 Task: Look for space in Paxtakor, Uzbekistan from 1st July, 2023 to 8th July, 2023 for 2 adults, 1 child in price range Rs.15000 to Rs.20000. Place can be entire place with 1  bedroom having 1 bed and 1 bathroom. Property type can be house, flat, guest house, hotel. Booking option can be shelf check-in. Required host language is English.
Action: Mouse moved to (561, 143)
Screenshot: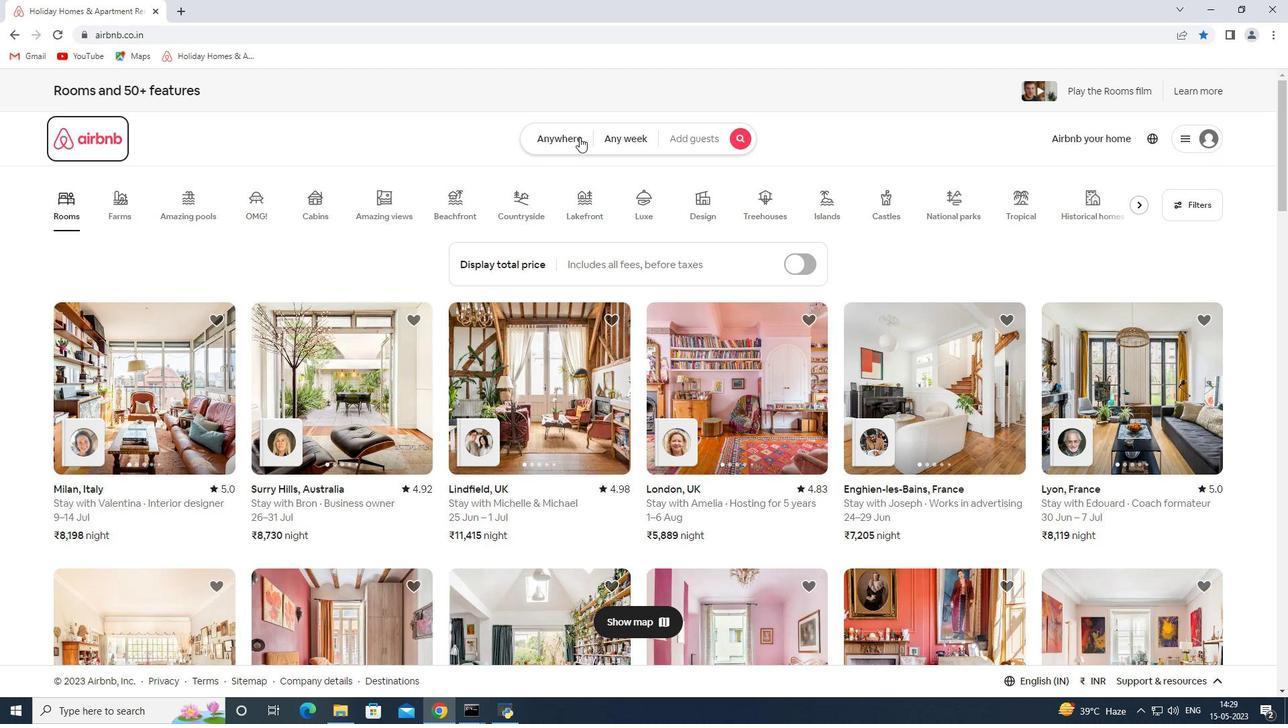 
Action: Mouse pressed left at (561, 143)
Screenshot: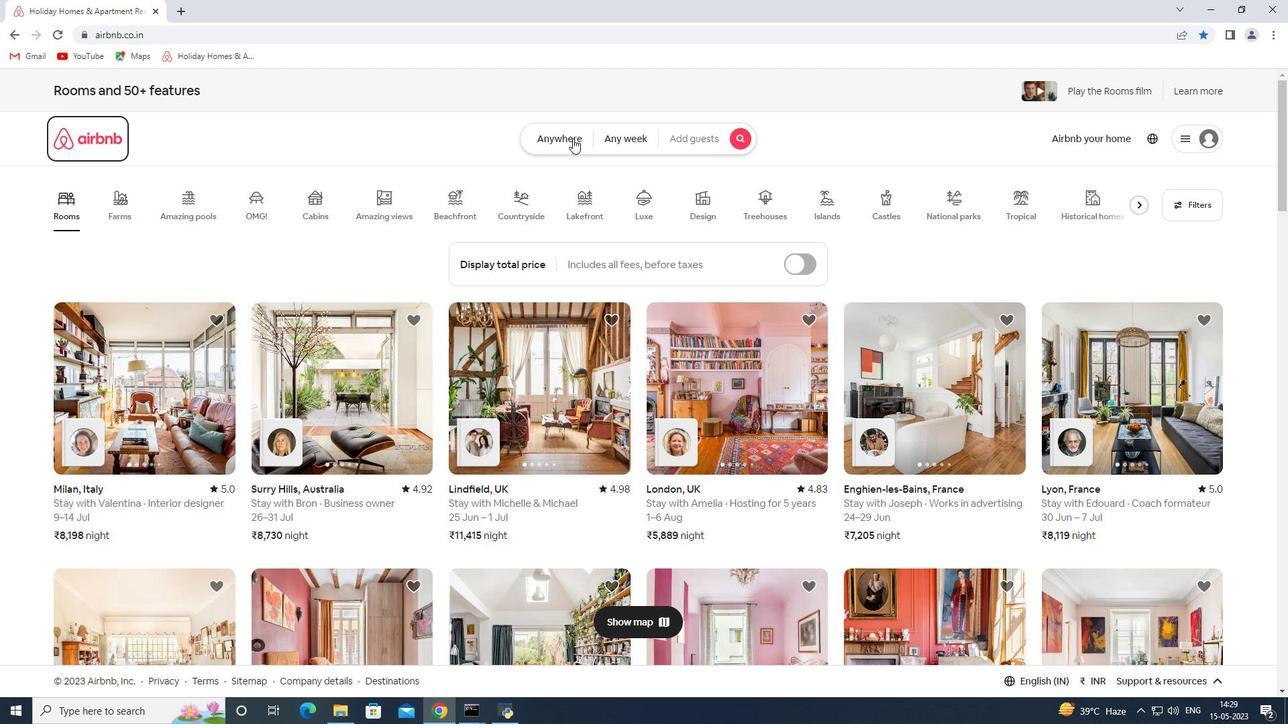 
Action: Mouse moved to (450, 197)
Screenshot: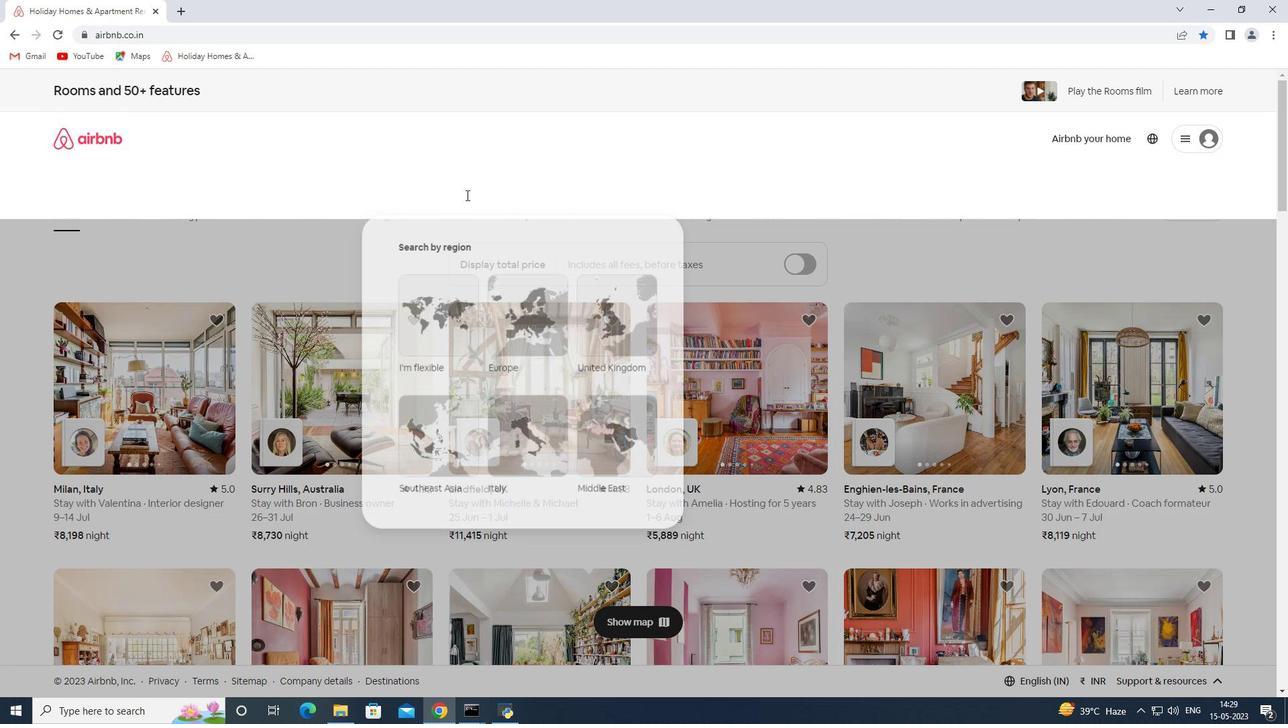 
Action: Mouse pressed left at (450, 197)
Screenshot: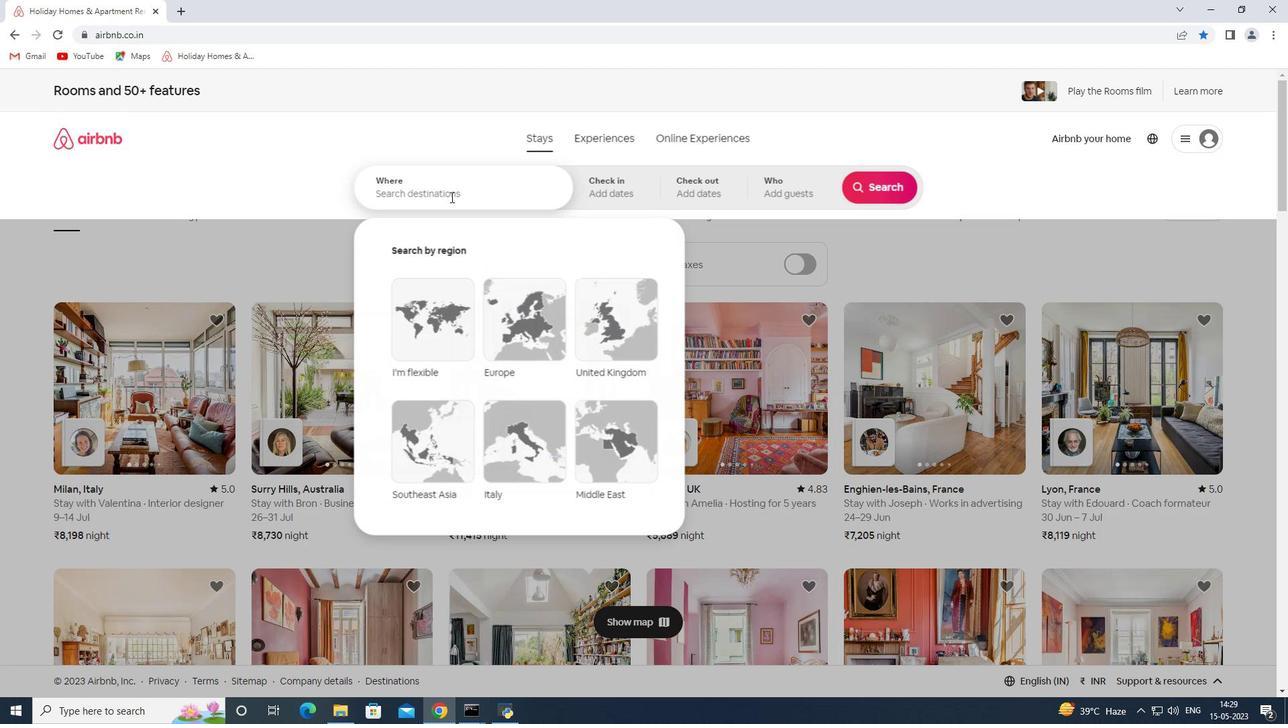 
Action: Key pressed <Key.shift><Key.shift><Key.shift><Key.shift><Key.shift>Paxtakor<Key.space>
Screenshot: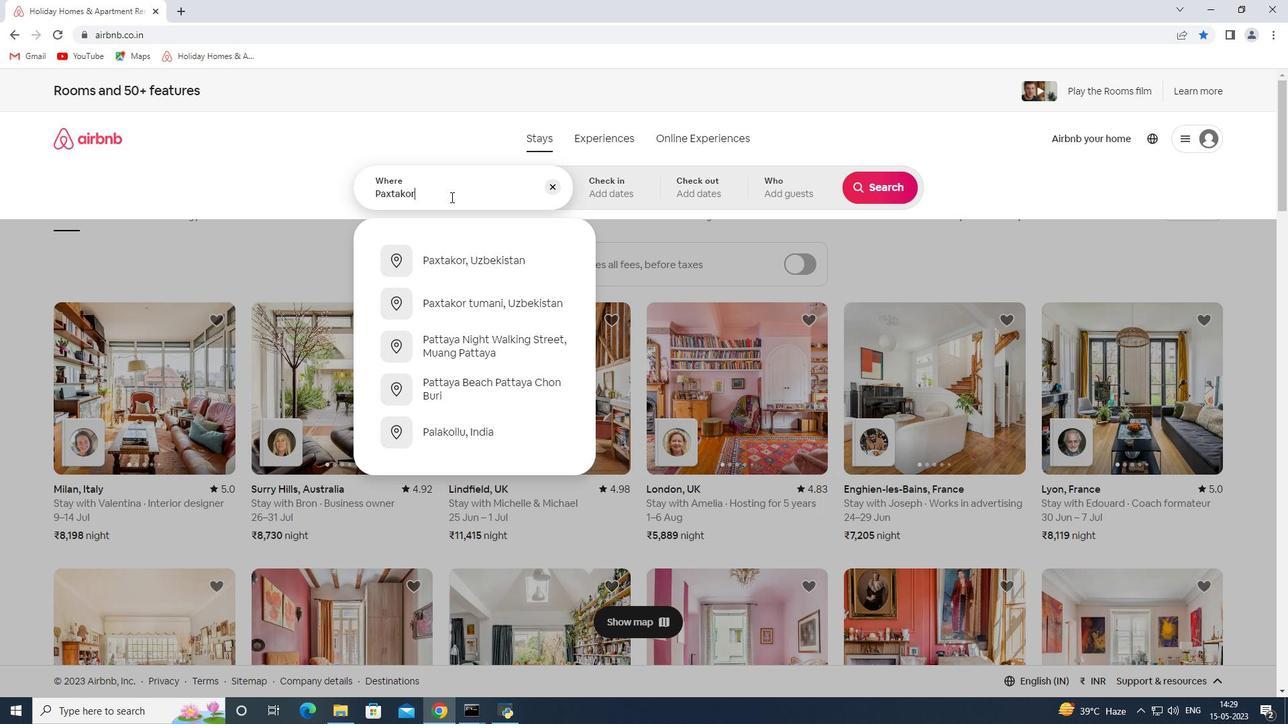 
Action: Mouse moved to (489, 267)
Screenshot: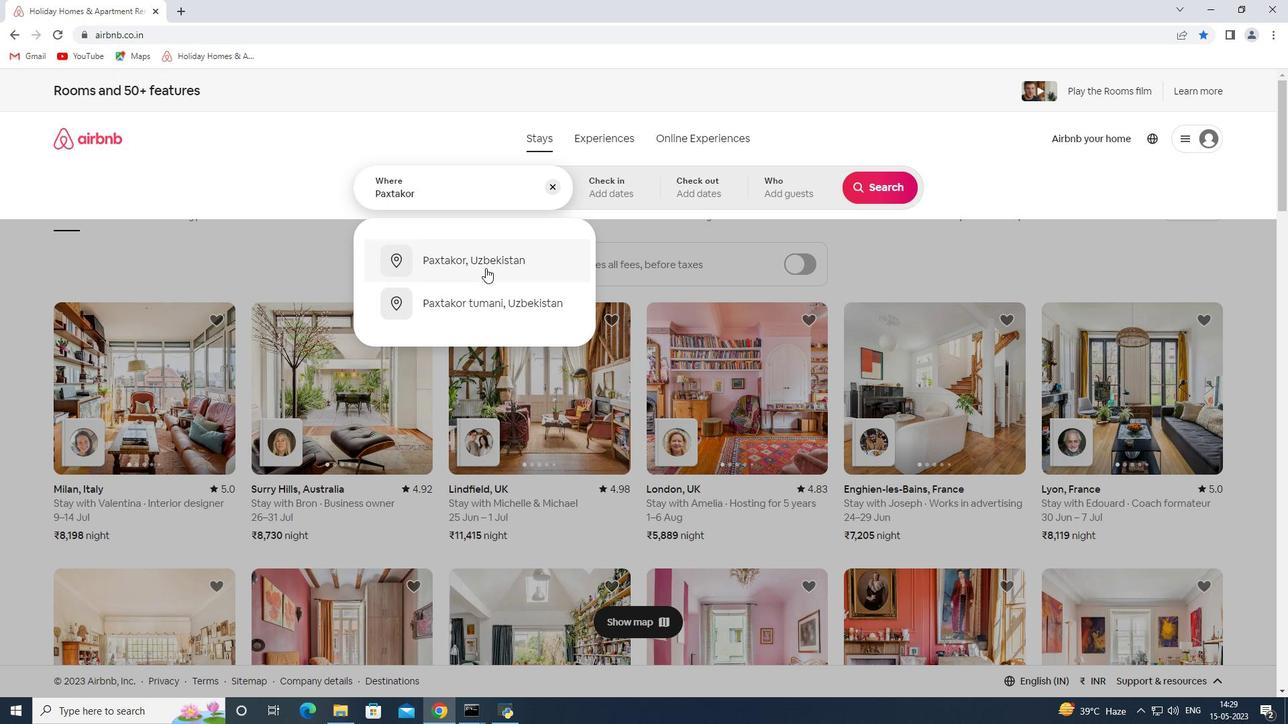 
Action: Mouse pressed left at (489, 267)
Screenshot: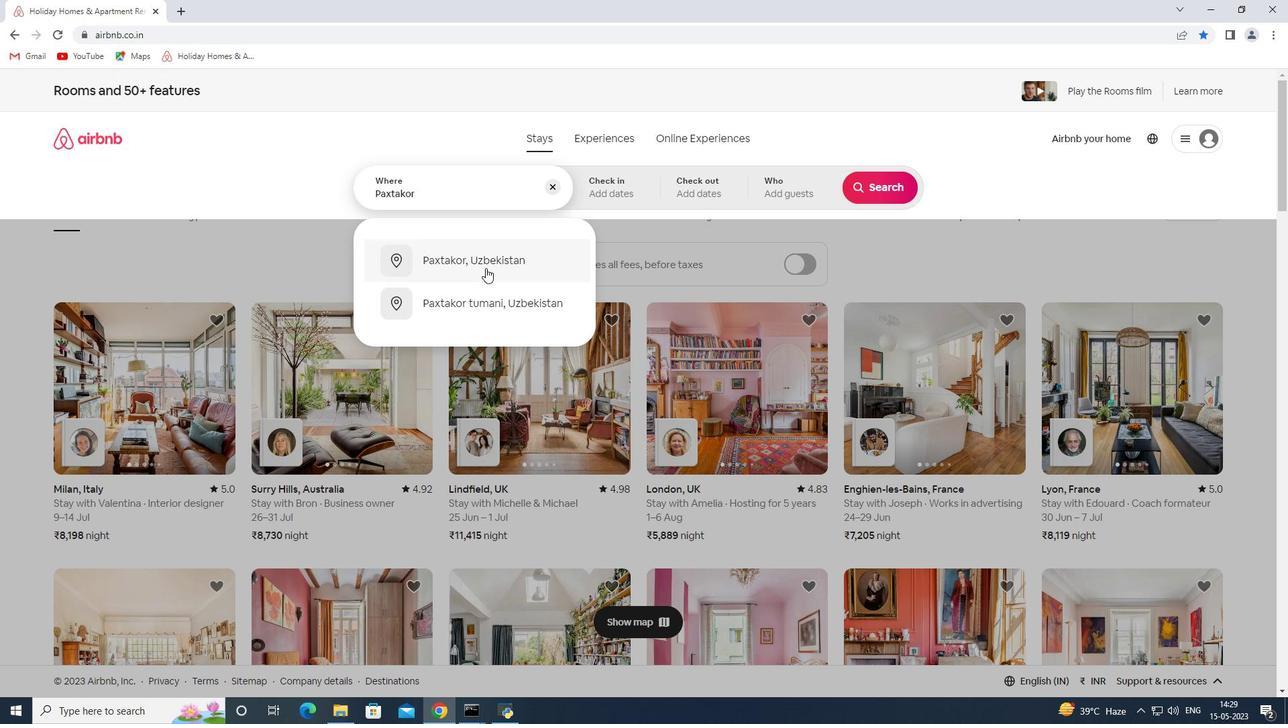 
Action: Mouse moved to (873, 289)
Screenshot: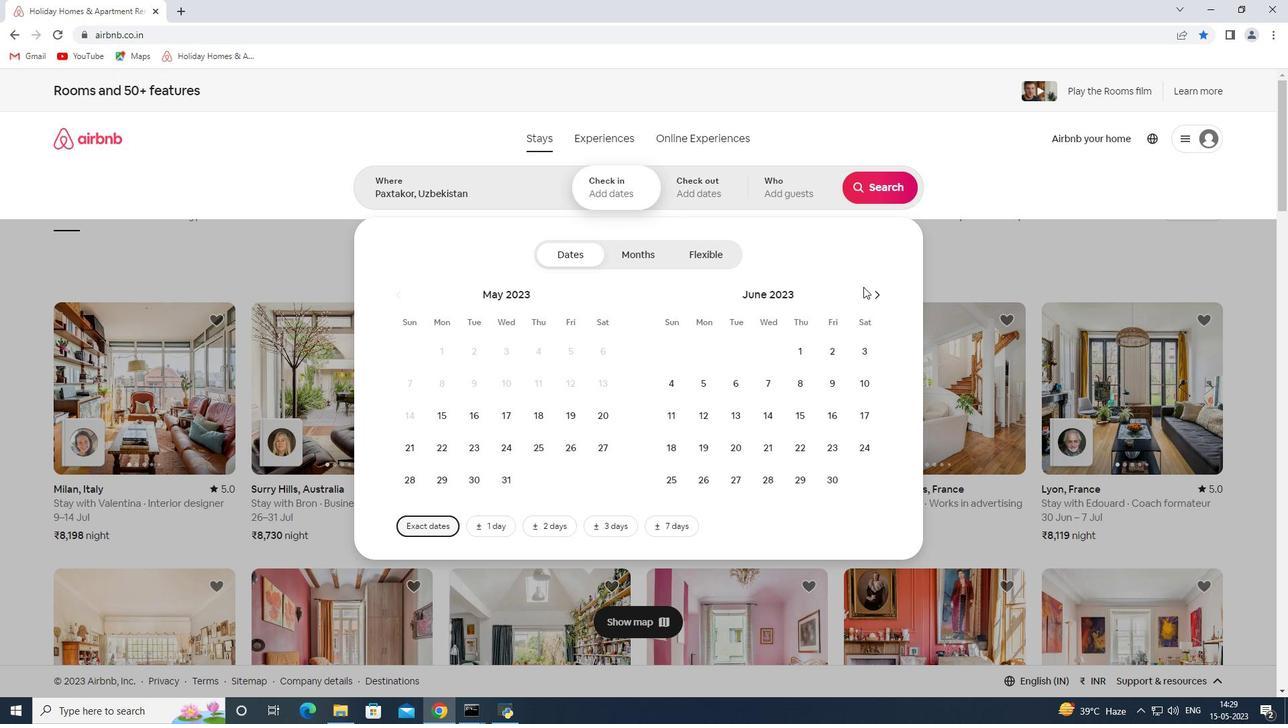 
Action: Mouse pressed left at (873, 289)
Screenshot: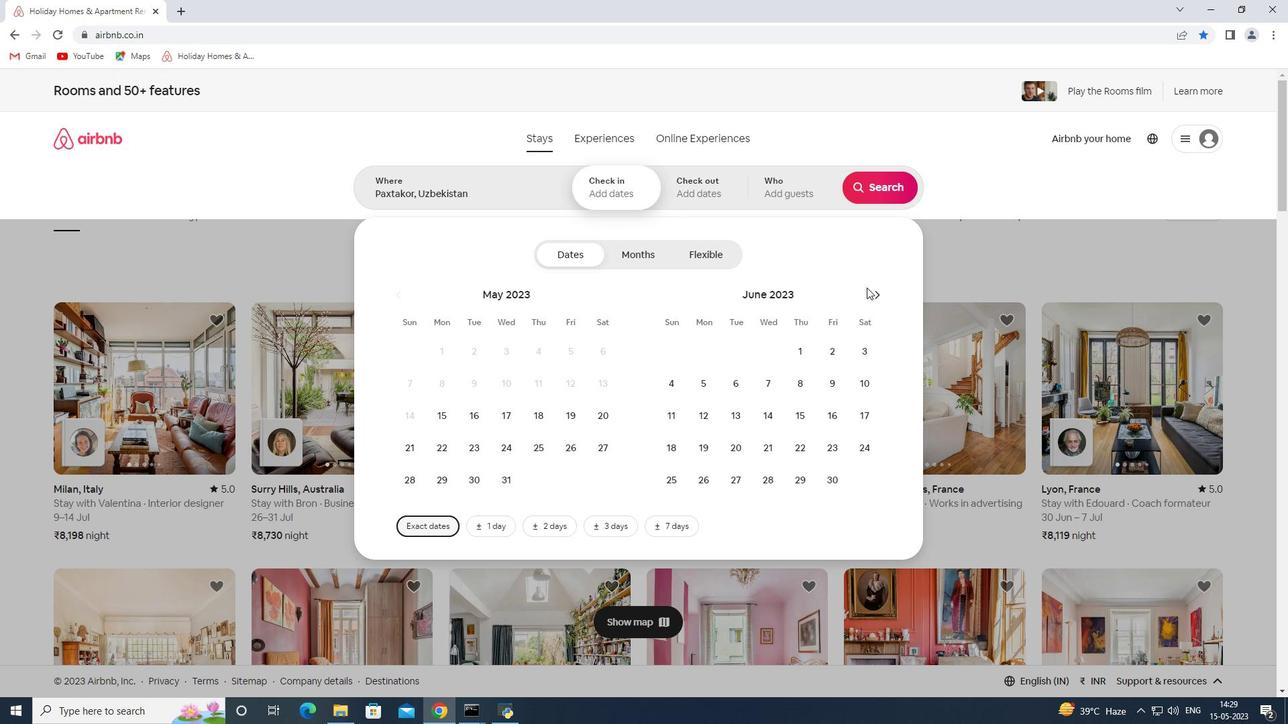 
Action: Mouse moved to (861, 345)
Screenshot: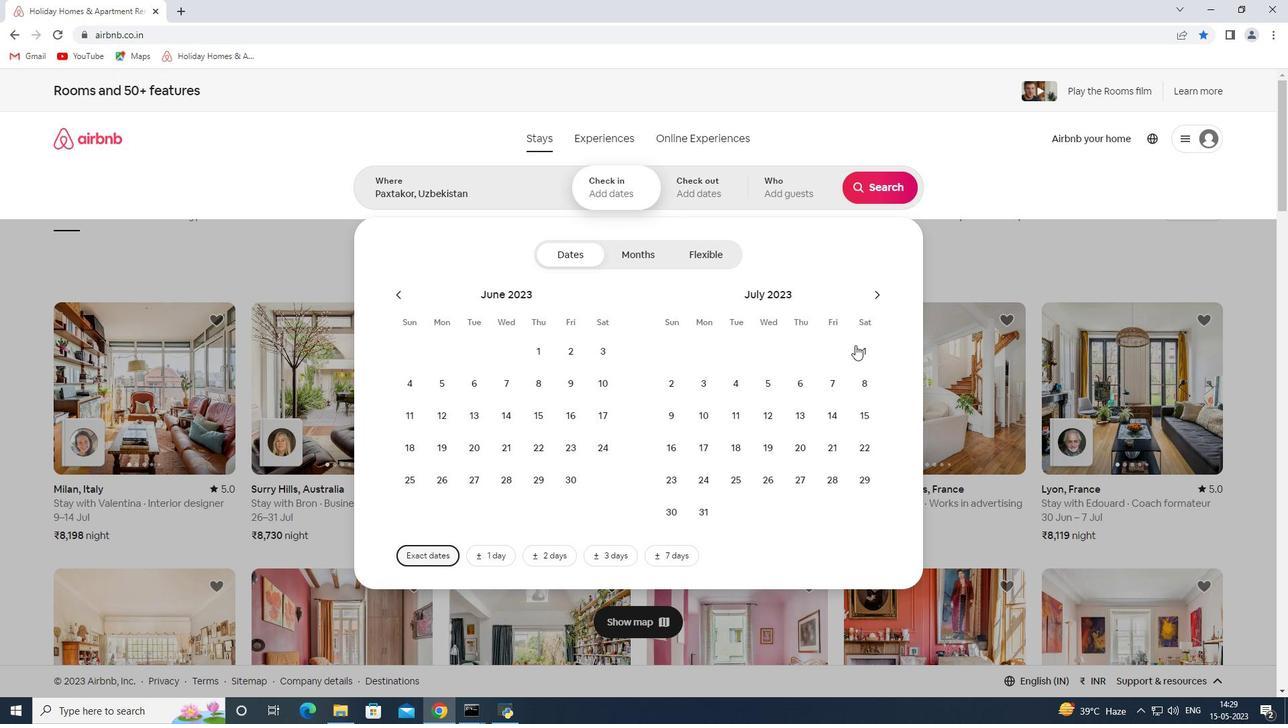 
Action: Mouse pressed left at (861, 345)
Screenshot: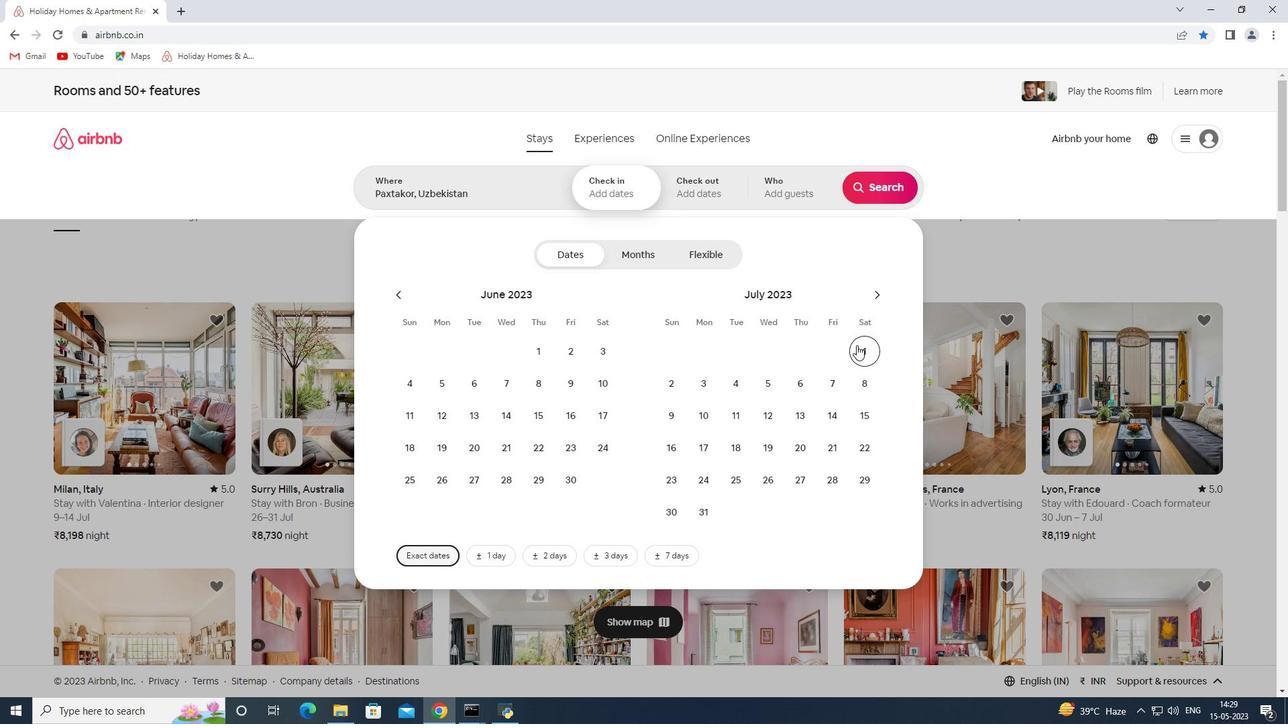 
Action: Mouse moved to (859, 384)
Screenshot: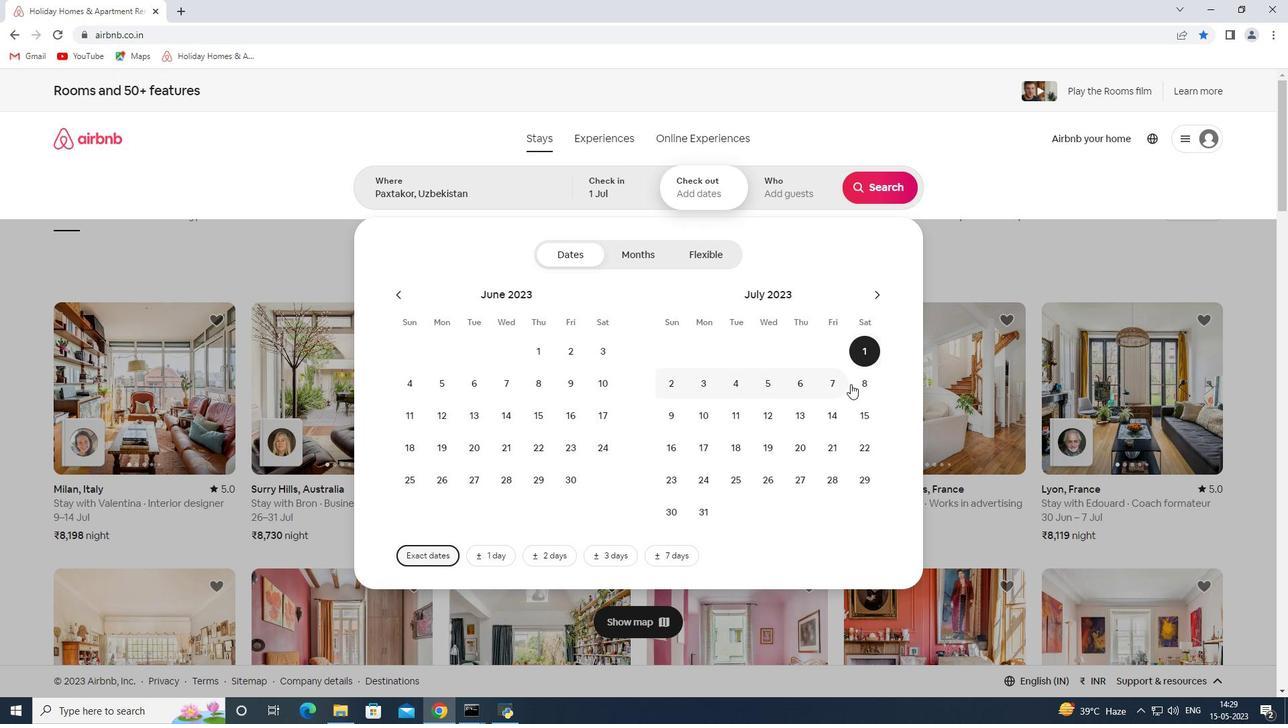 
Action: Mouse pressed left at (859, 384)
Screenshot: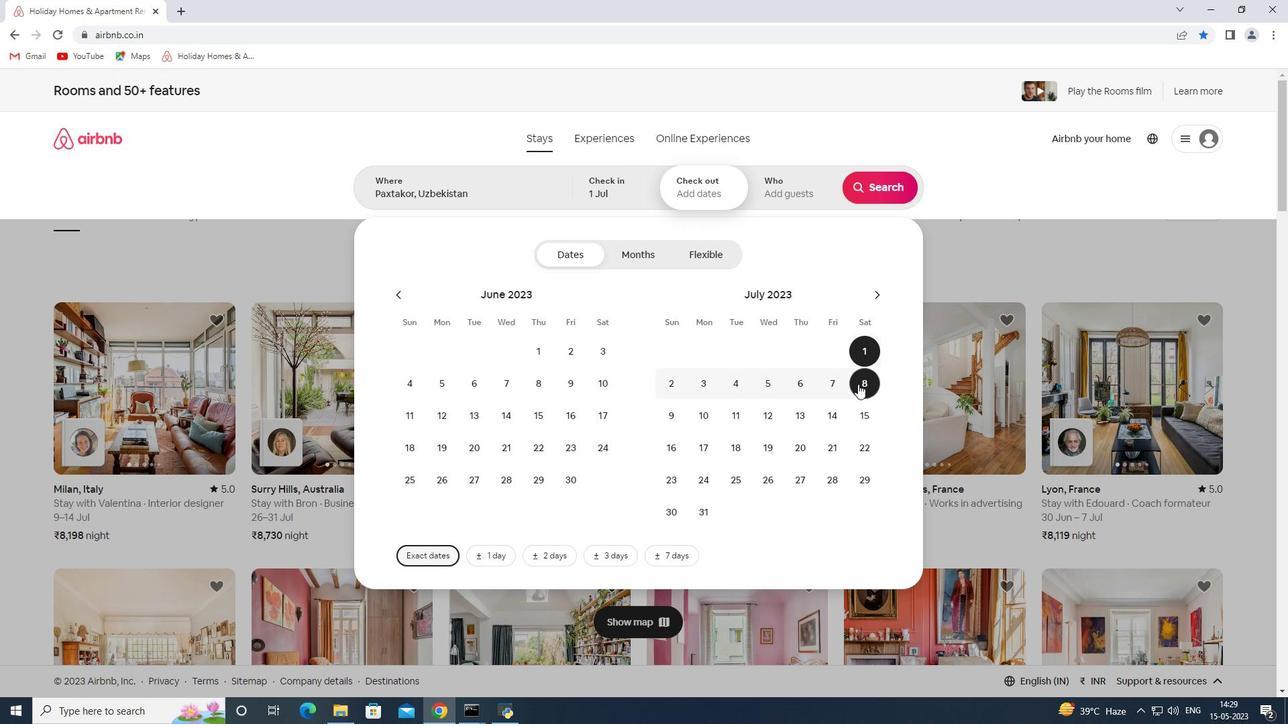 
Action: Mouse moved to (777, 184)
Screenshot: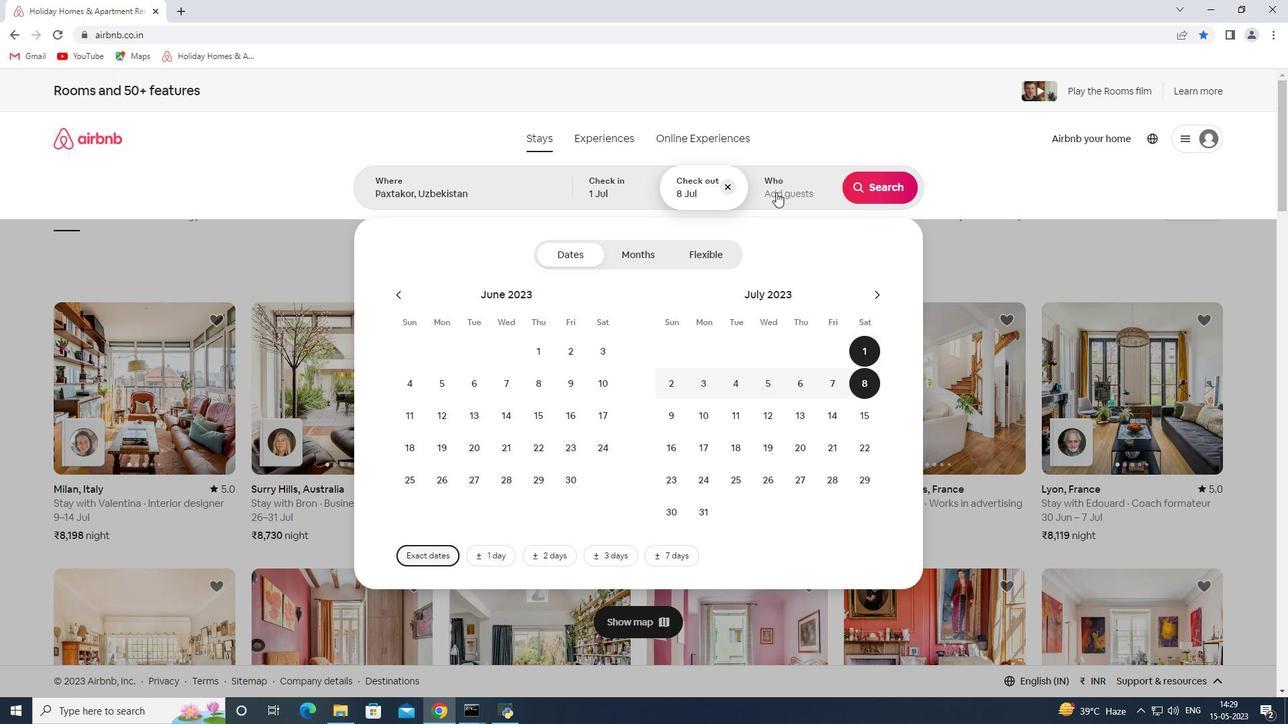 
Action: Mouse pressed left at (777, 184)
Screenshot: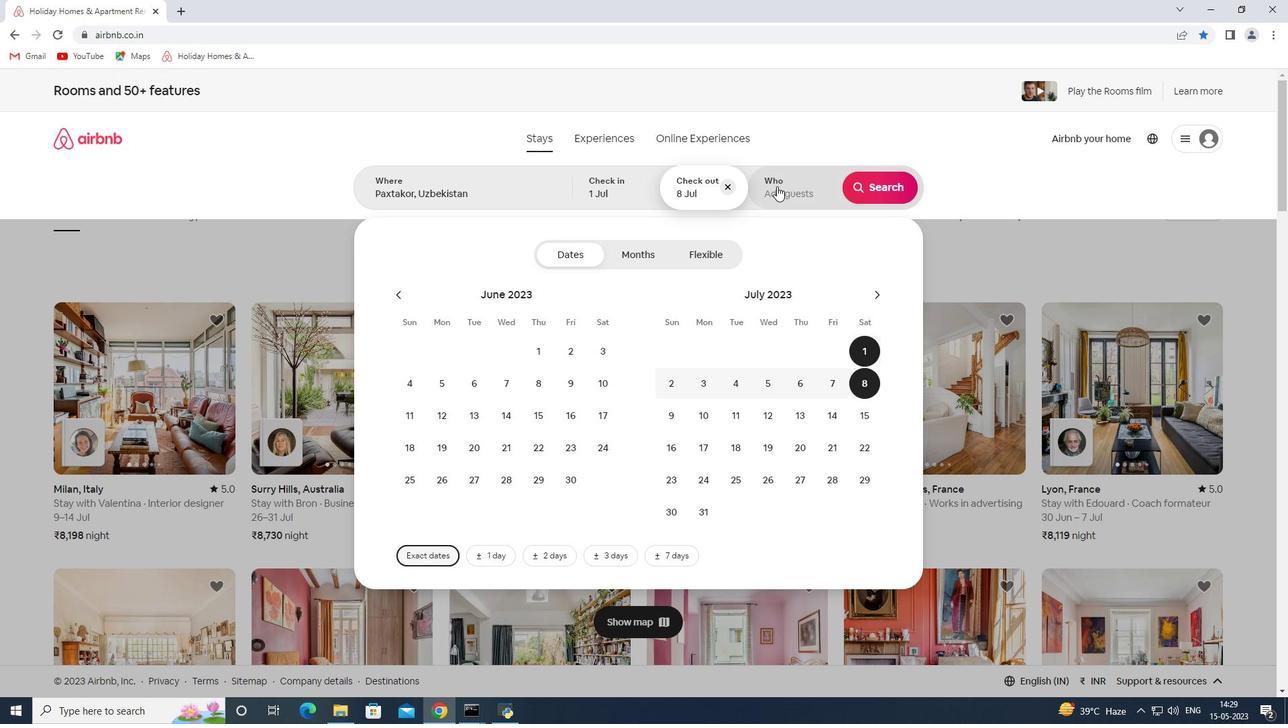 
Action: Mouse moved to (880, 261)
Screenshot: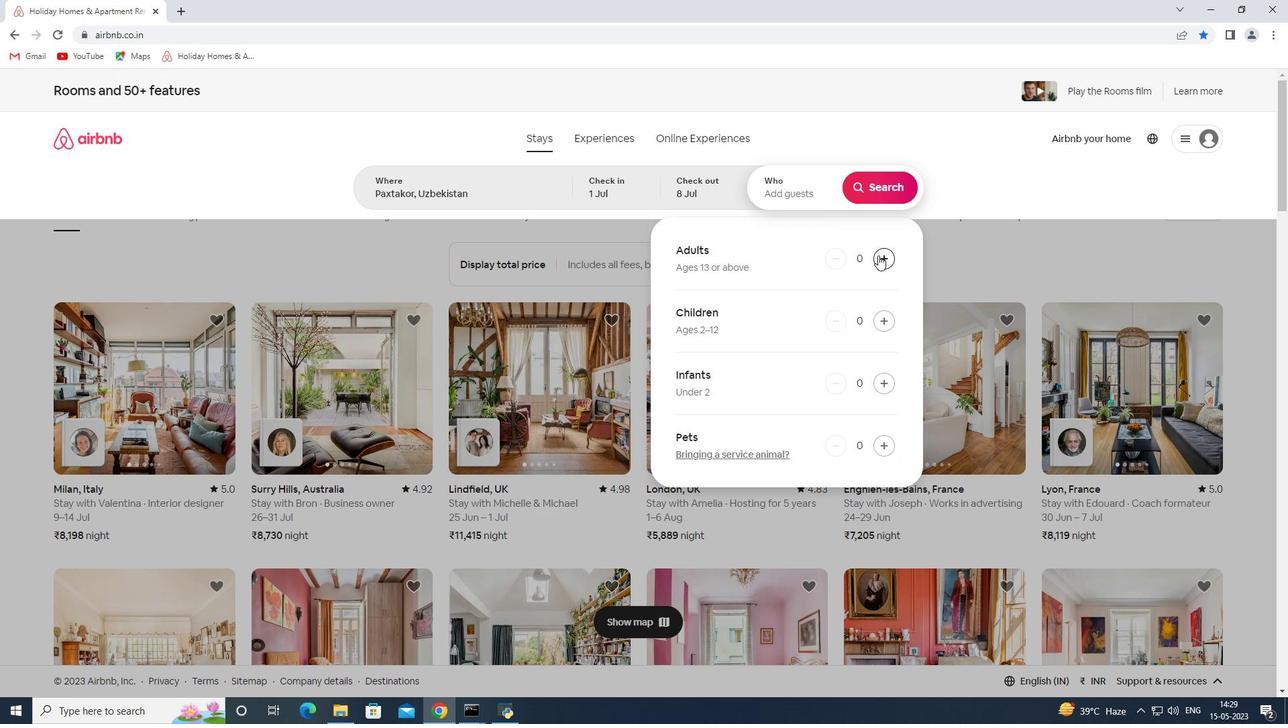 
Action: Mouse pressed left at (880, 261)
Screenshot: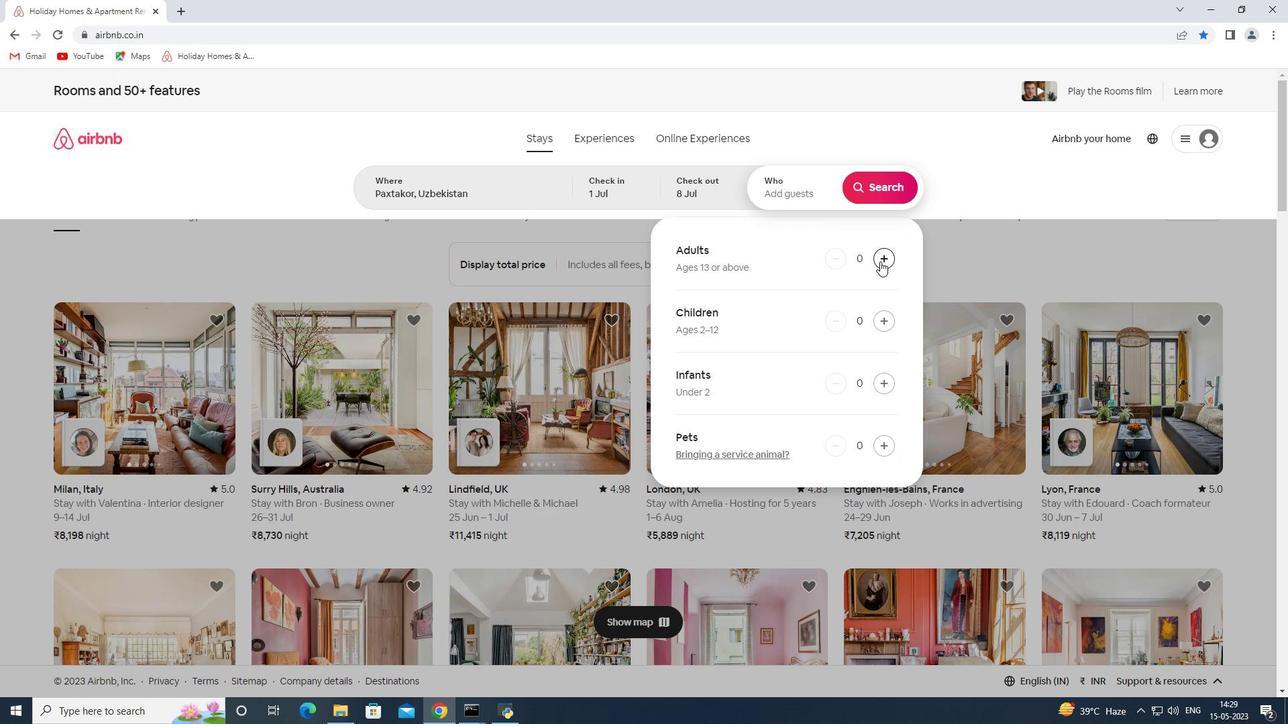 
Action: Mouse moved to (881, 261)
Screenshot: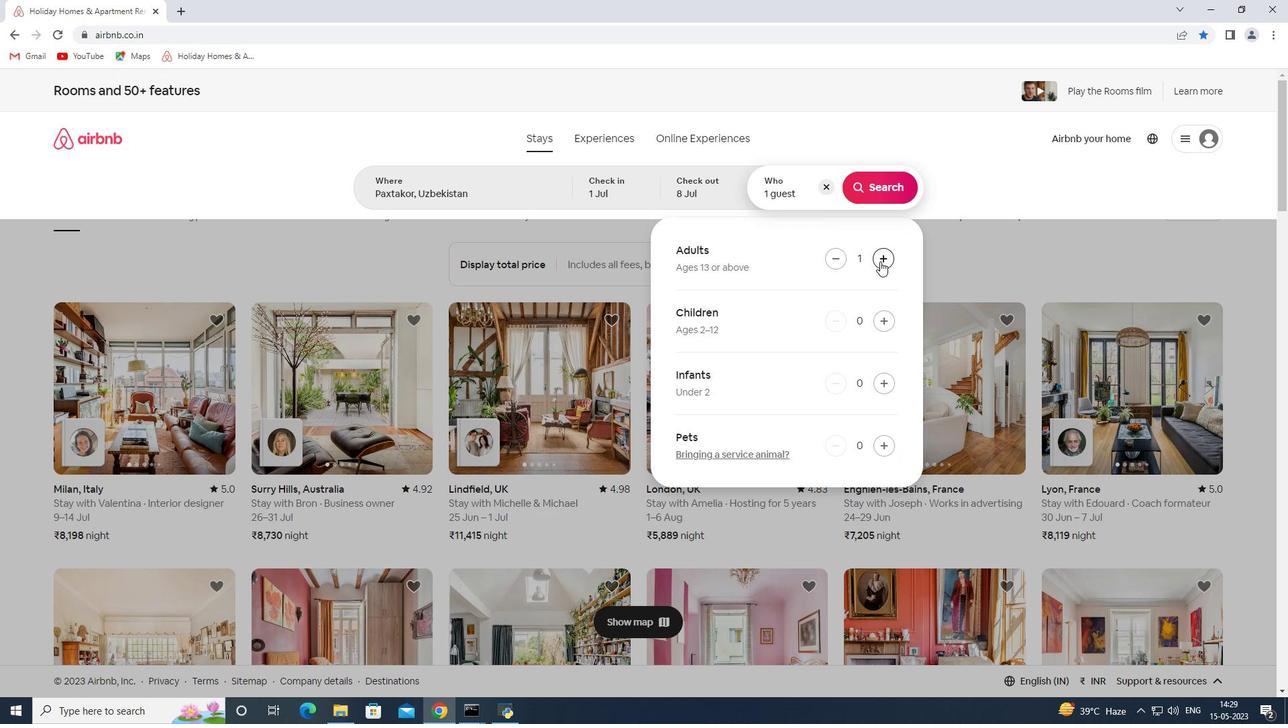 
Action: Mouse pressed left at (881, 261)
Screenshot: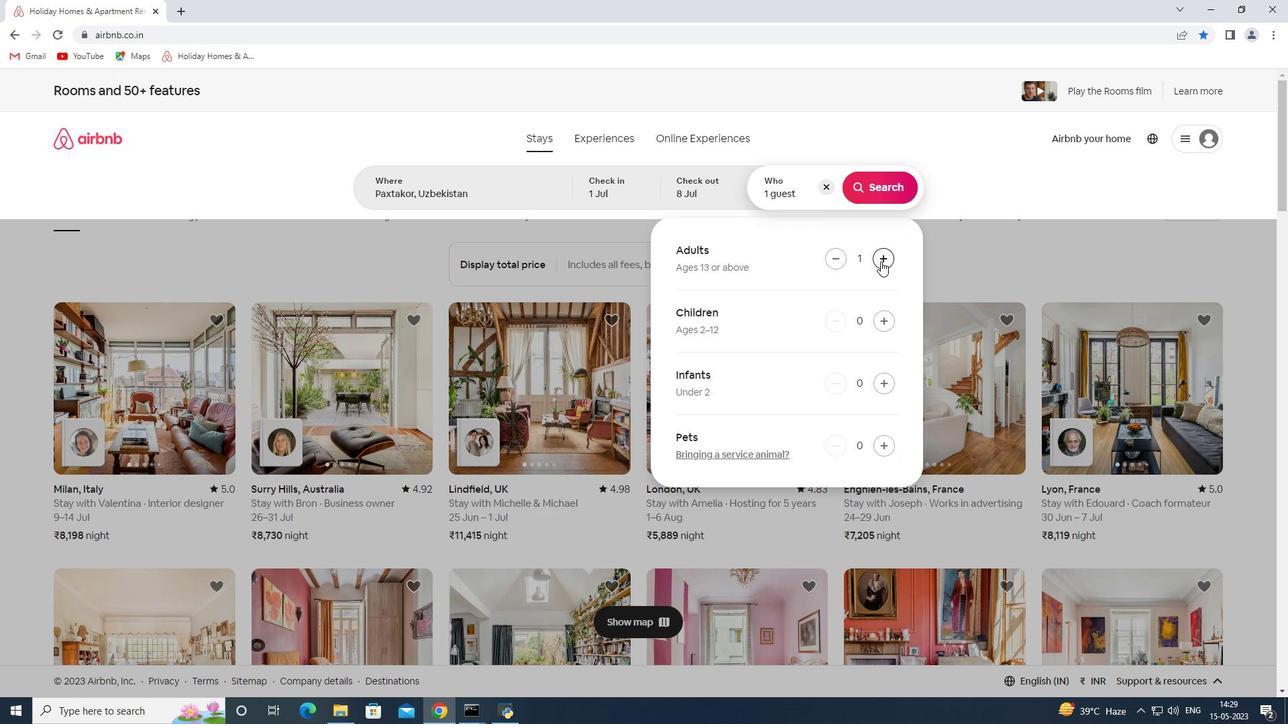 
Action: Mouse moved to (885, 307)
Screenshot: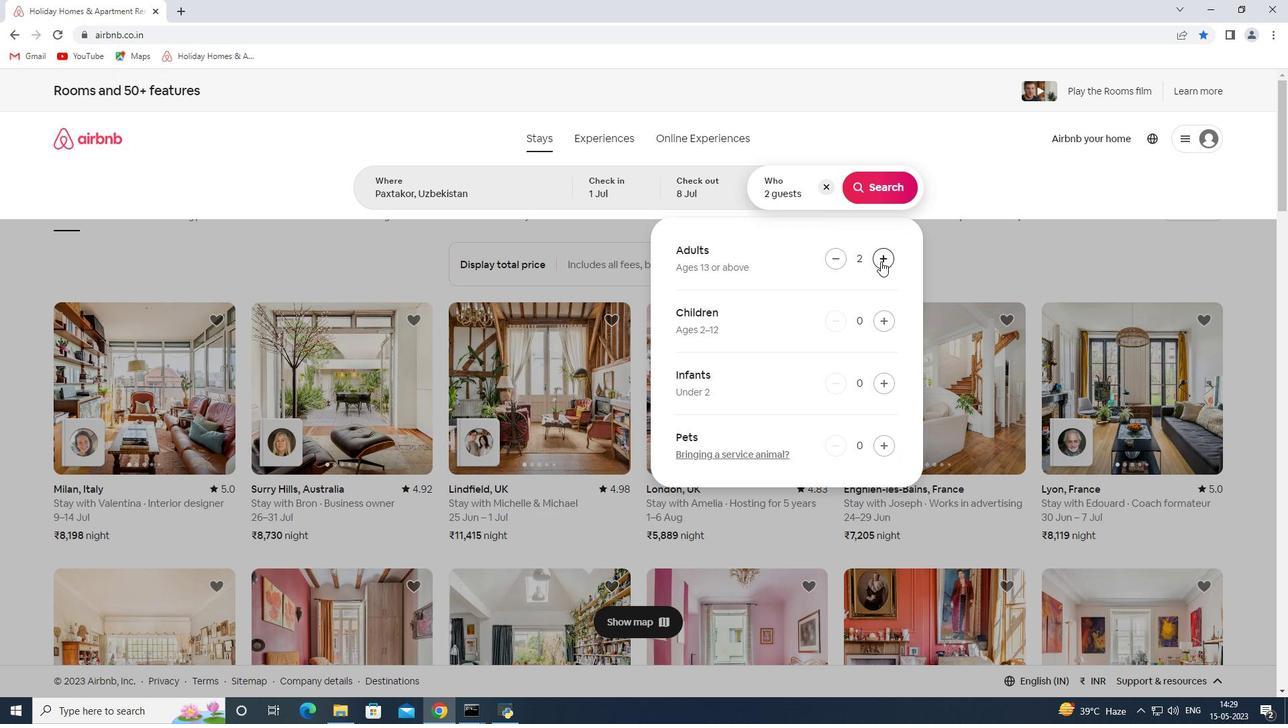 
Action: Mouse pressed left at (885, 307)
Screenshot: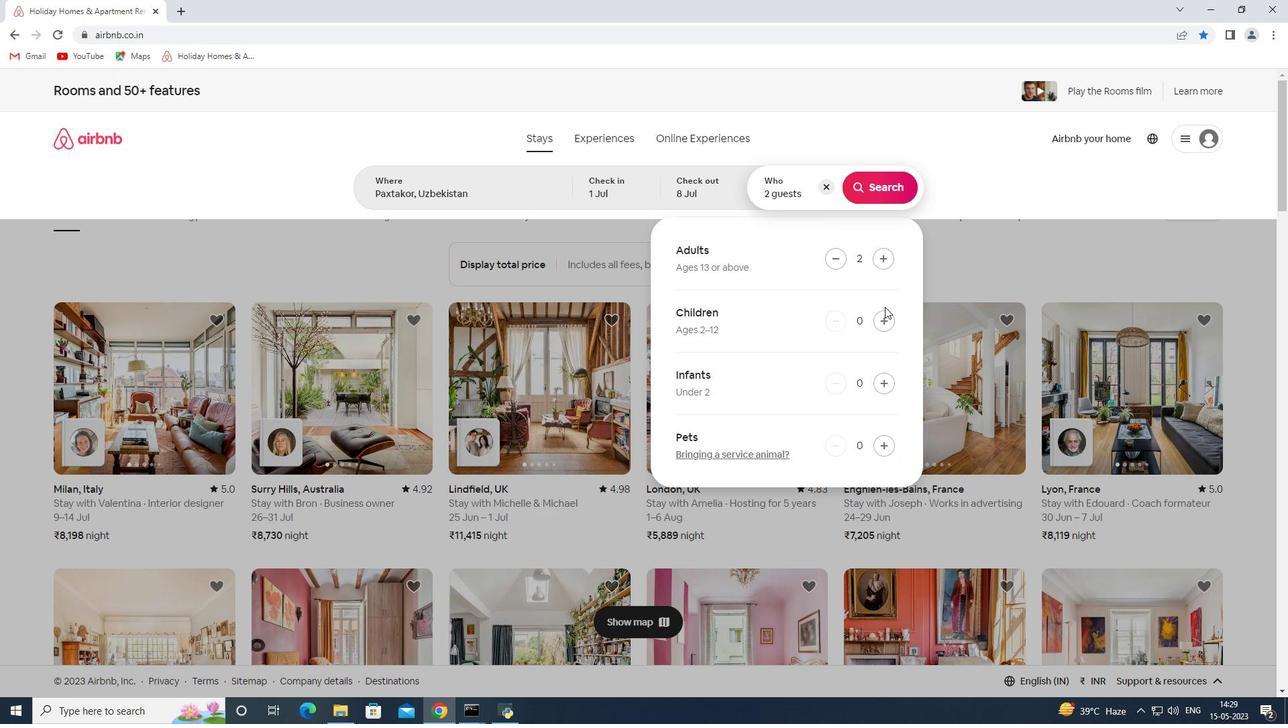 
Action: Mouse moved to (884, 324)
Screenshot: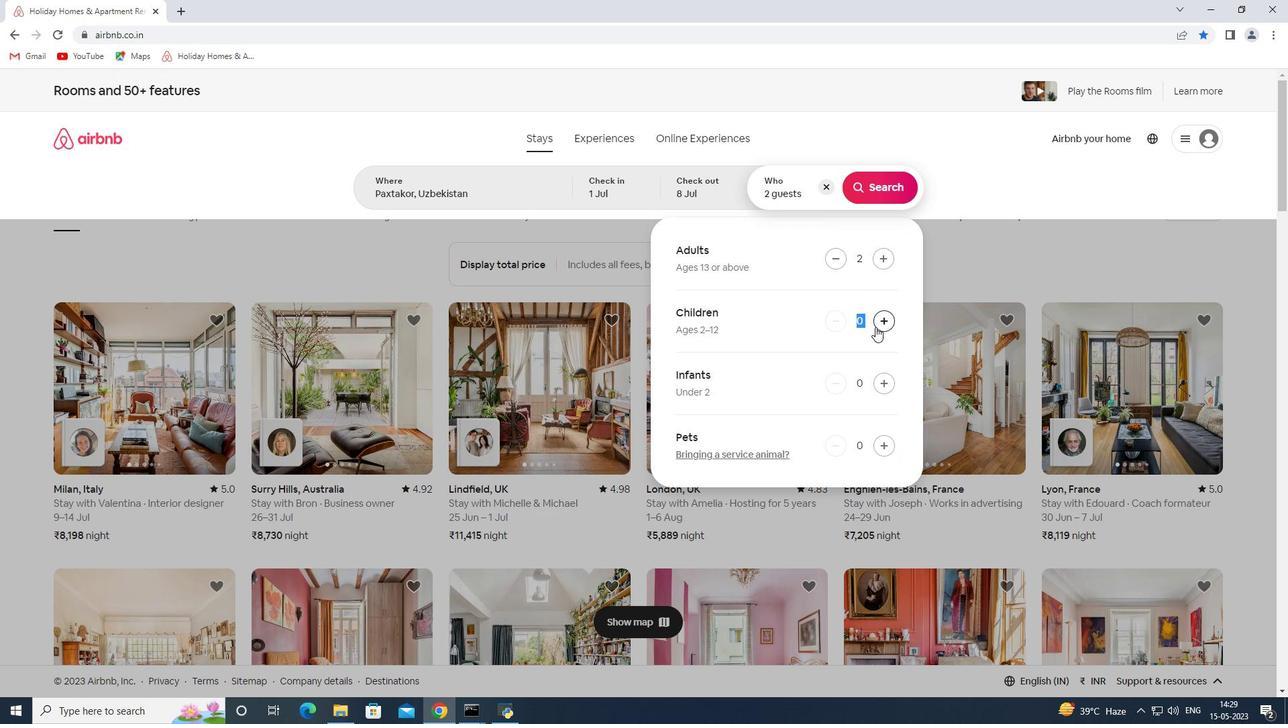 
Action: Mouse pressed left at (884, 324)
Screenshot: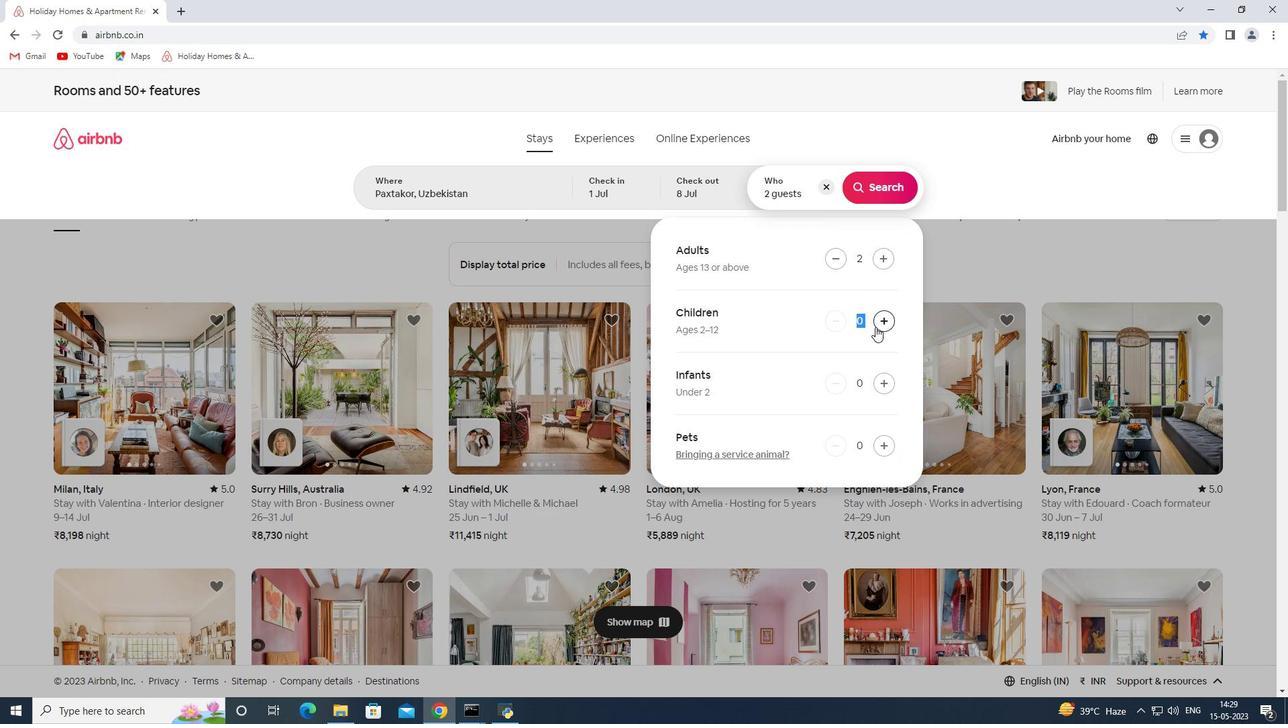 
Action: Mouse moved to (873, 187)
Screenshot: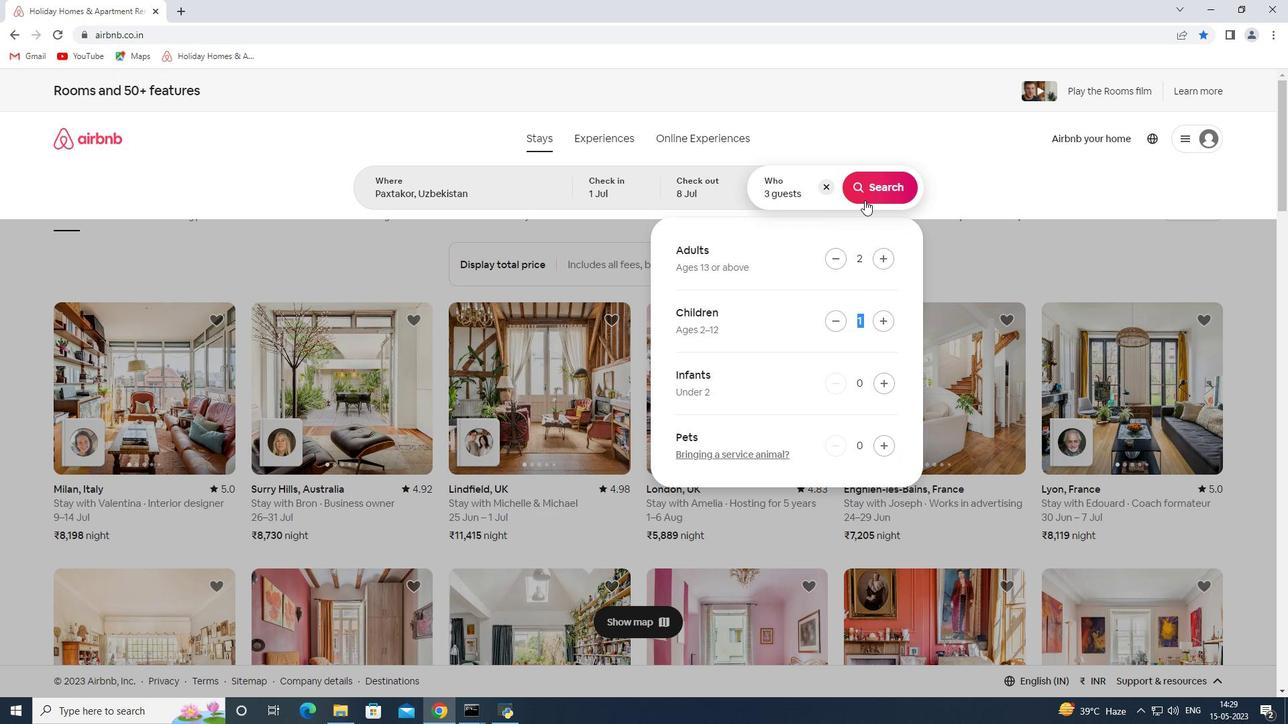 
Action: Mouse pressed left at (873, 187)
Screenshot: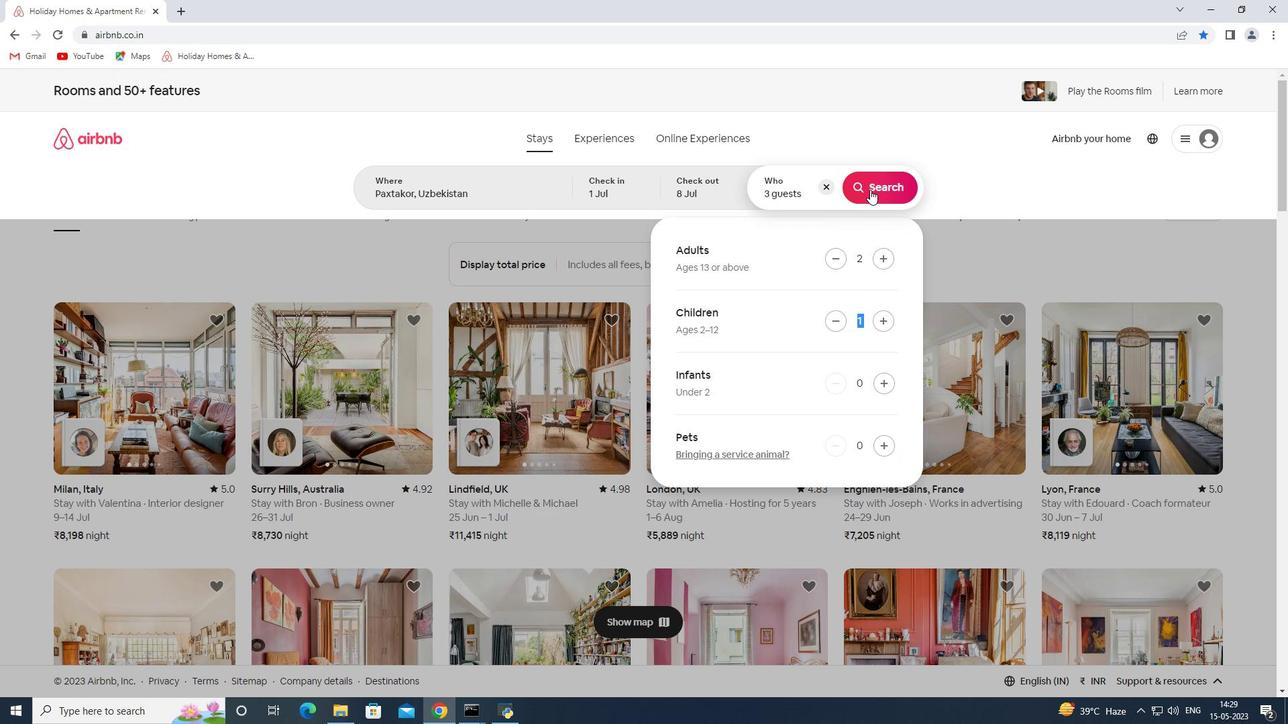 
Action: Mouse moved to (1230, 152)
Screenshot: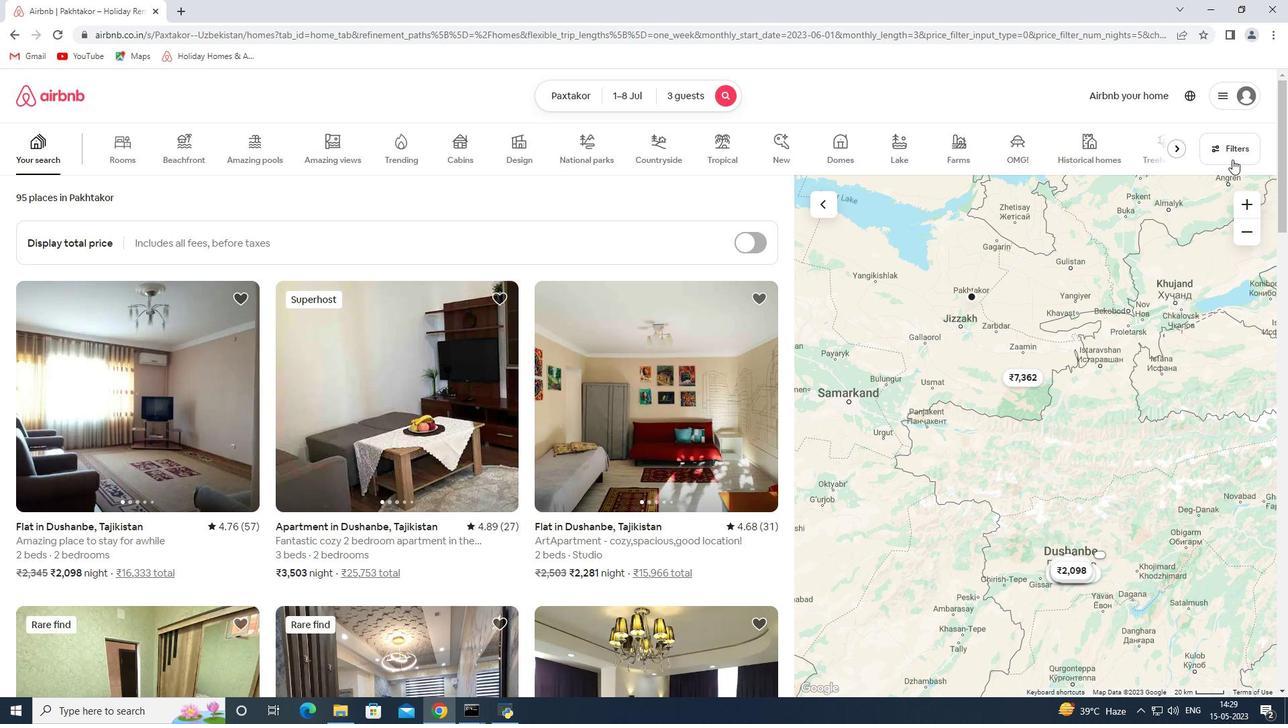 
Action: Mouse pressed left at (1230, 152)
Screenshot: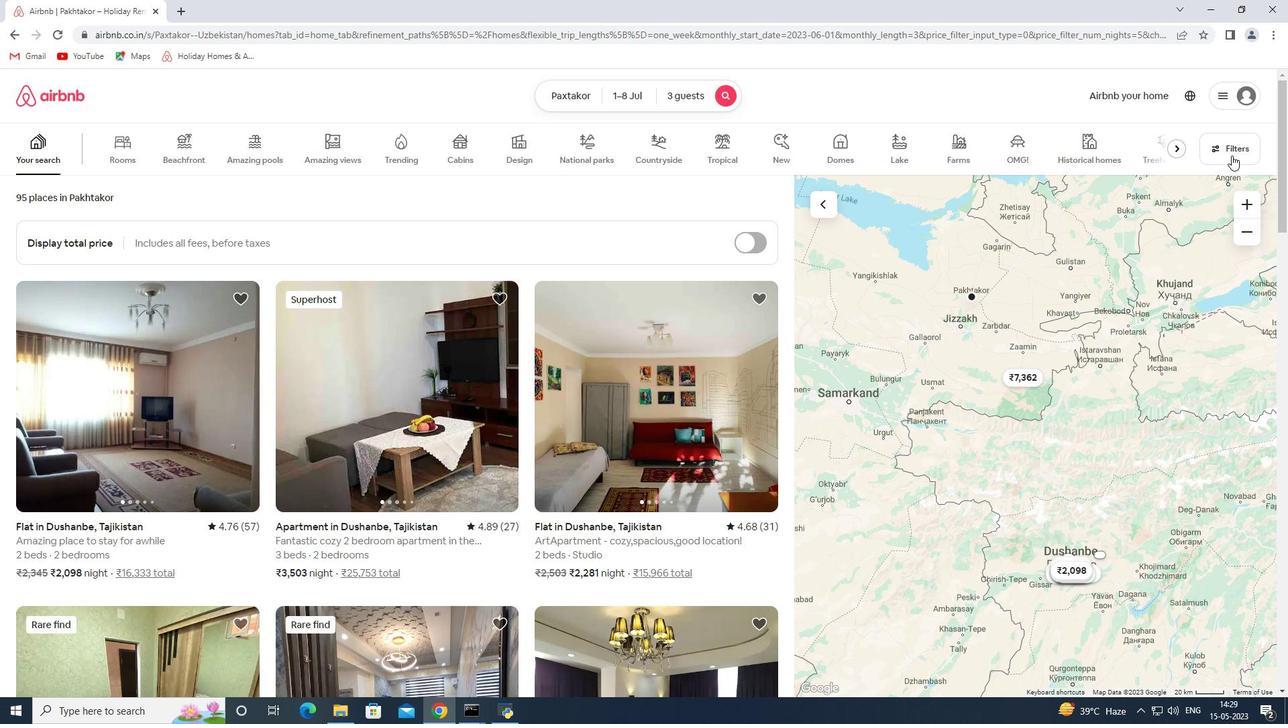
Action: Mouse moved to (479, 484)
Screenshot: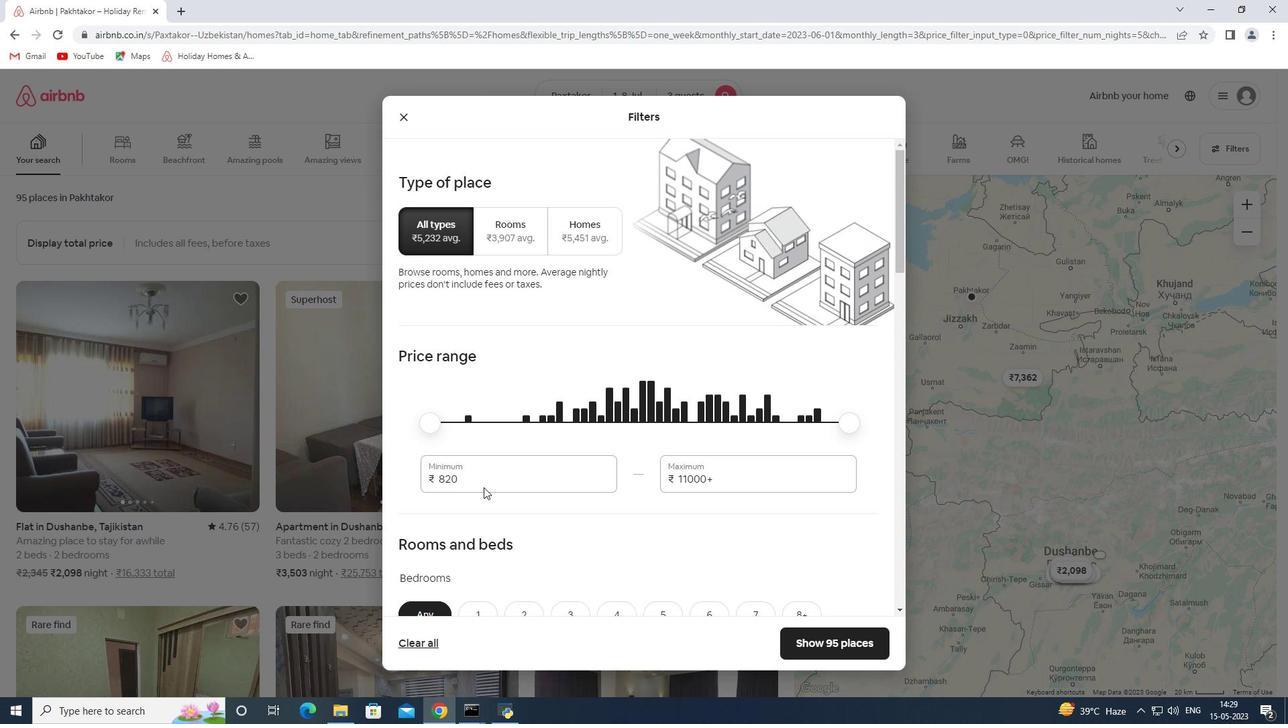 
Action: Mouse pressed left at (479, 484)
Screenshot: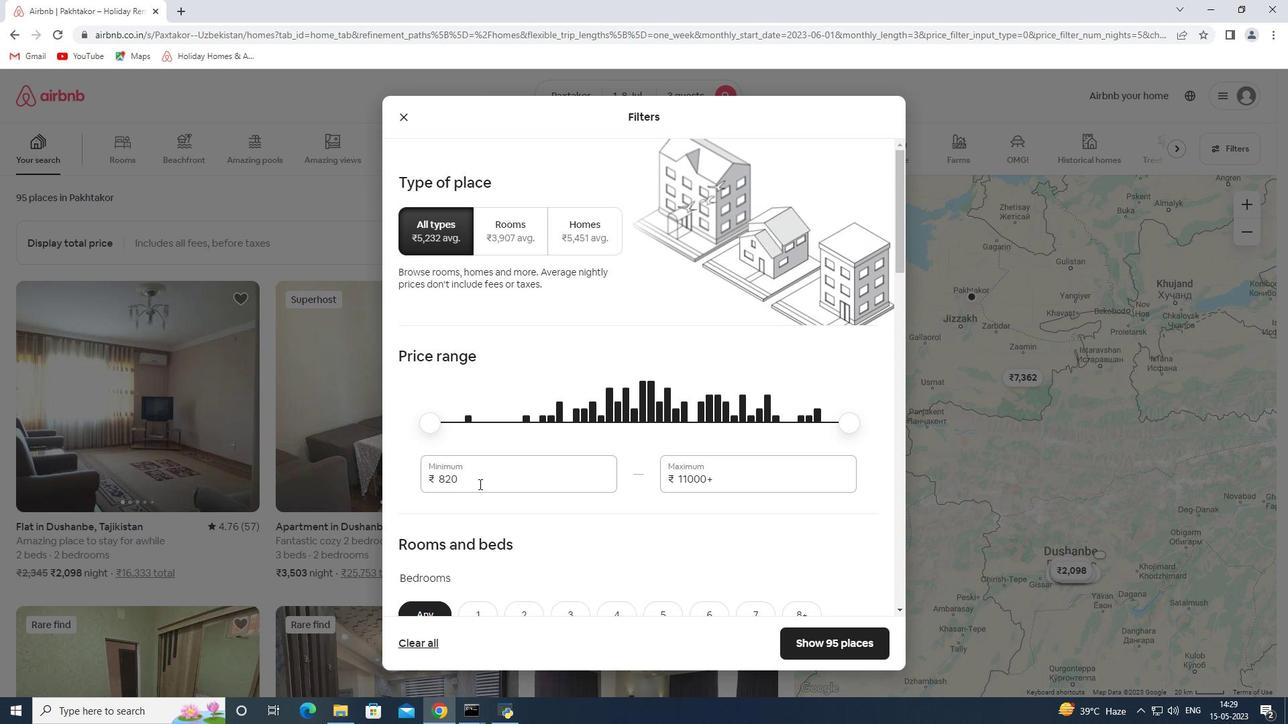 
Action: Mouse pressed left at (479, 484)
Screenshot: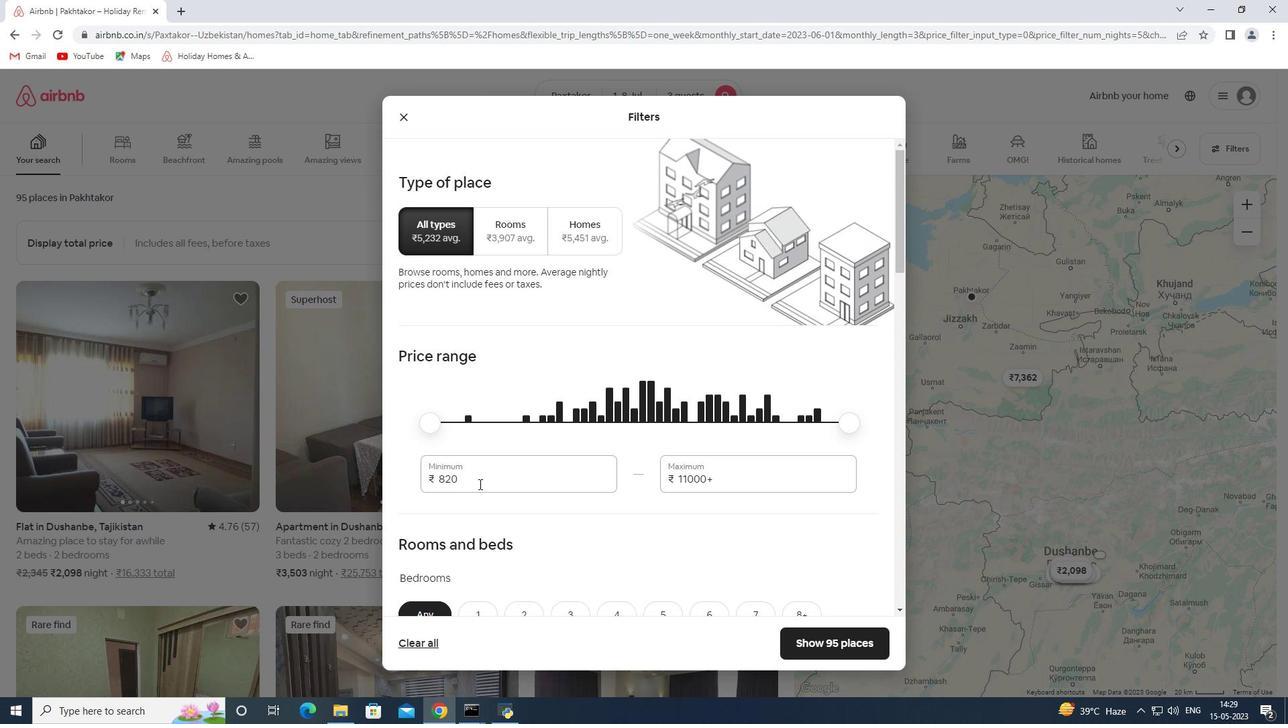 
Action: Key pressed 15000<Key.tab>20000
Screenshot: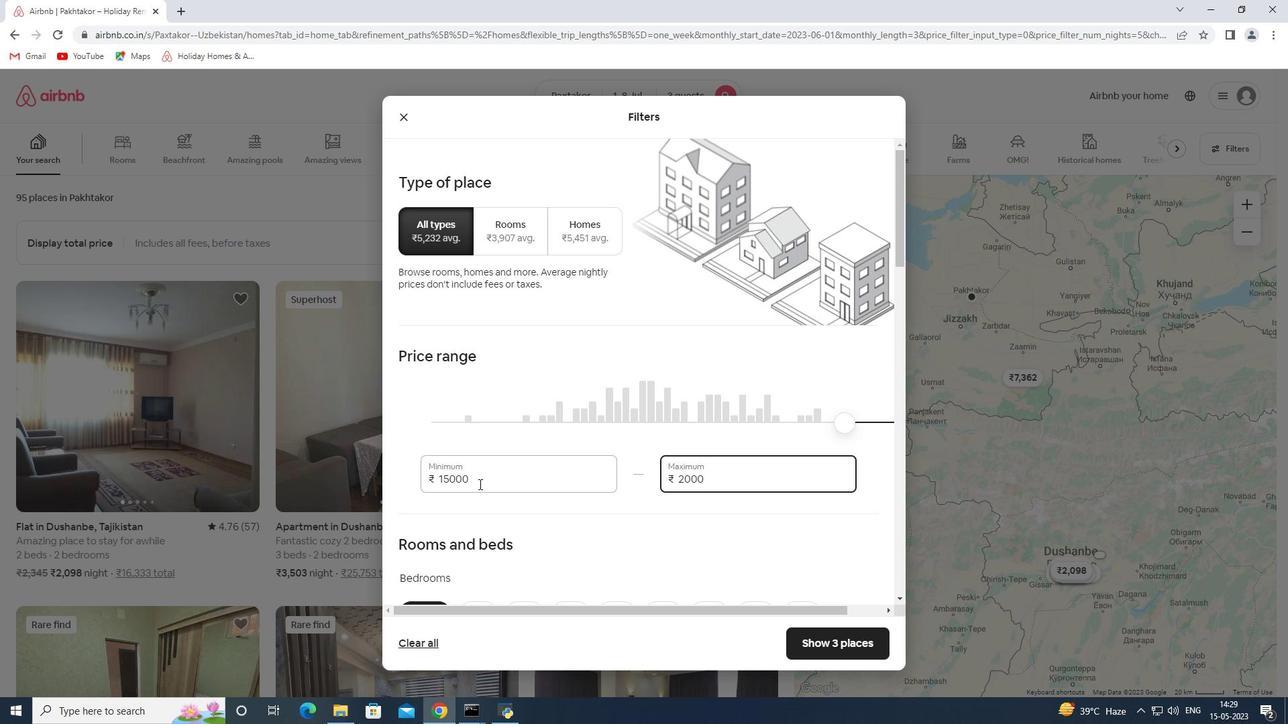 
Action: Mouse moved to (509, 300)
Screenshot: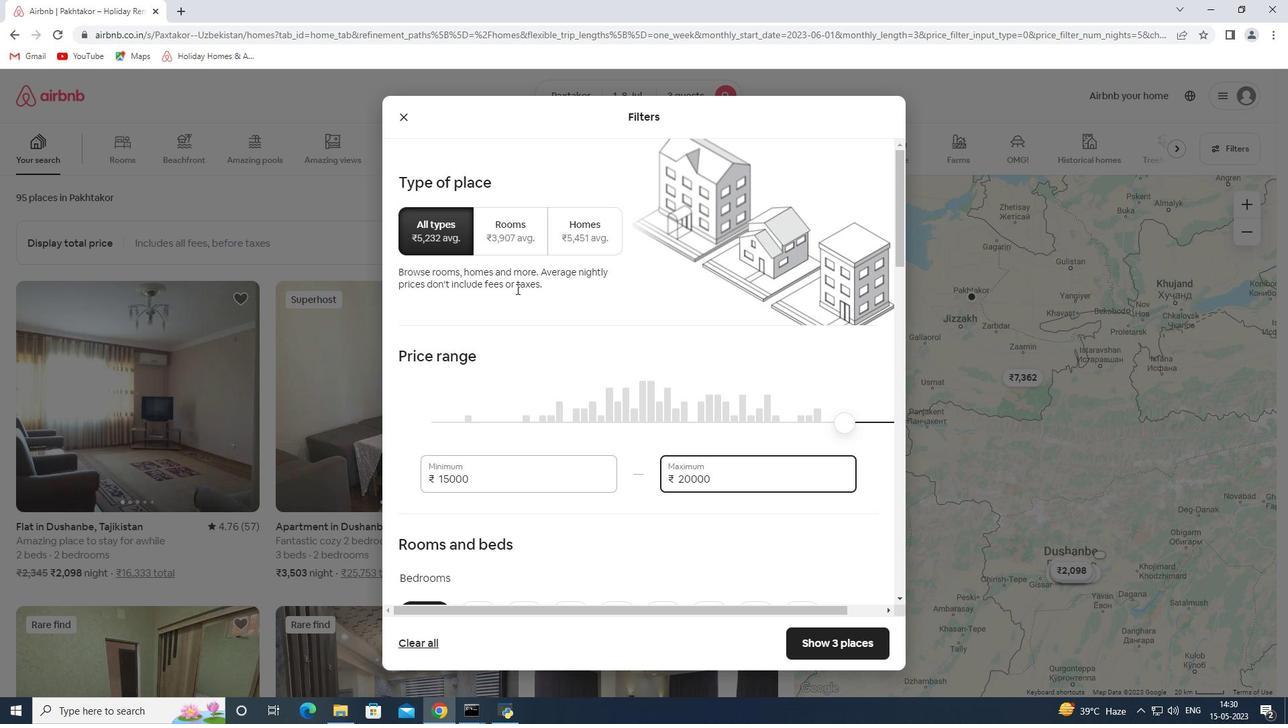 
Action: Mouse scrolled (509, 299) with delta (0, 0)
Screenshot: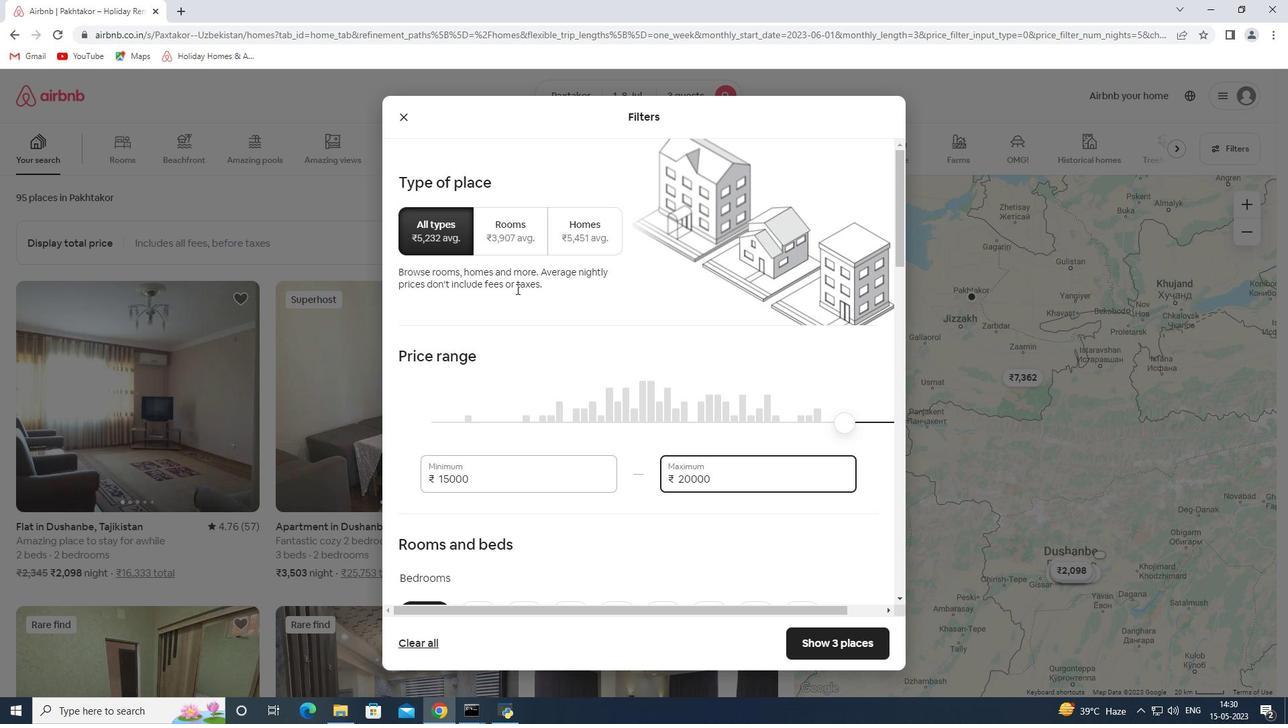 
Action: Mouse moved to (508, 302)
Screenshot: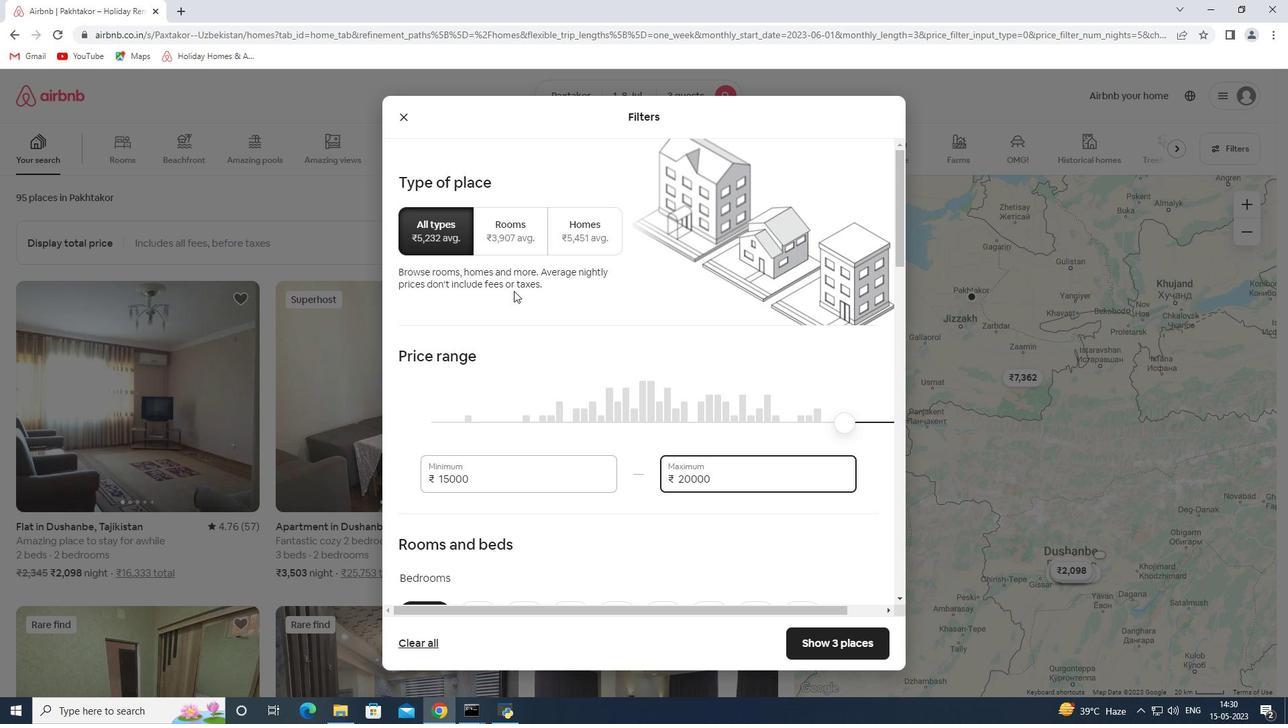 
Action: Mouse scrolled (508, 302) with delta (0, 0)
Screenshot: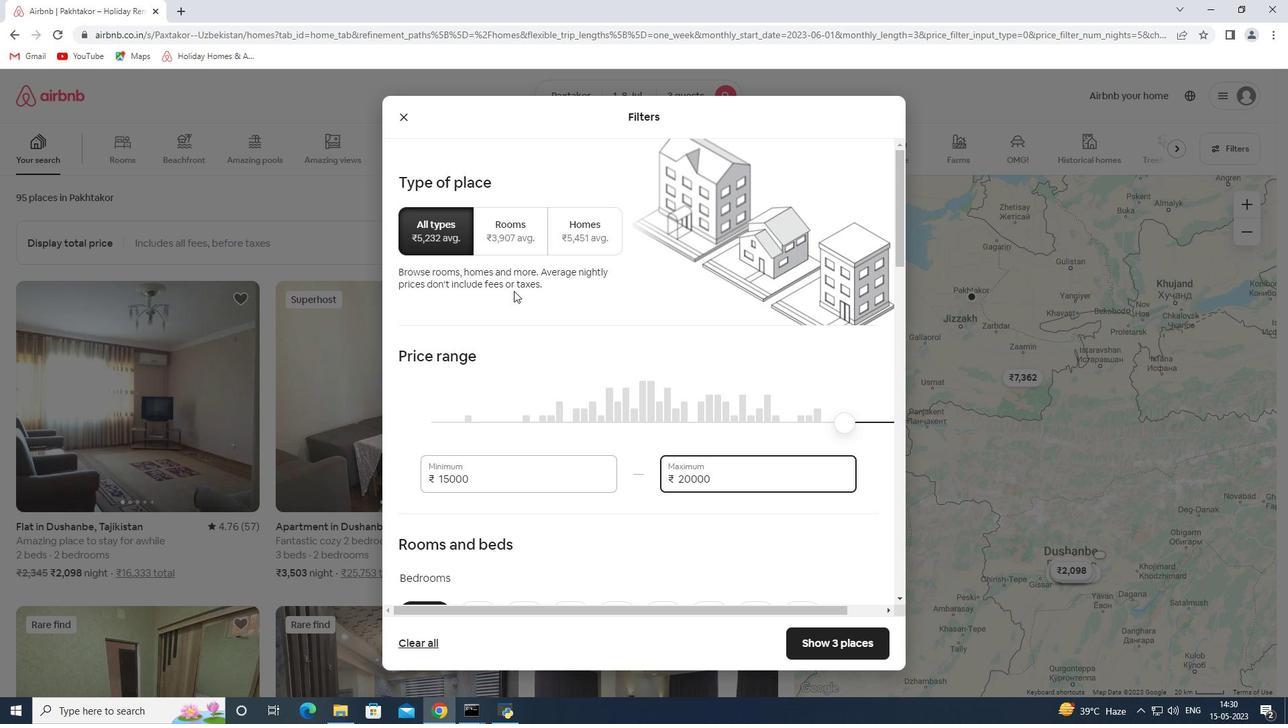 
Action: Mouse moved to (506, 304)
Screenshot: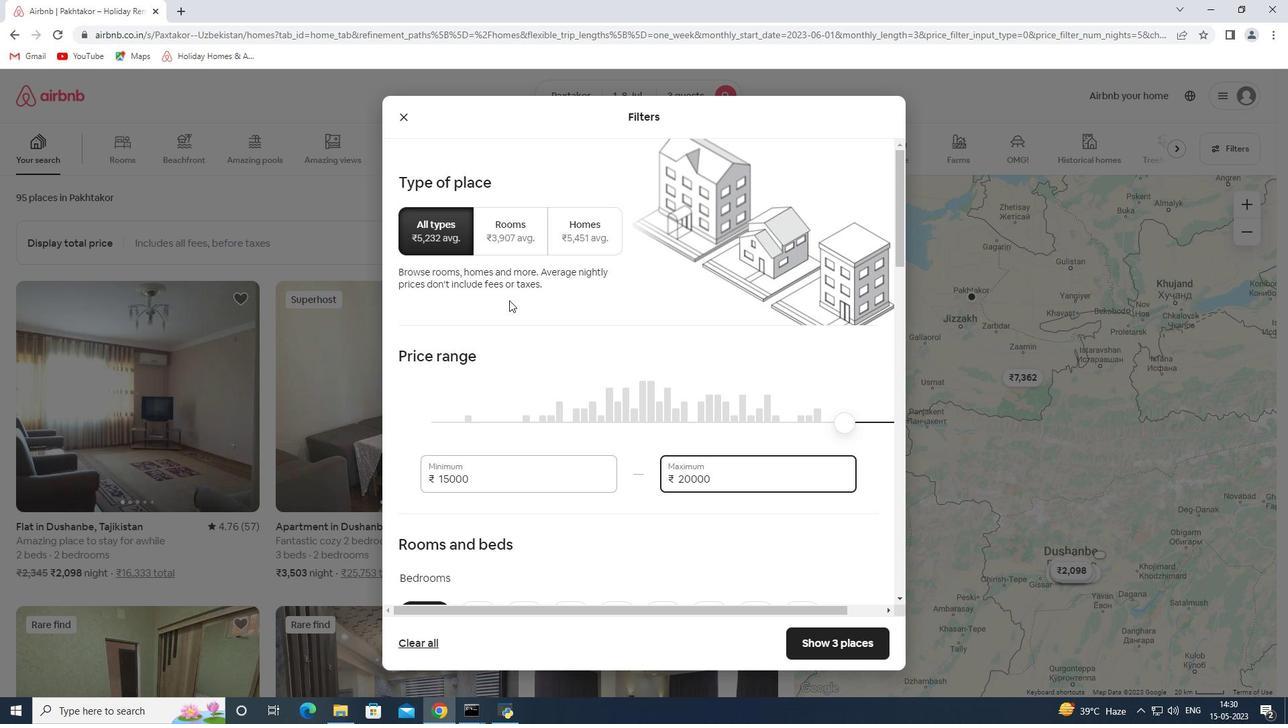 
Action: Mouse scrolled (506, 304) with delta (0, 0)
Screenshot: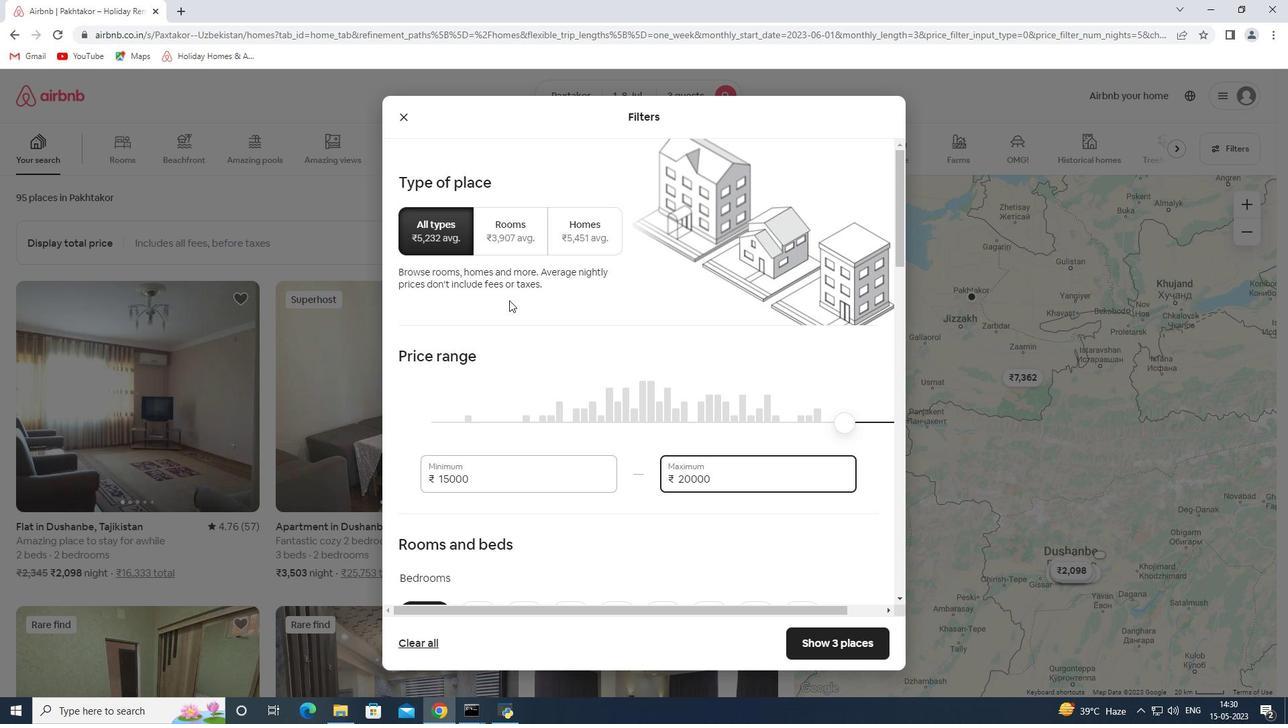 
Action: Mouse moved to (491, 410)
Screenshot: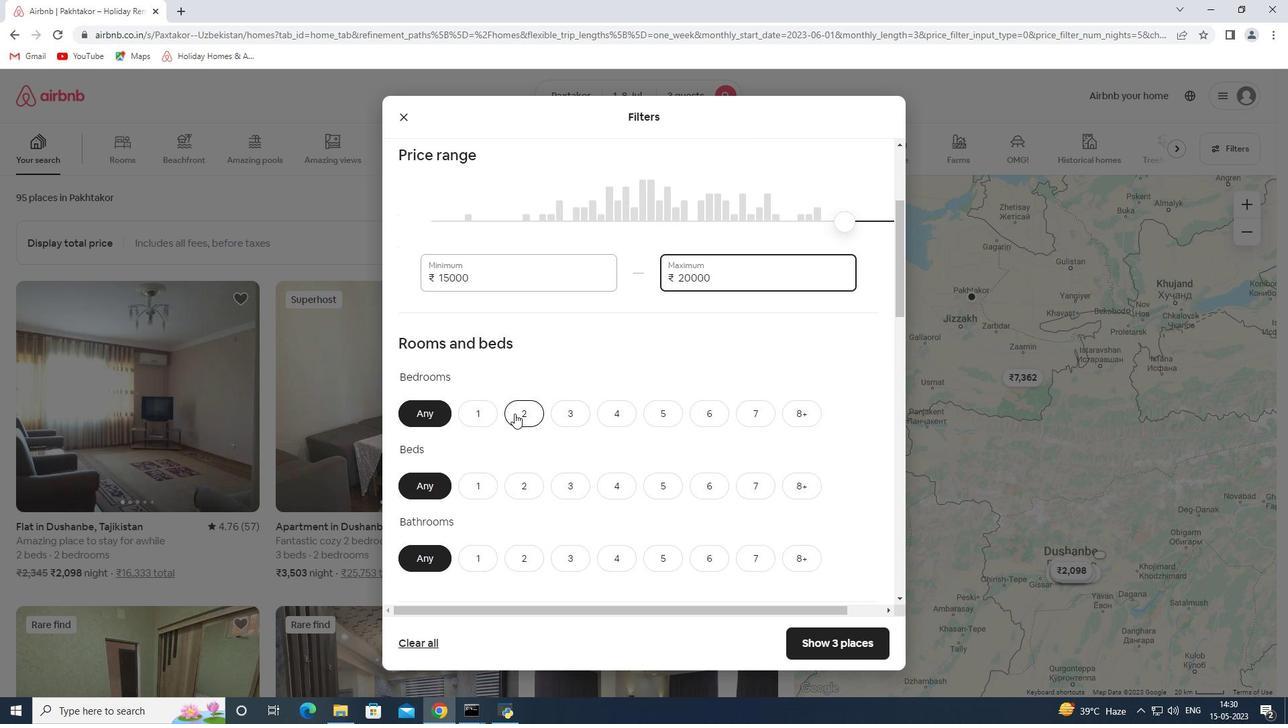 
Action: Mouse pressed left at (491, 410)
Screenshot: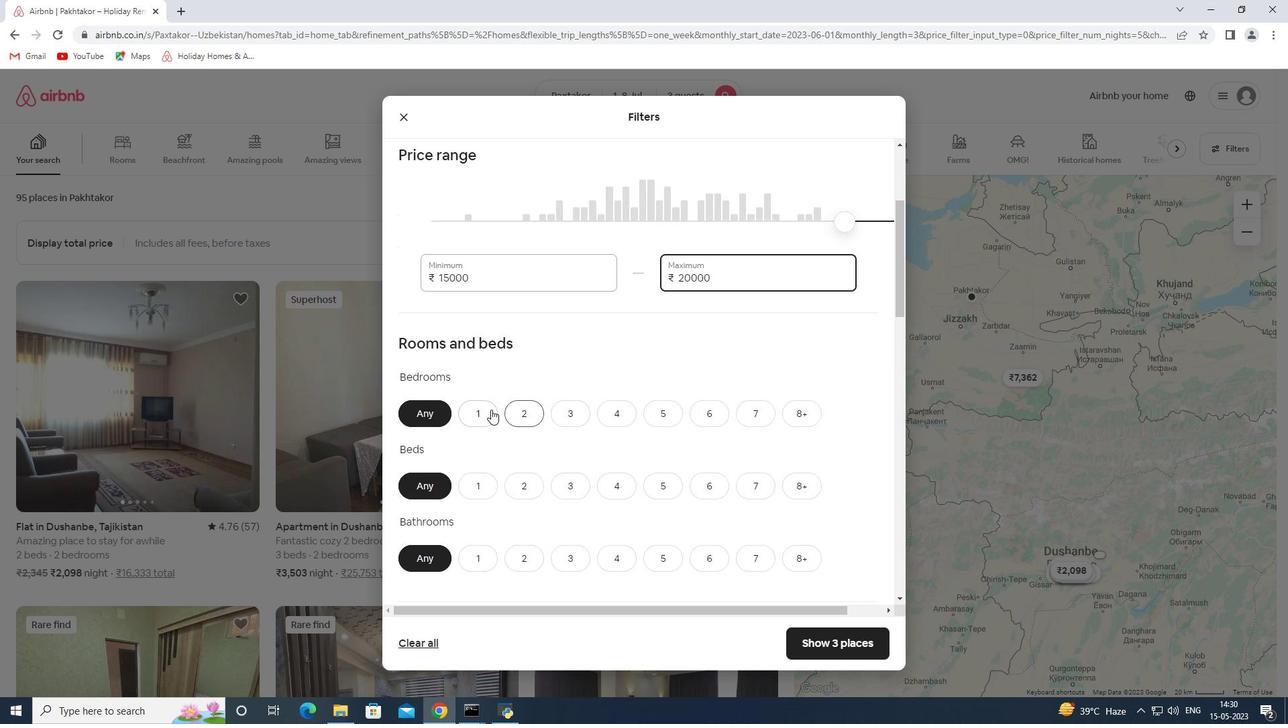 
Action: Mouse moved to (484, 481)
Screenshot: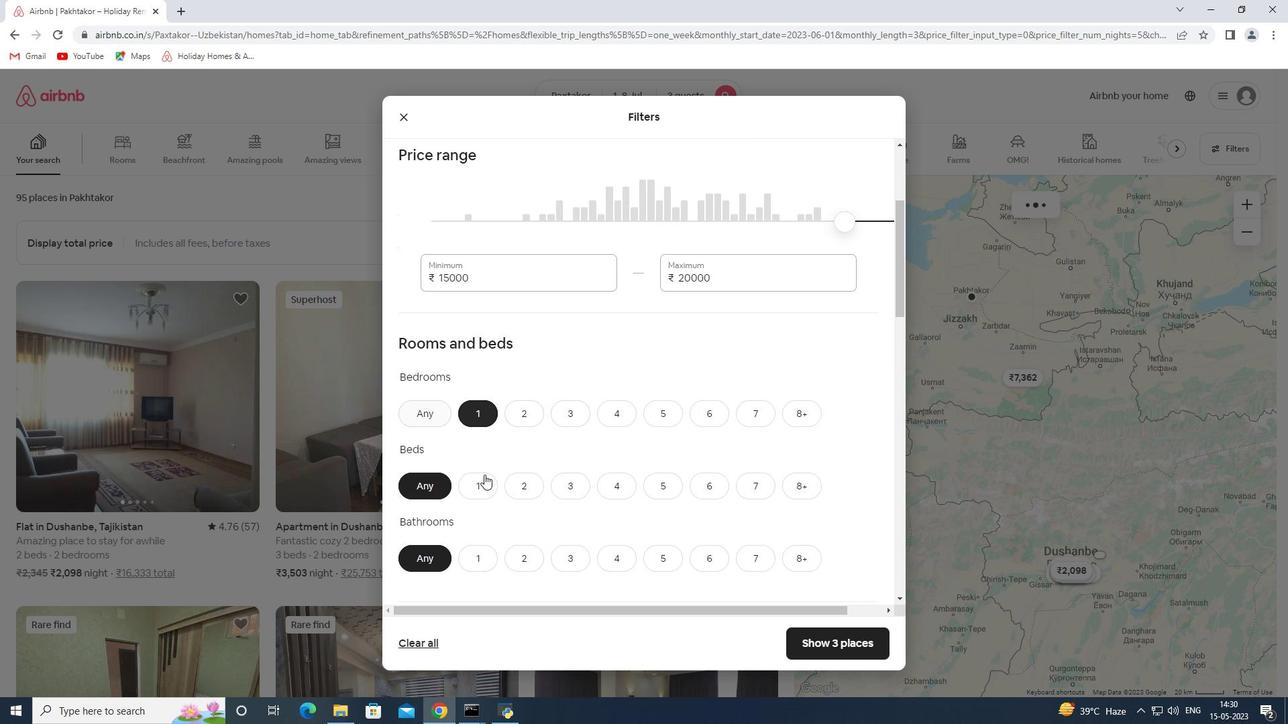 
Action: Mouse pressed left at (484, 481)
Screenshot: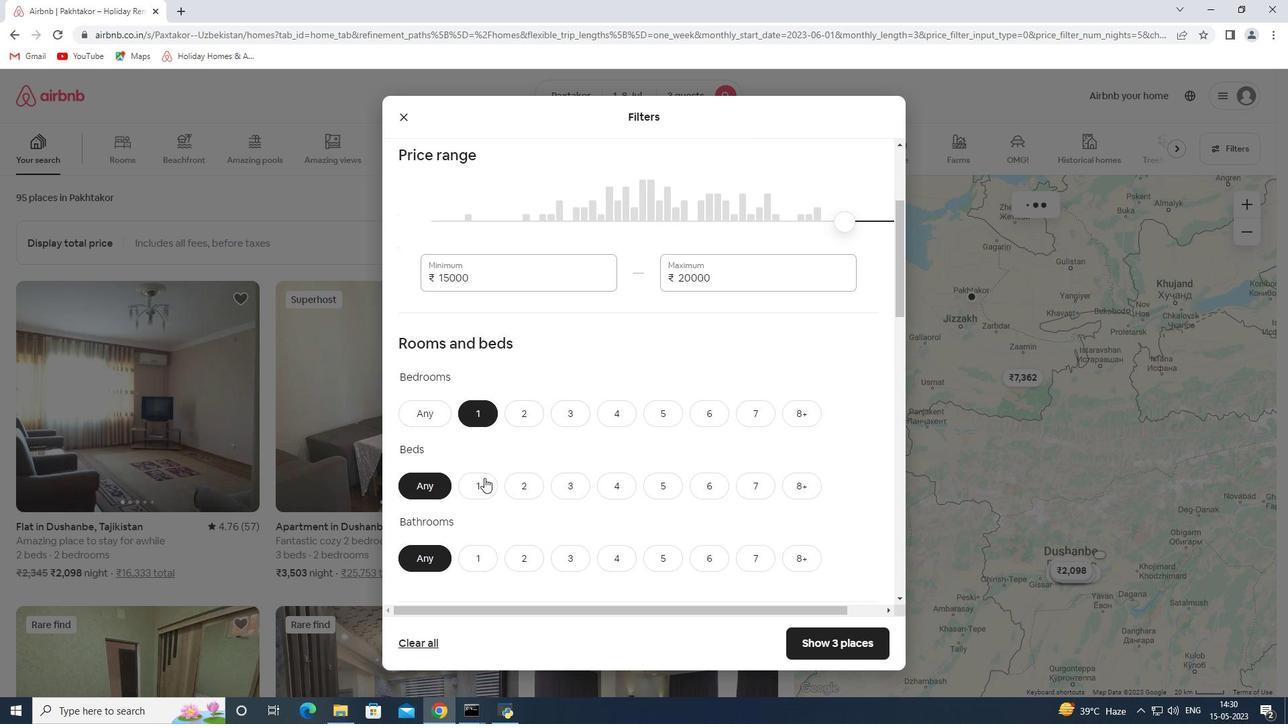 
Action: Mouse moved to (484, 550)
Screenshot: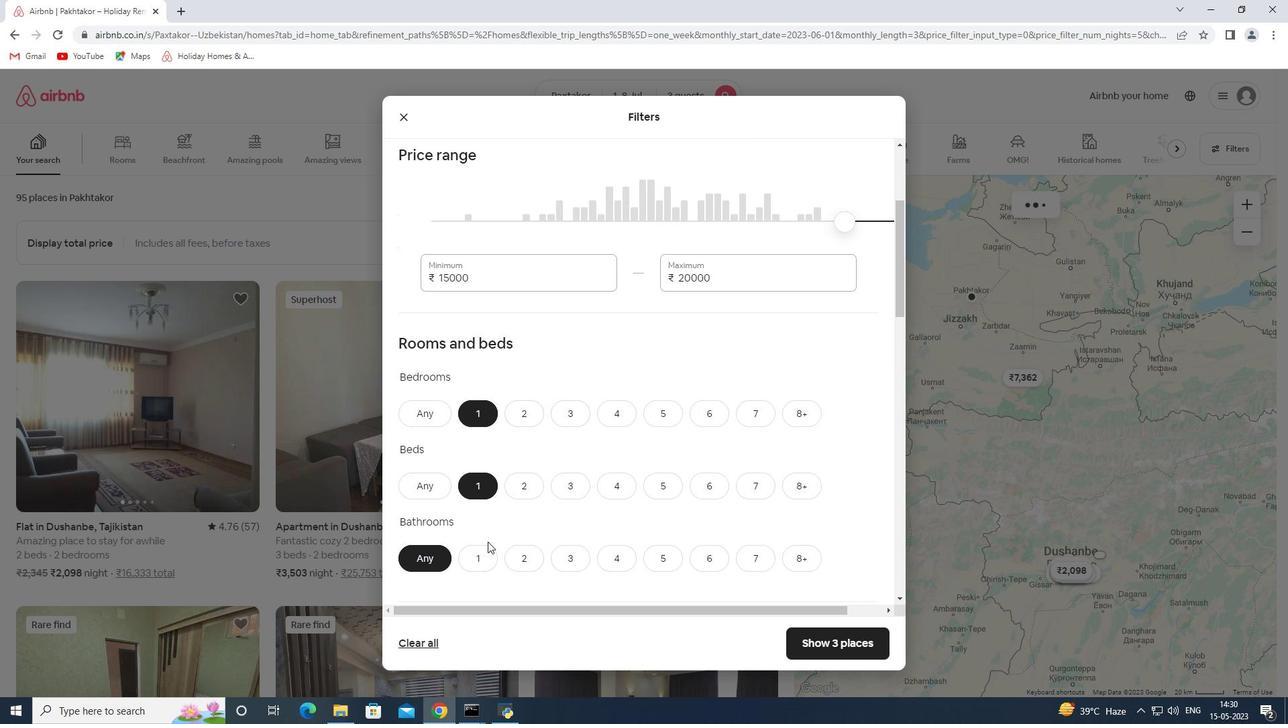 
Action: Mouse pressed left at (484, 550)
Screenshot: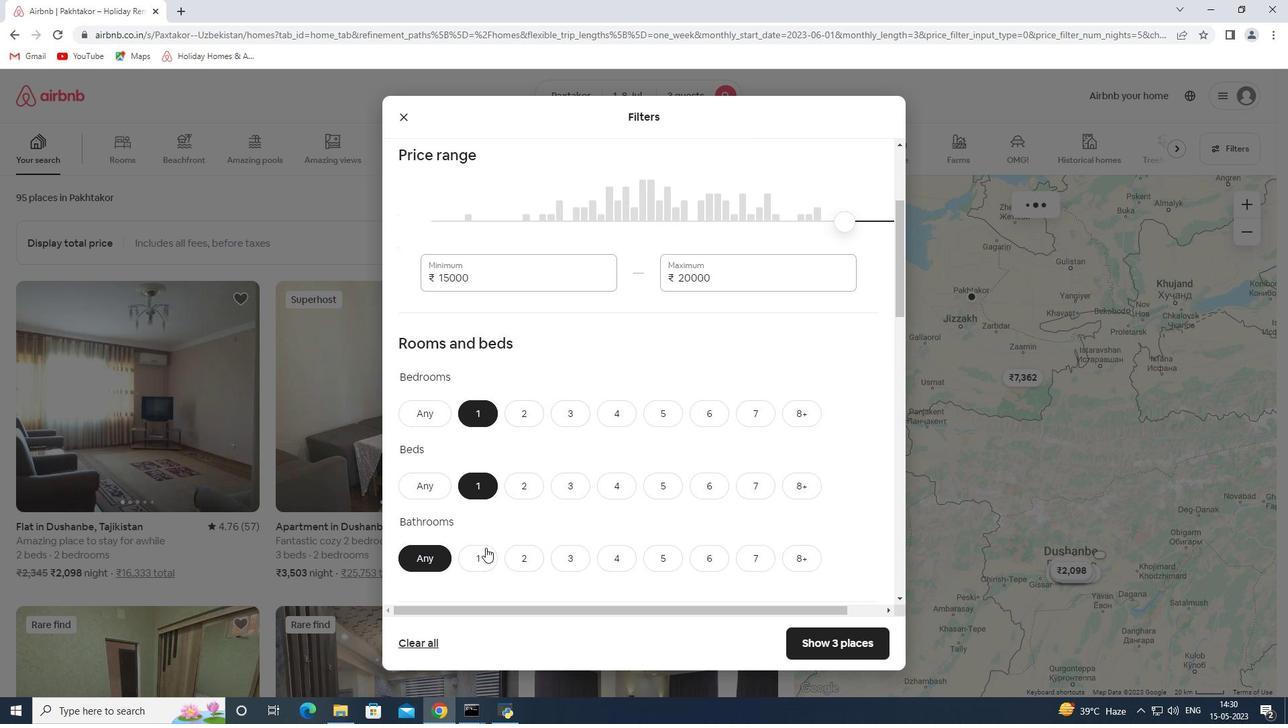 
Action: Mouse moved to (493, 491)
Screenshot: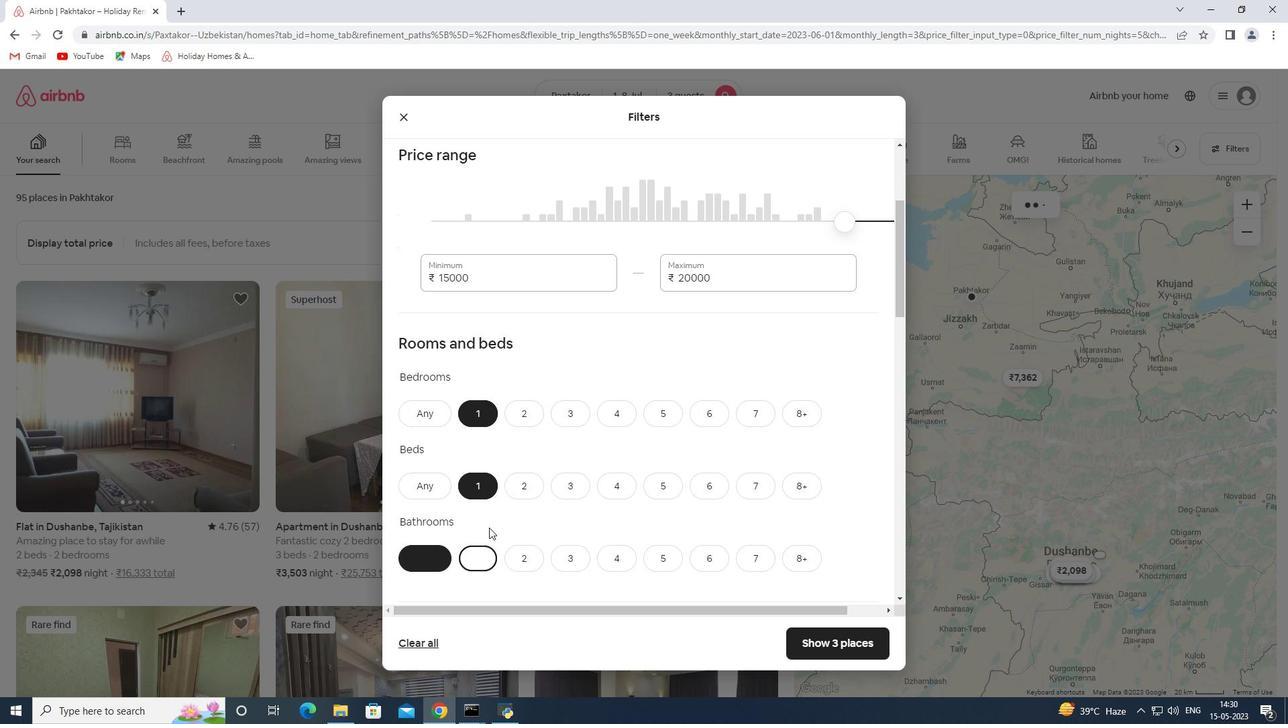 
Action: Mouse scrolled (493, 491) with delta (0, 0)
Screenshot: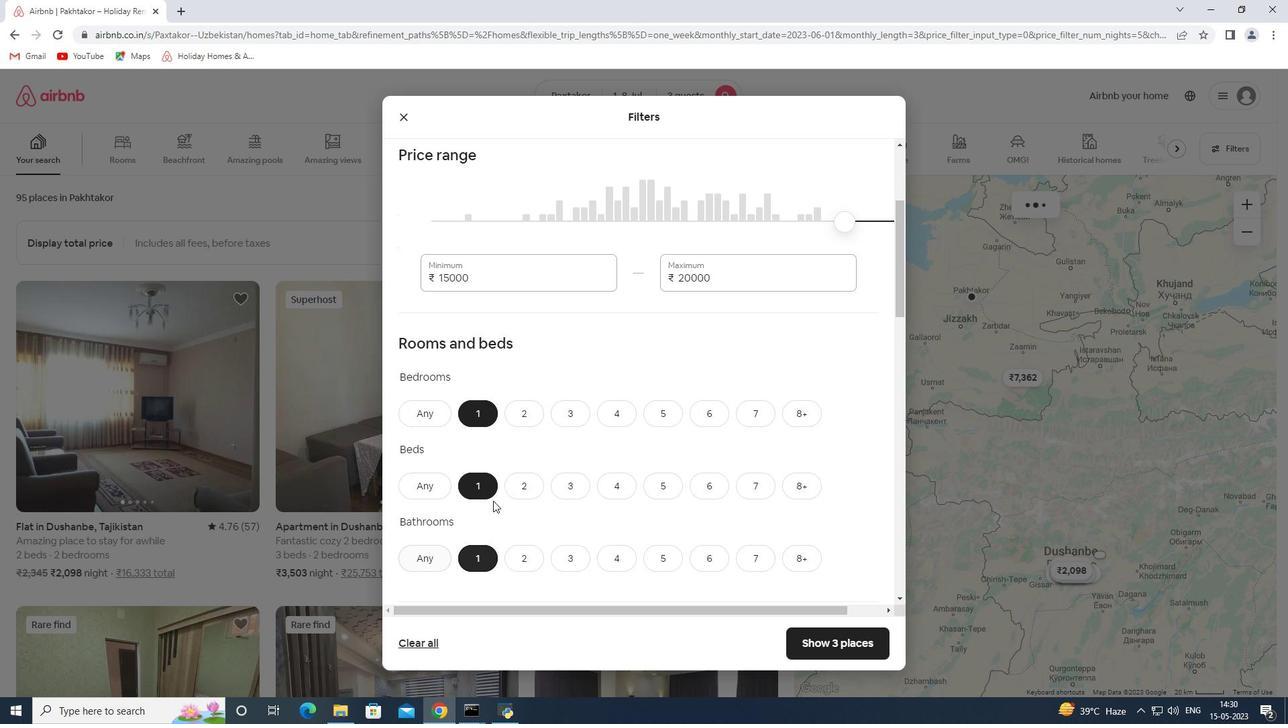 
Action: Mouse scrolled (493, 491) with delta (0, 0)
Screenshot: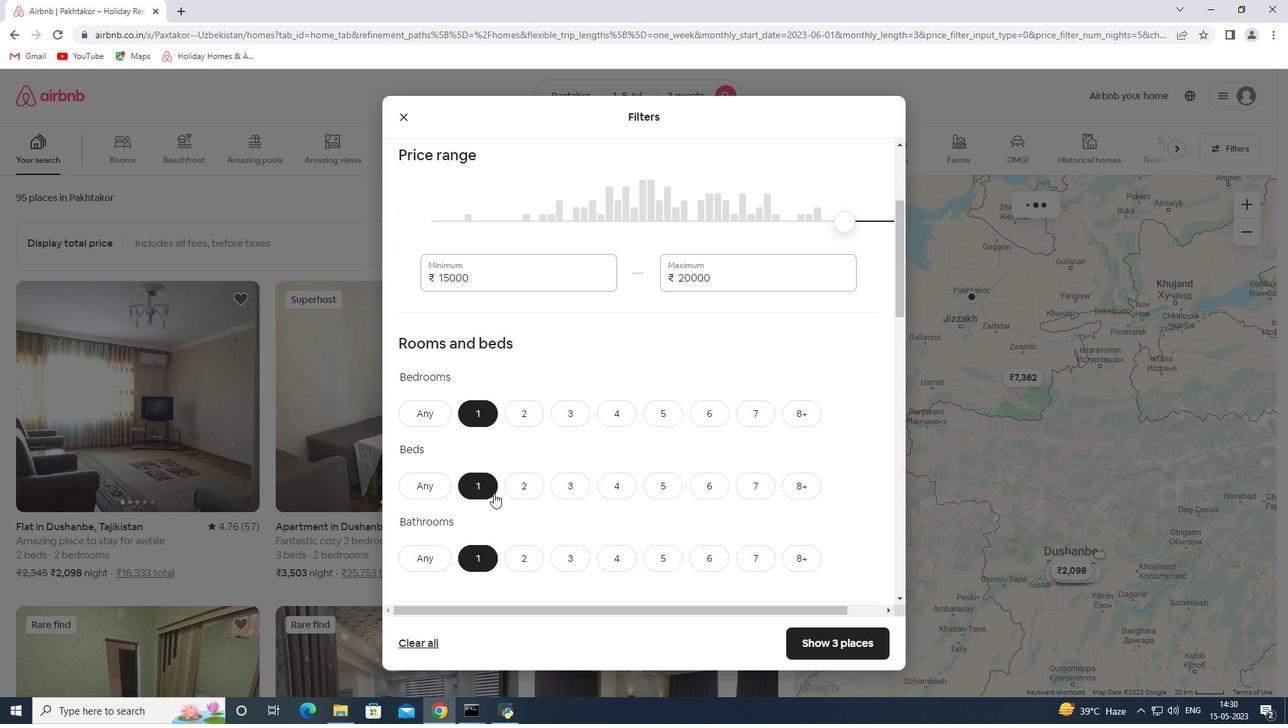 
Action: Mouse scrolled (493, 491) with delta (0, 0)
Screenshot: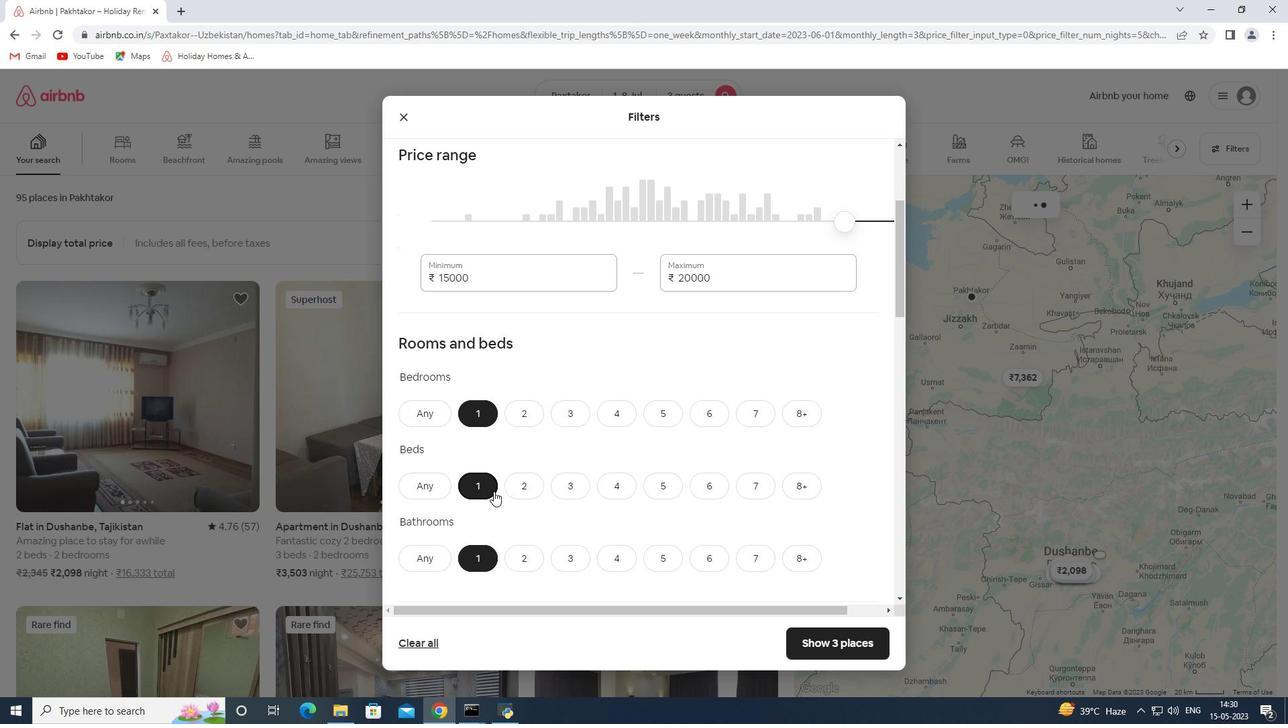 
Action: Mouse moved to (494, 490)
Screenshot: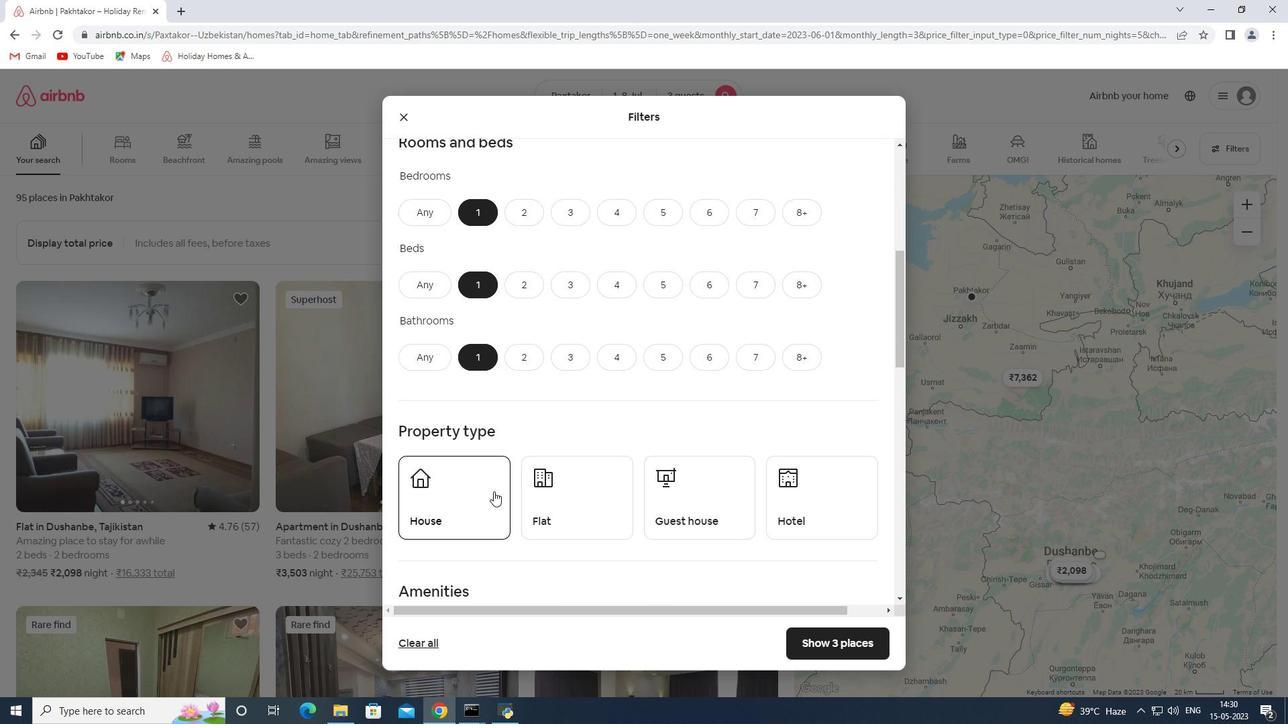 
Action: Mouse scrolled (494, 489) with delta (0, 0)
Screenshot: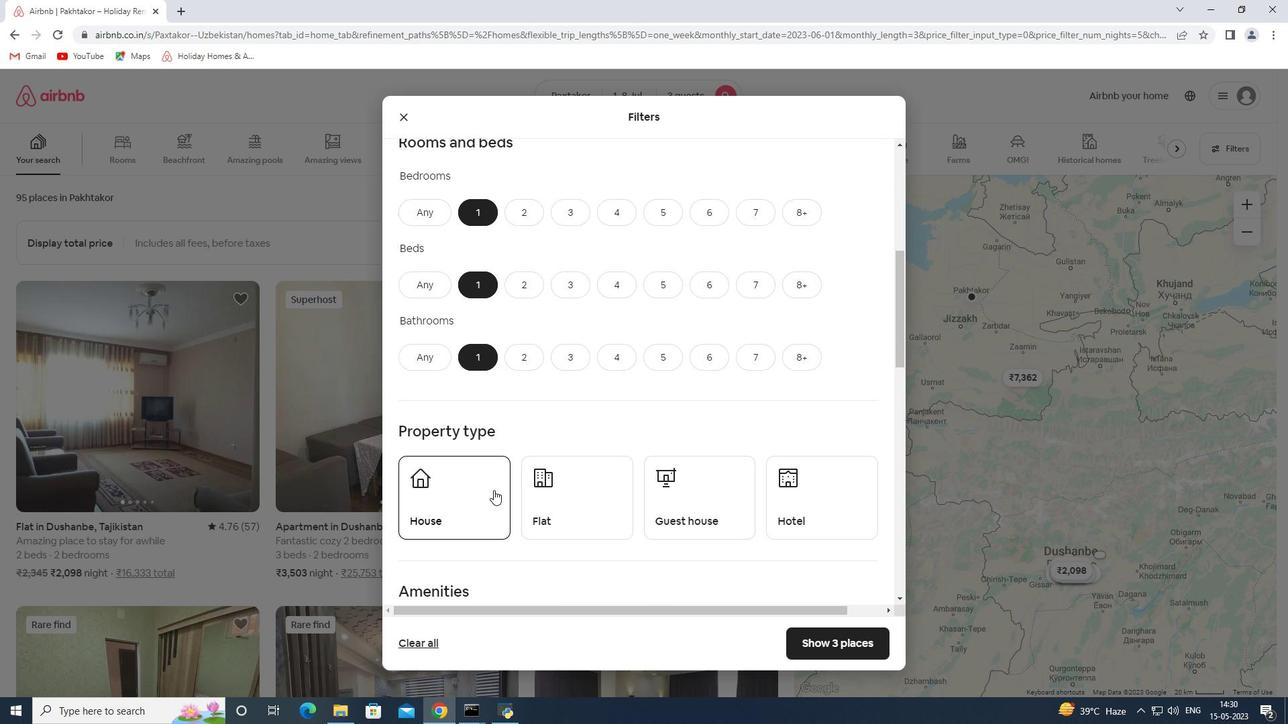 
Action: Mouse scrolled (494, 489) with delta (0, 0)
Screenshot: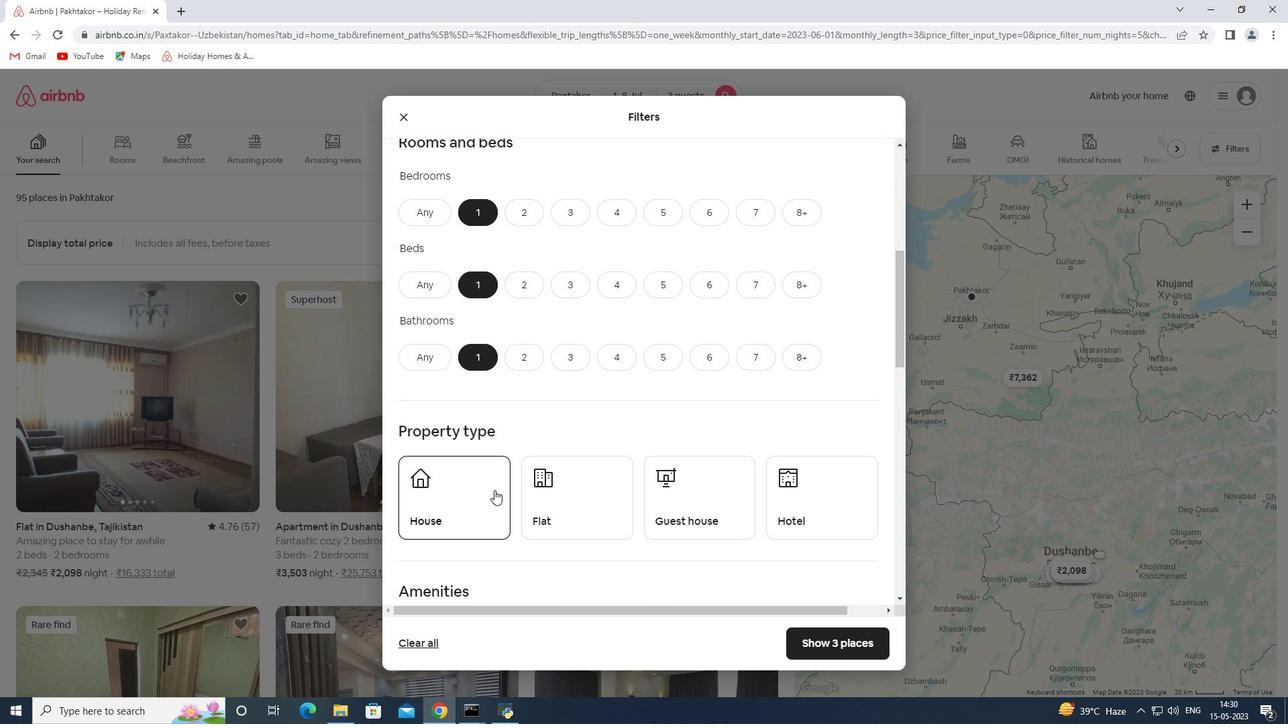 
Action: Mouse moved to (469, 376)
Screenshot: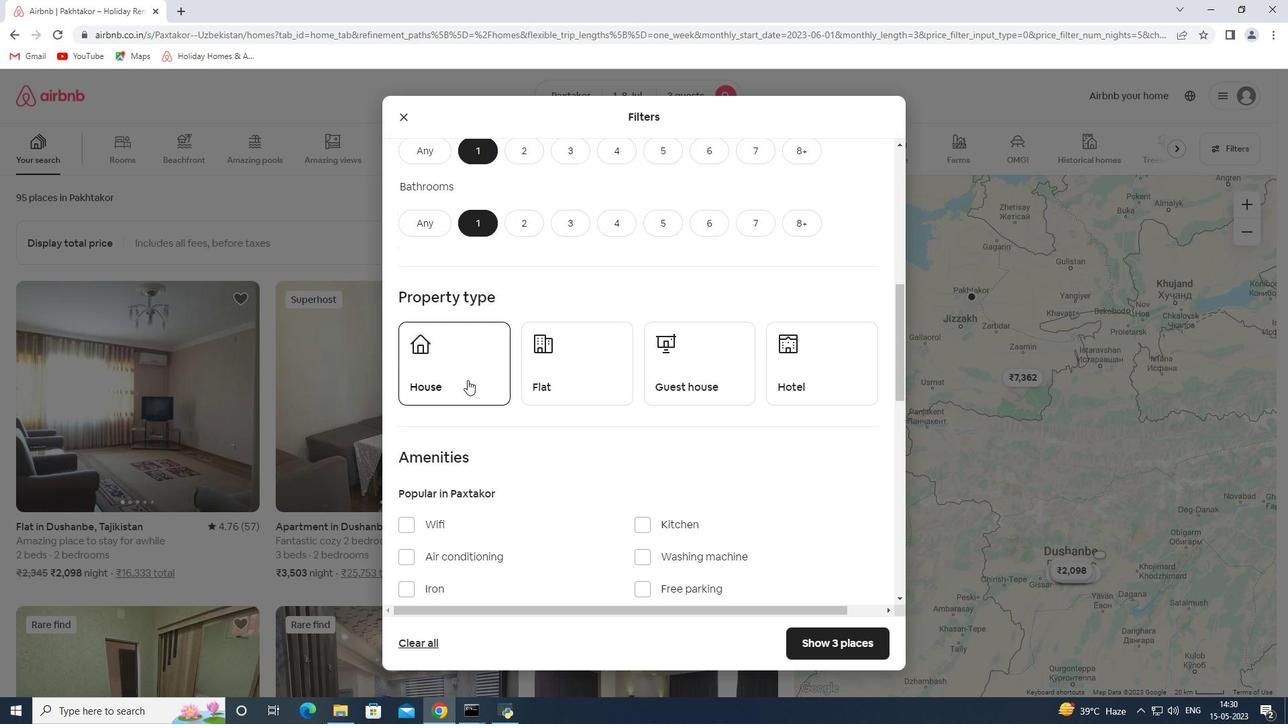 
Action: Mouse pressed left at (469, 376)
Screenshot: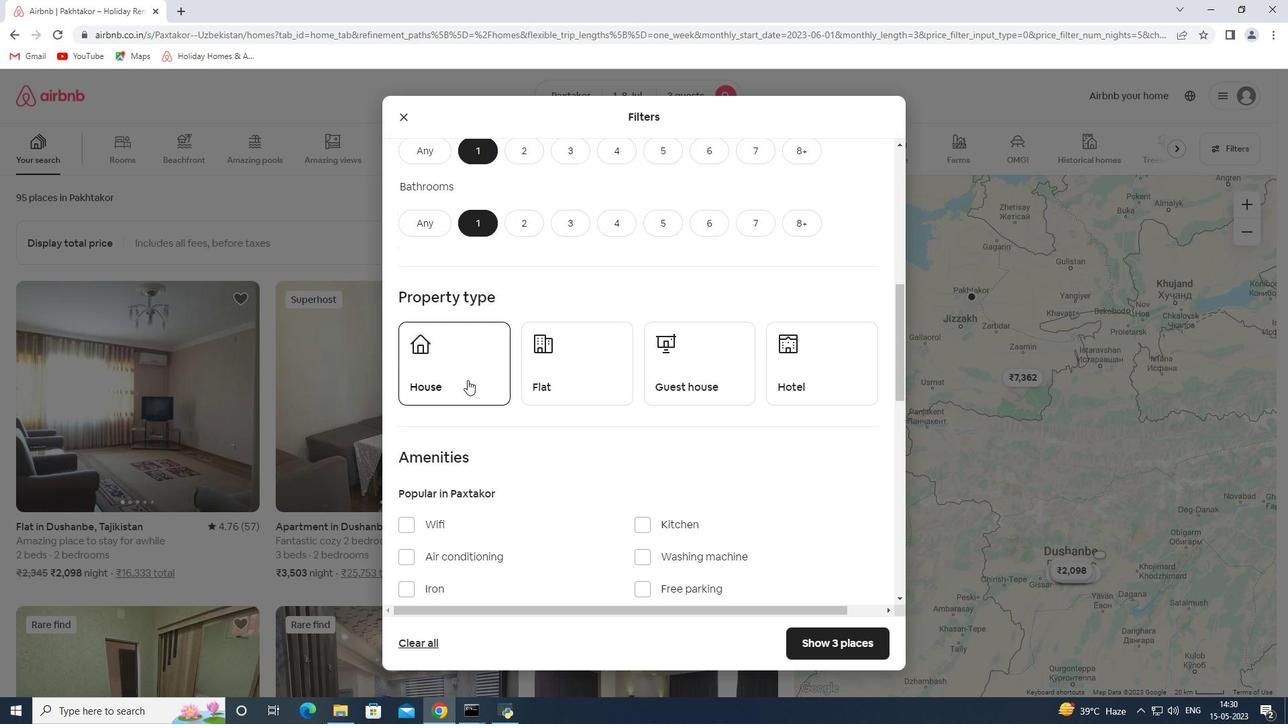 
Action: Mouse moved to (538, 371)
Screenshot: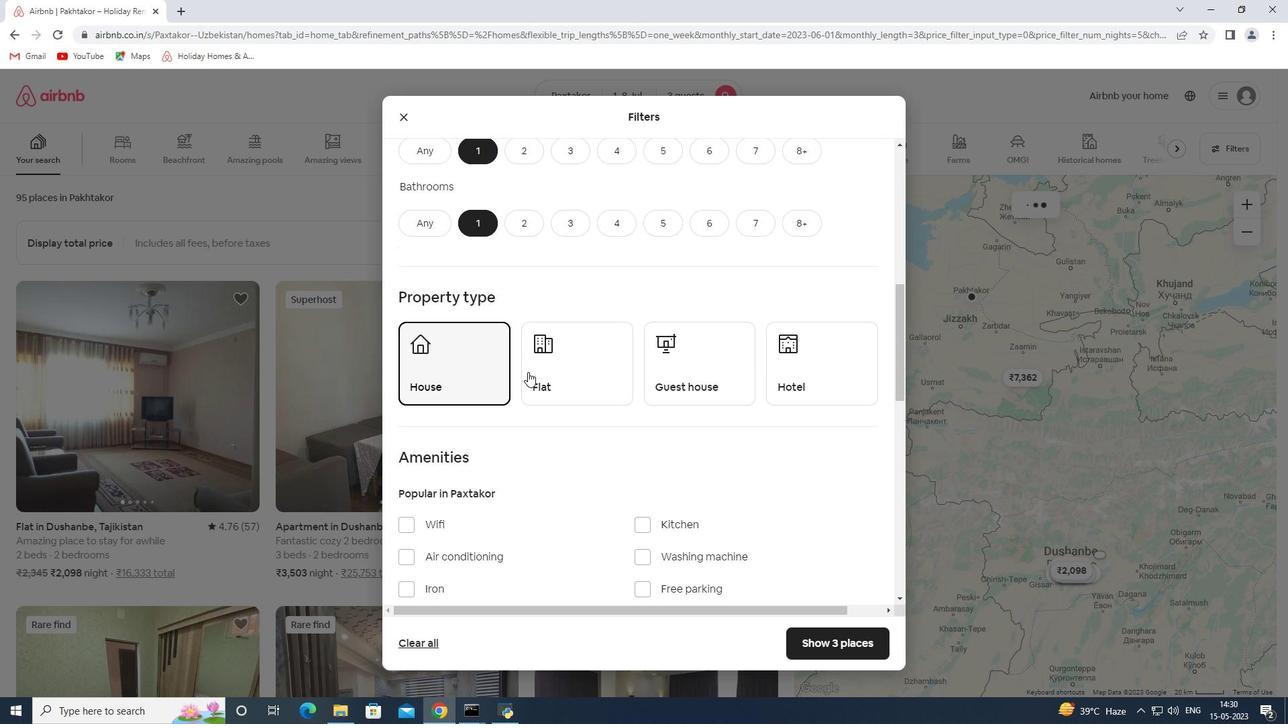 
Action: Mouse pressed left at (538, 371)
Screenshot: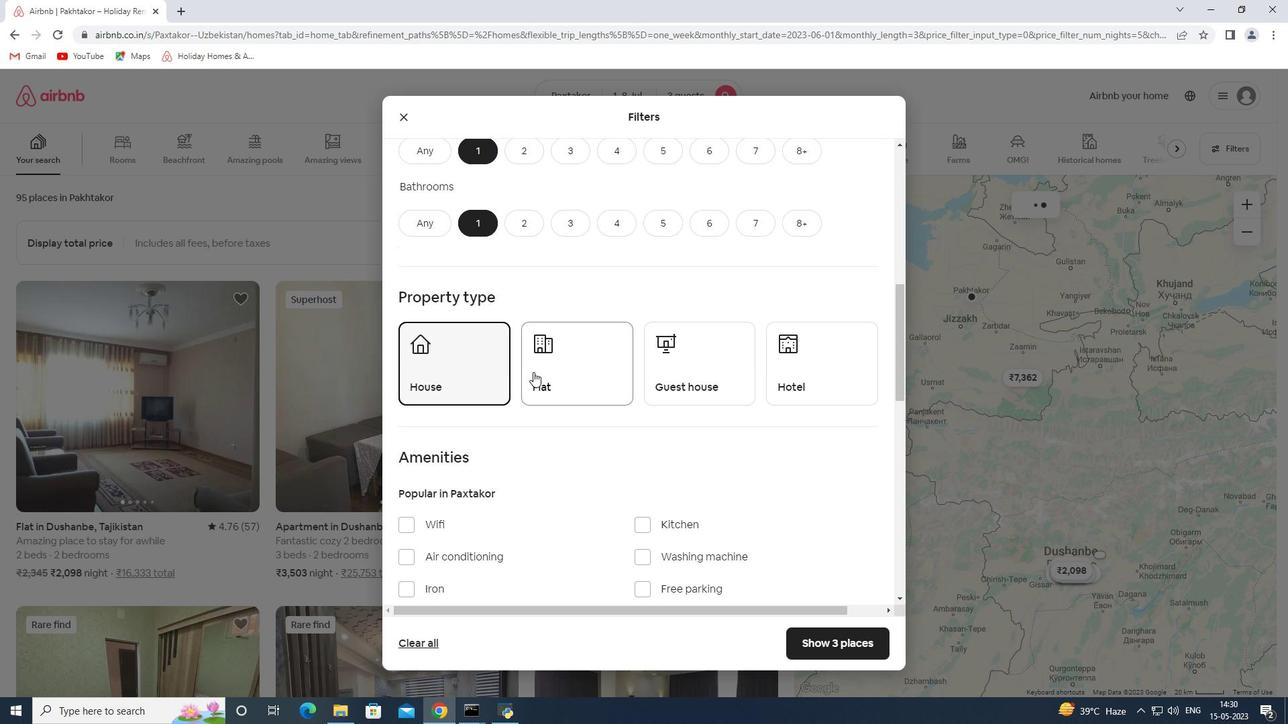 
Action: Mouse moved to (653, 367)
Screenshot: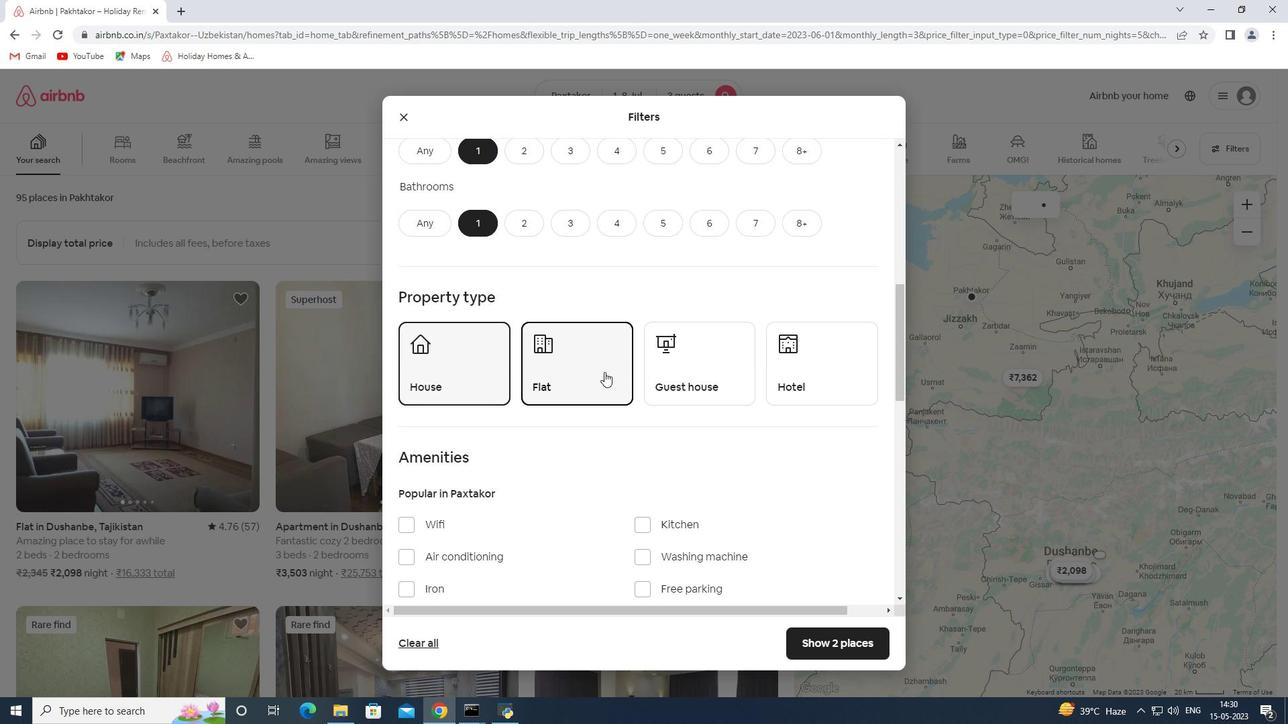 
Action: Mouse pressed left at (653, 367)
Screenshot: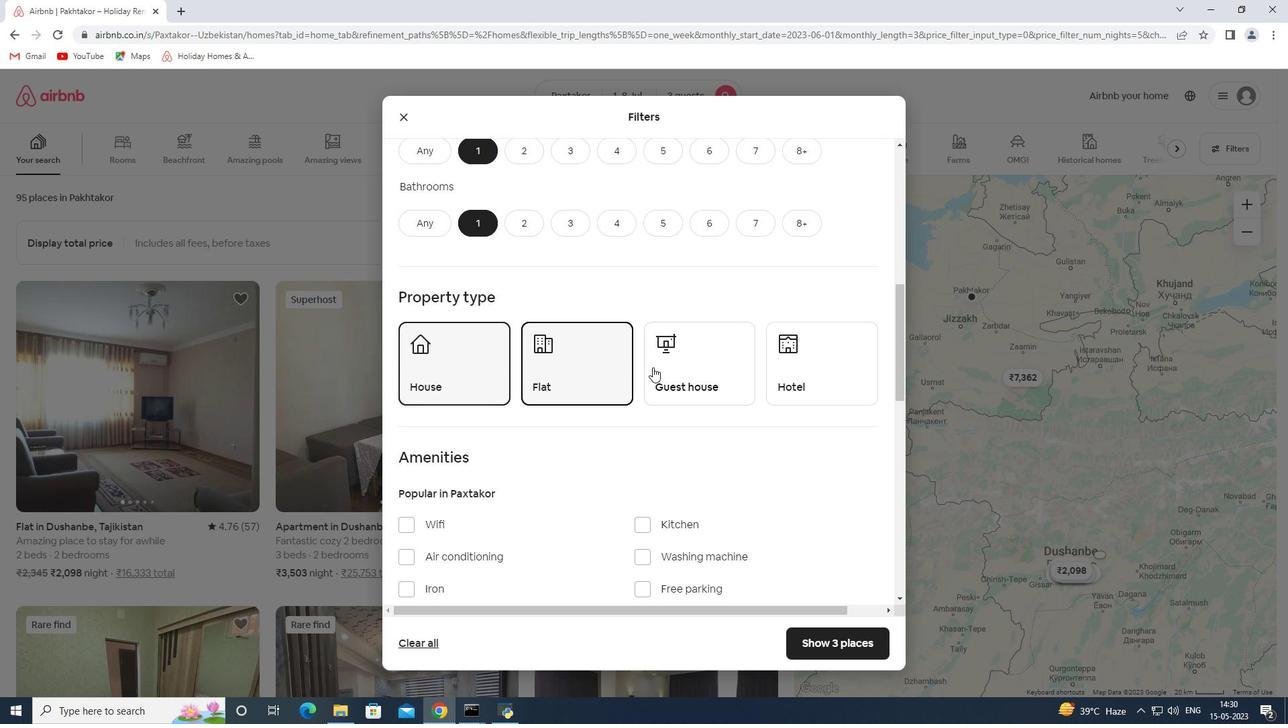 
Action: Mouse moved to (571, 399)
Screenshot: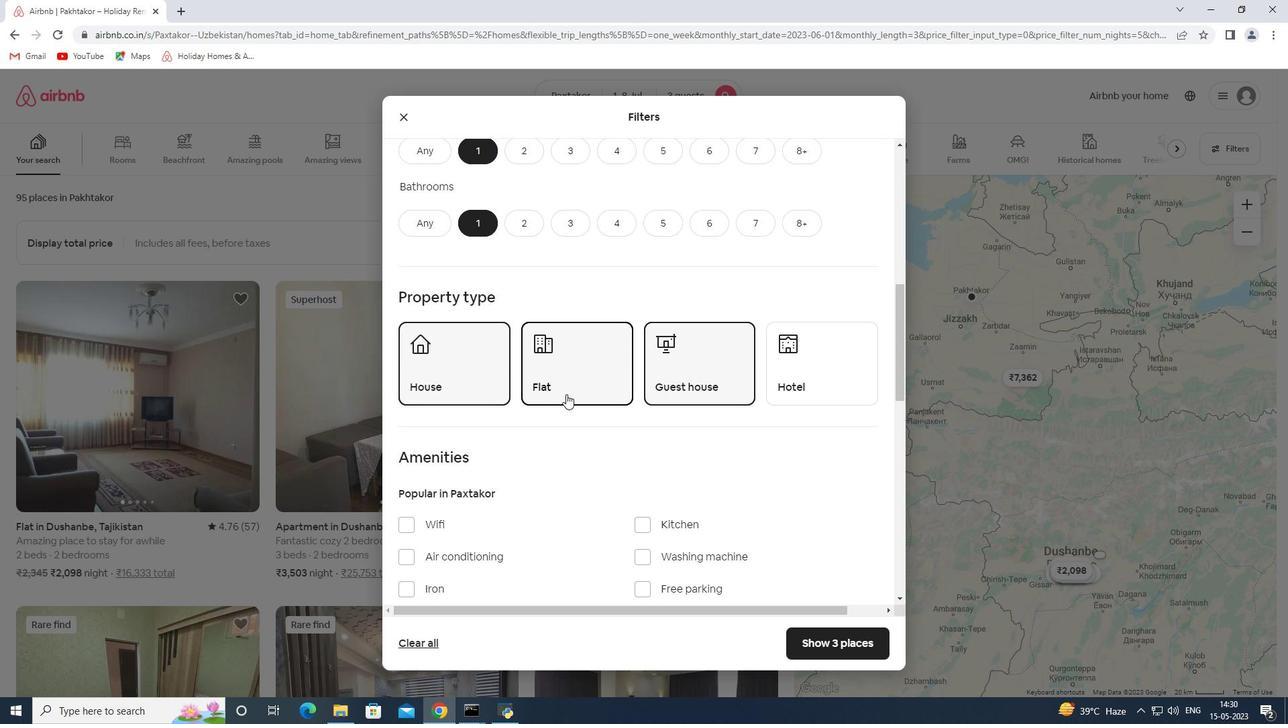 
Action: Mouse scrolled (571, 398) with delta (0, 0)
Screenshot: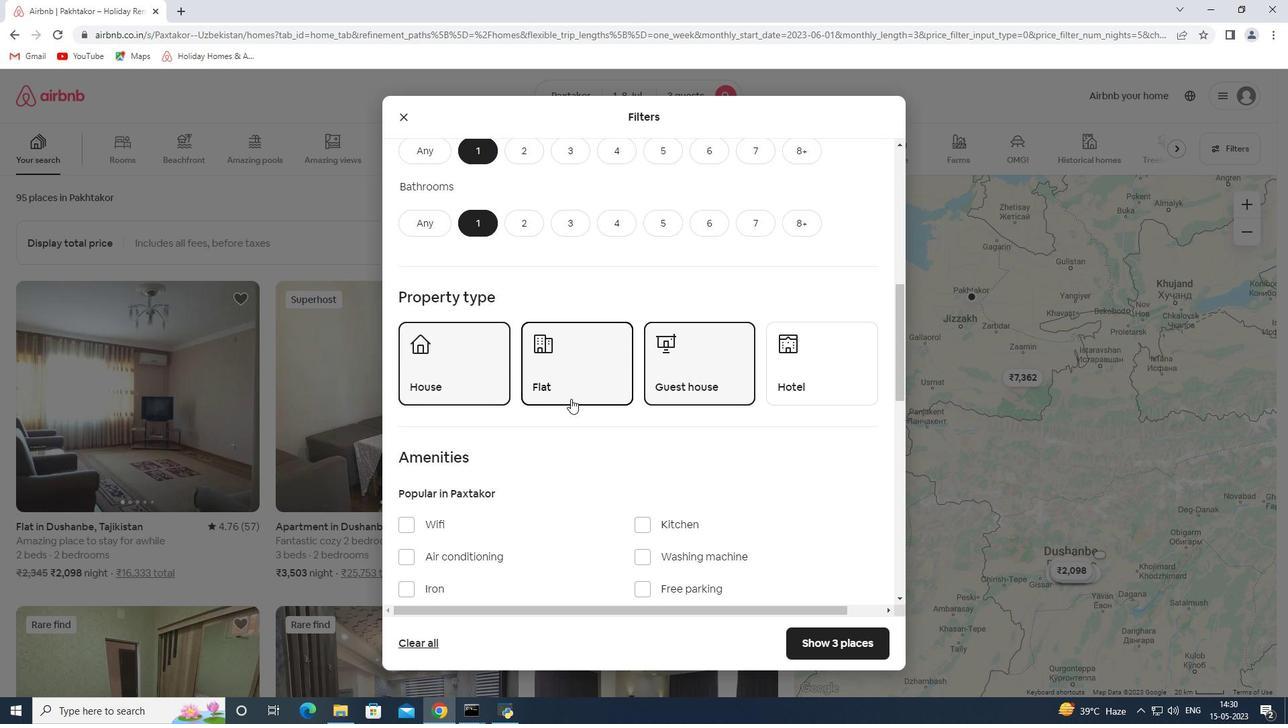 
Action: Mouse scrolled (571, 398) with delta (0, 0)
Screenshot: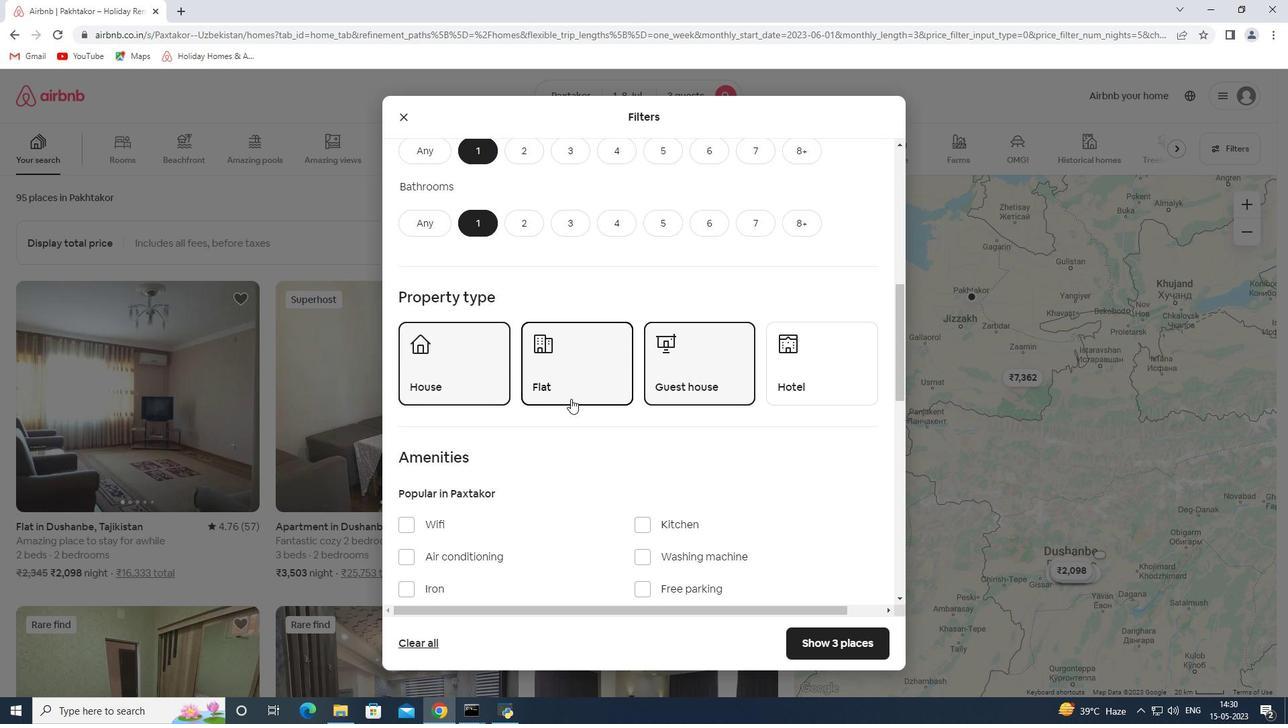 
Action: Mouse moved to (787, 239)
Screenshot: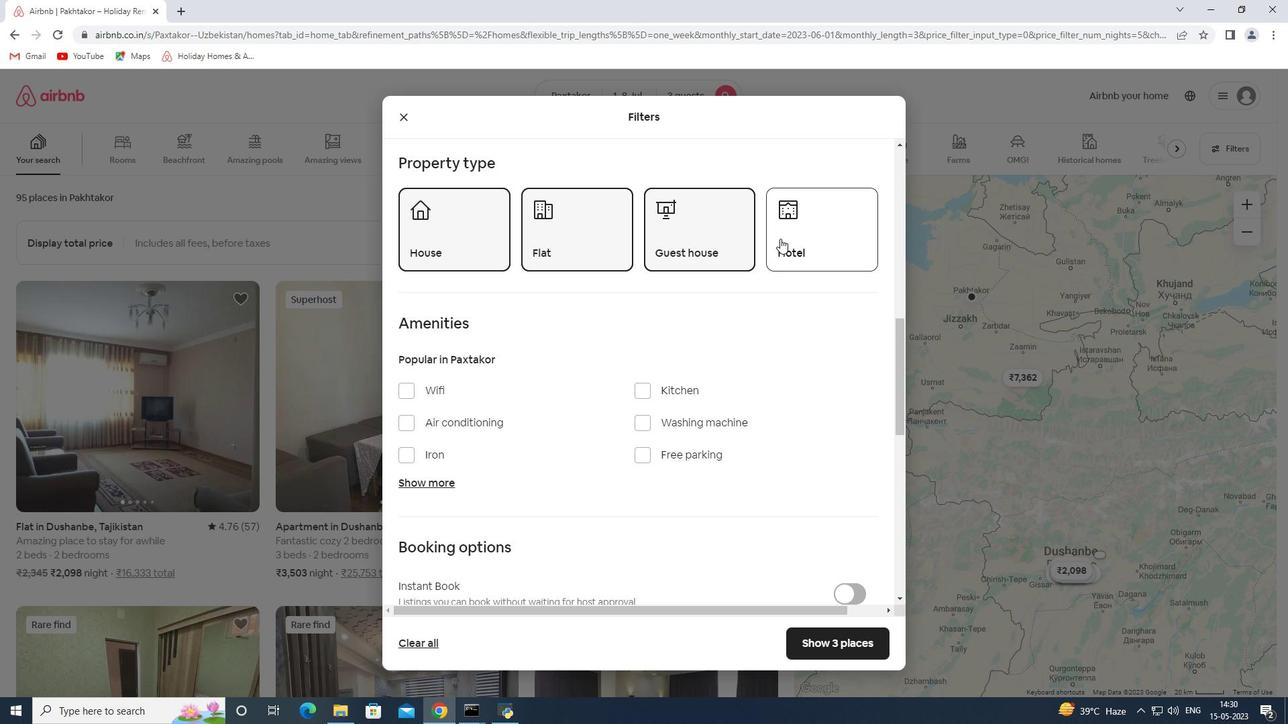 
Action: Mouse pressed left at (787, 239)
Screenshot: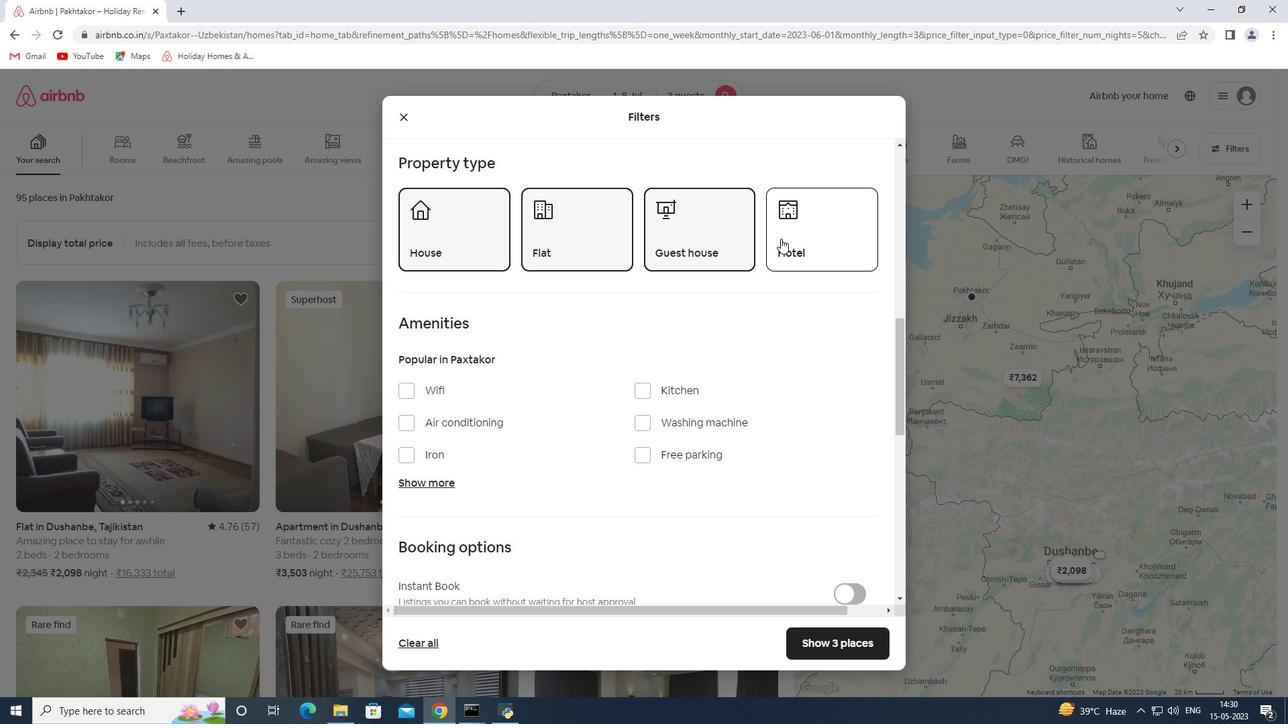 
Action: Mouse moved to (667, 455)
Screenshot: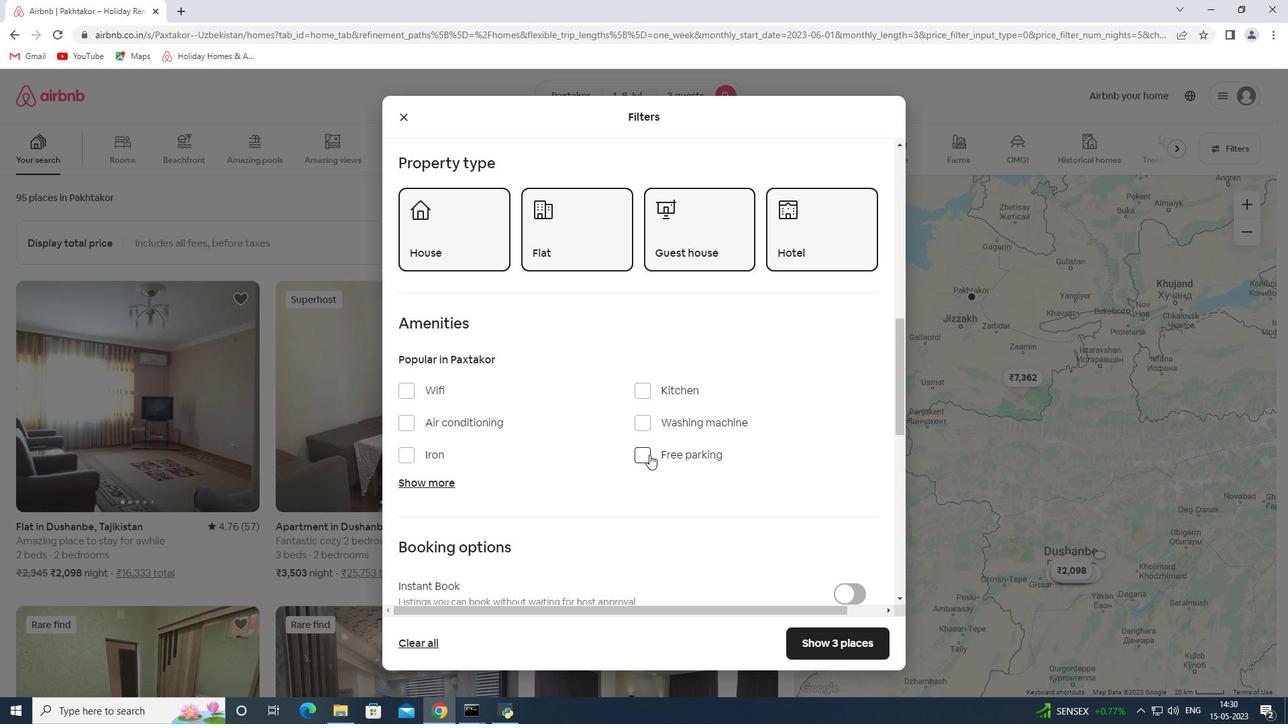 
Action: Mouse pressed left at (667, 455)
Screenshot: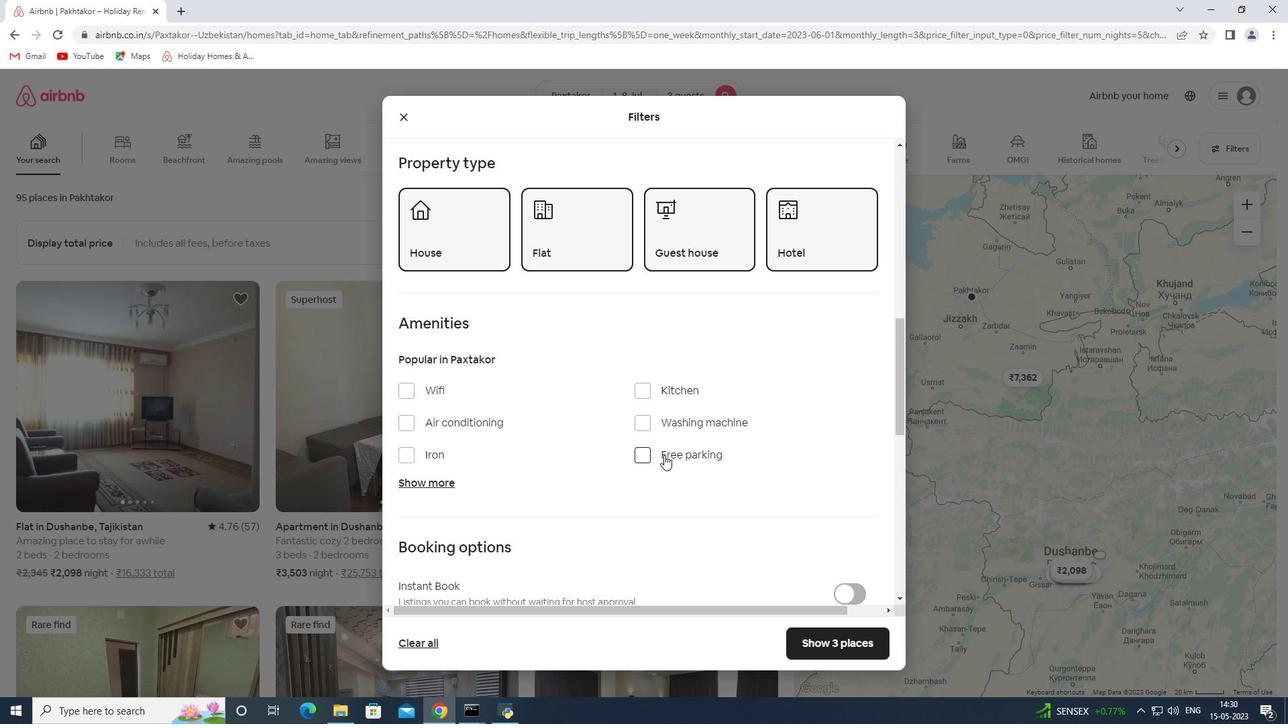 
Action: Mouse moved to (659, 455)
Screenshot: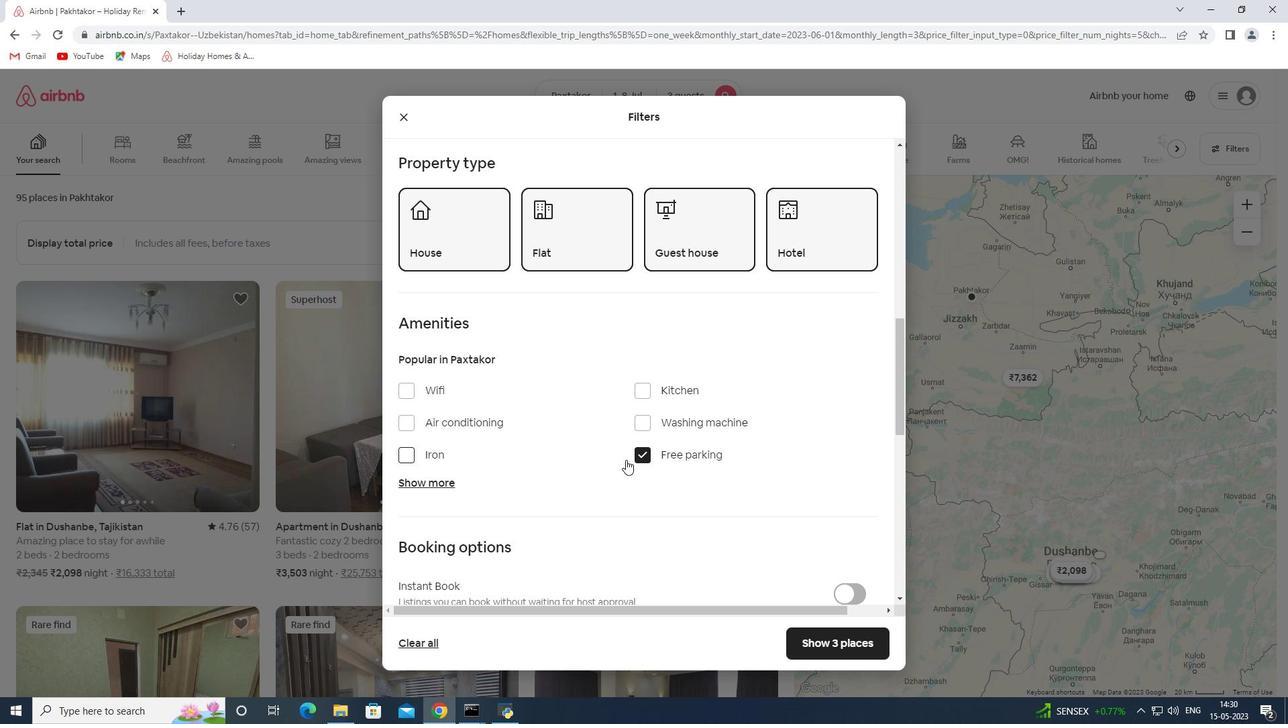 
Action: Mouse pressed left at (659, 455)
Screenshot: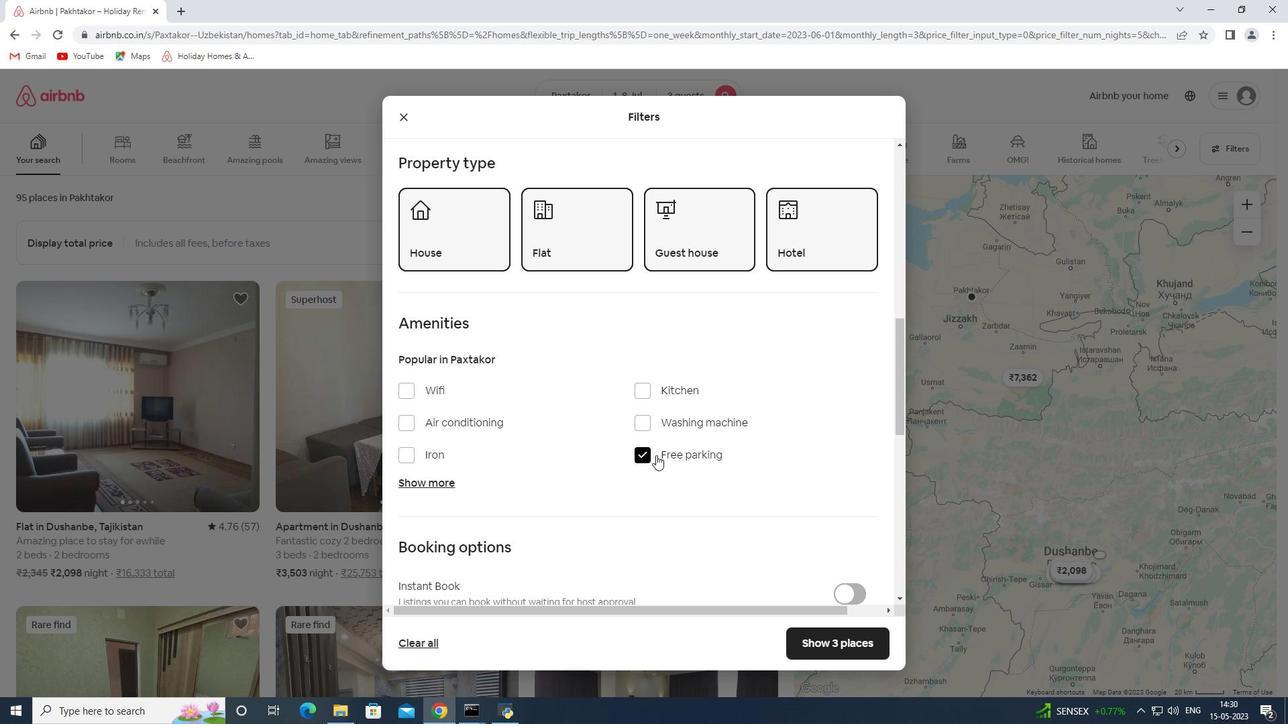 
Action: Mouse moved to (641, 465)
Screenshot: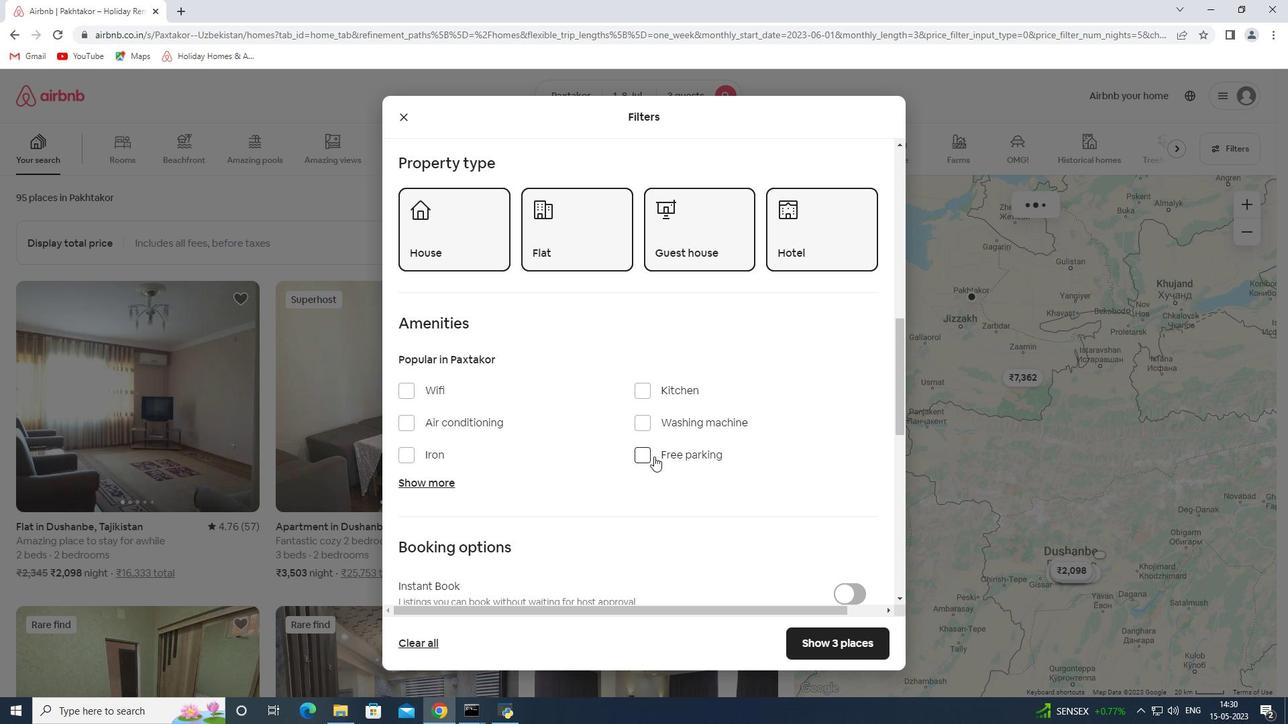 
Action: Mouse scrolled (641, 464) with delta (0, 0)
Screenshot: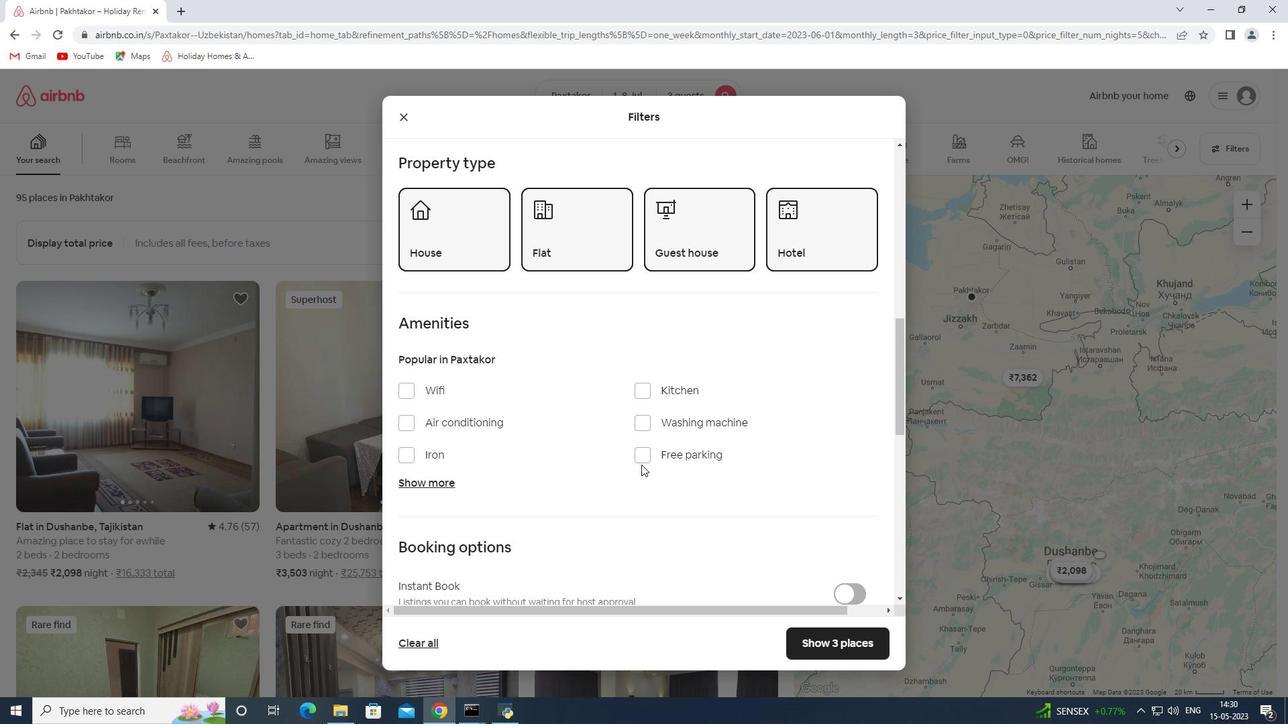 
Action: Mouse scrolled (641, 464) with delta (0, 0)
Screenshot: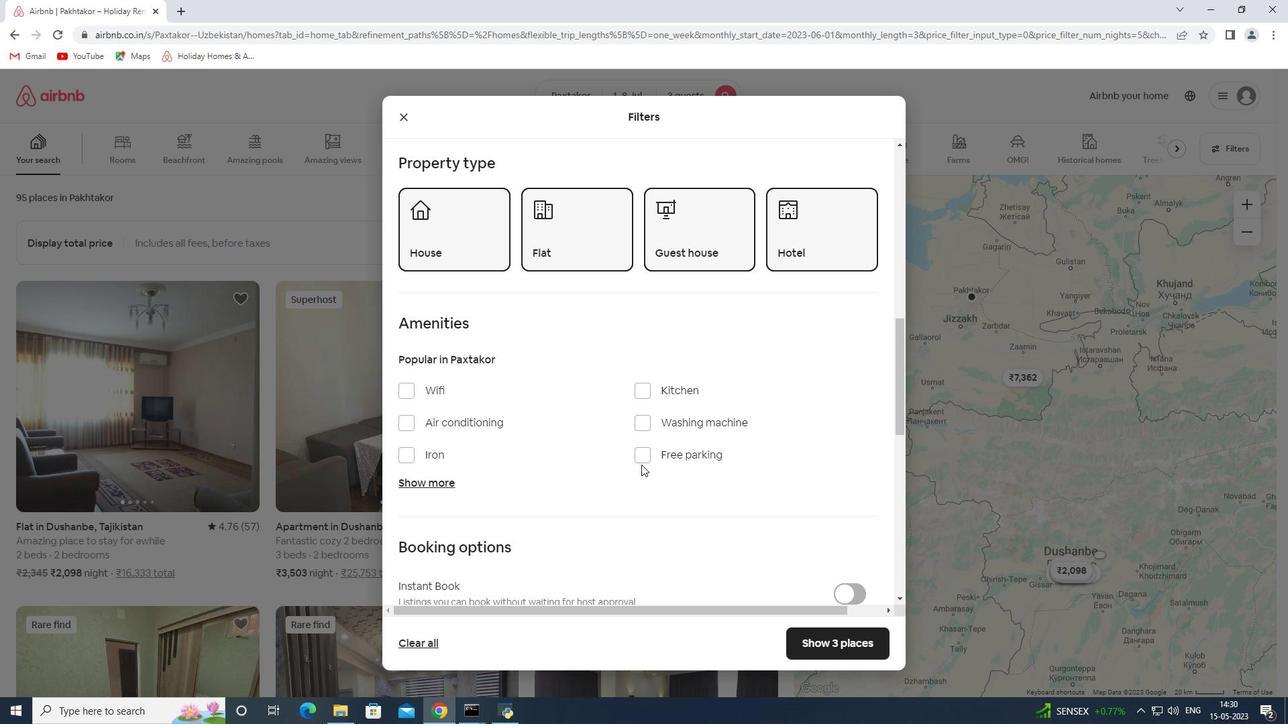 
Action: Mouse scrolled (641, 464) with delta (0, 0)
Screenshot: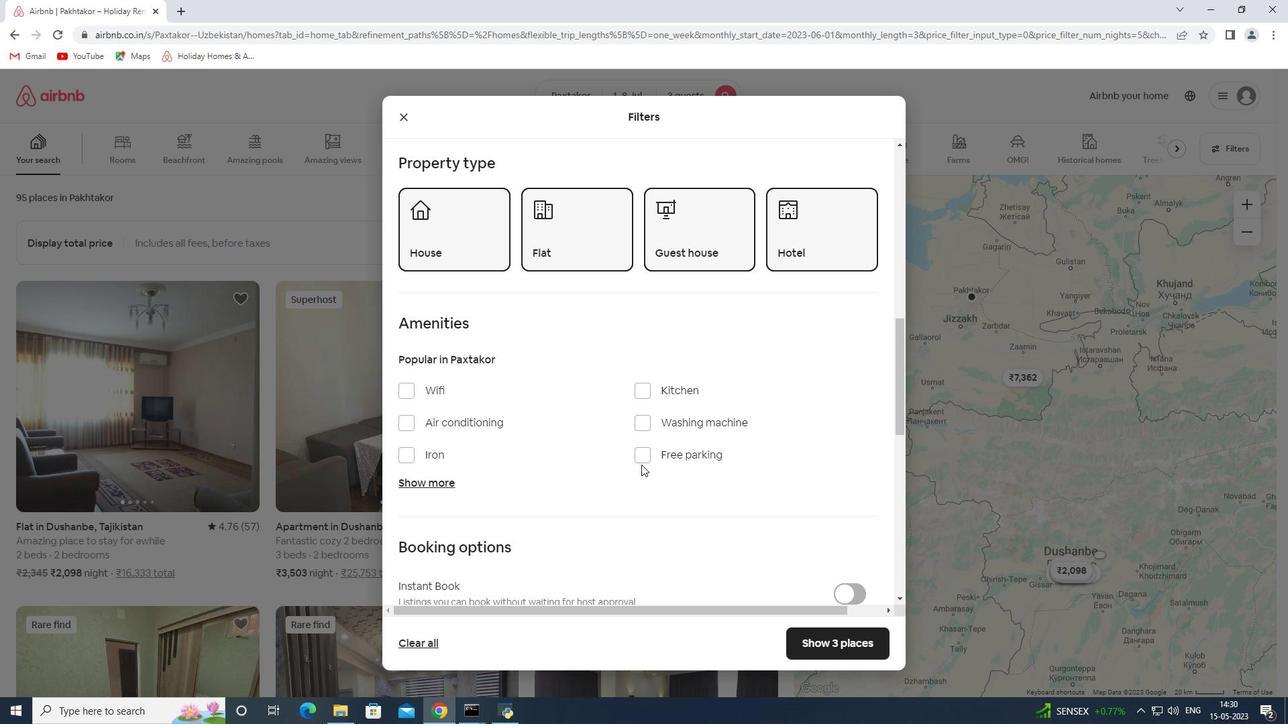
Action: Mouse scrolled (641, 464) with delta (0, 0)
Screenshot: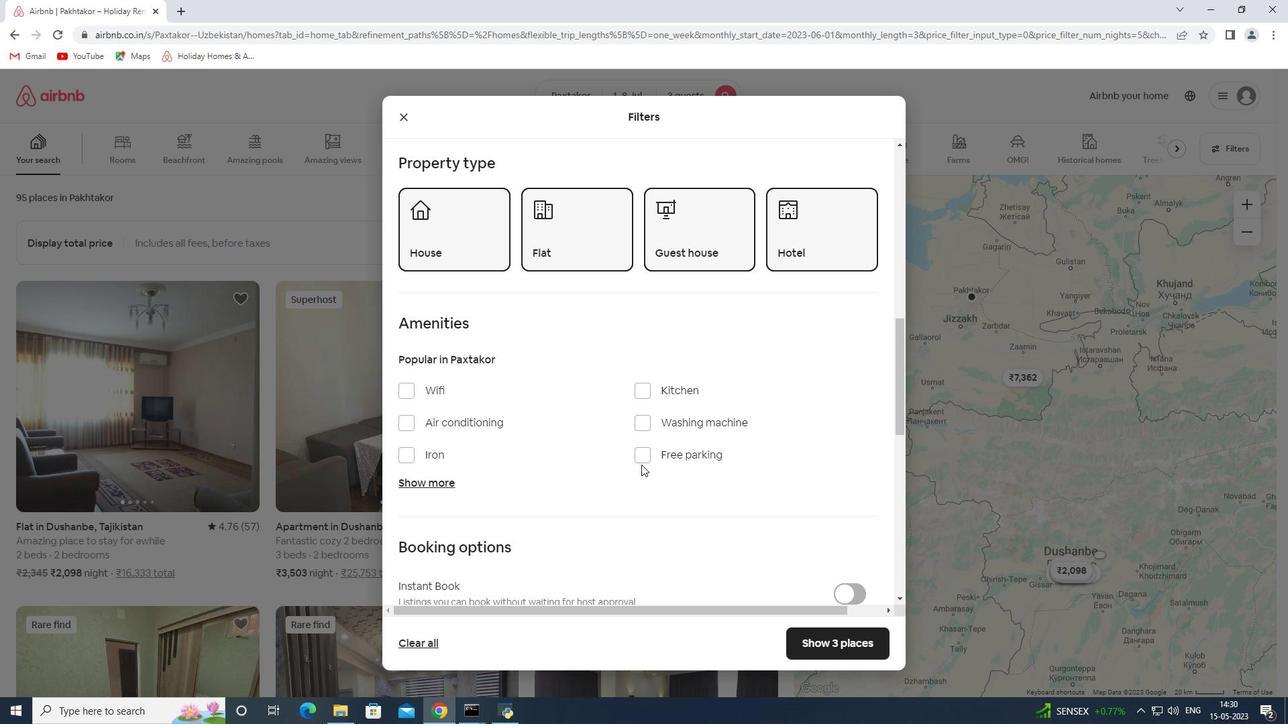 
Action: Mouse moved to (846, 367)
Screenshot: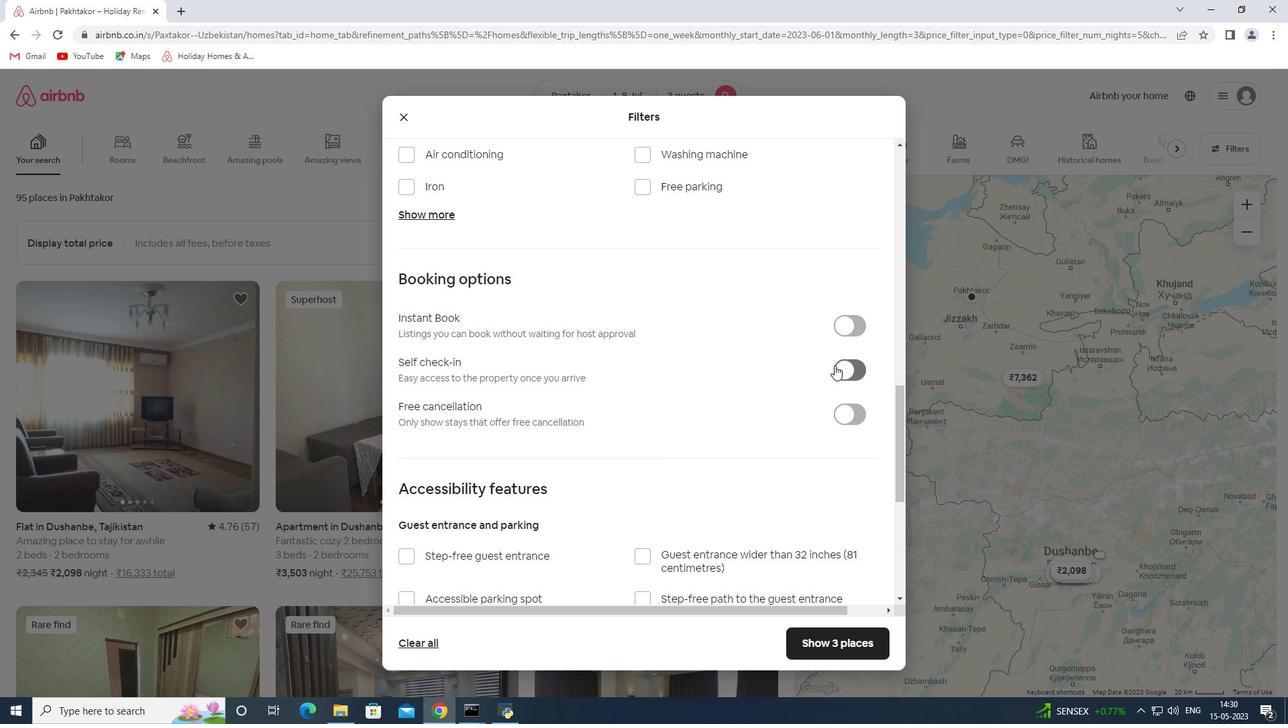 
Action: Mouse pressed left at (846, 367)
Screenshot: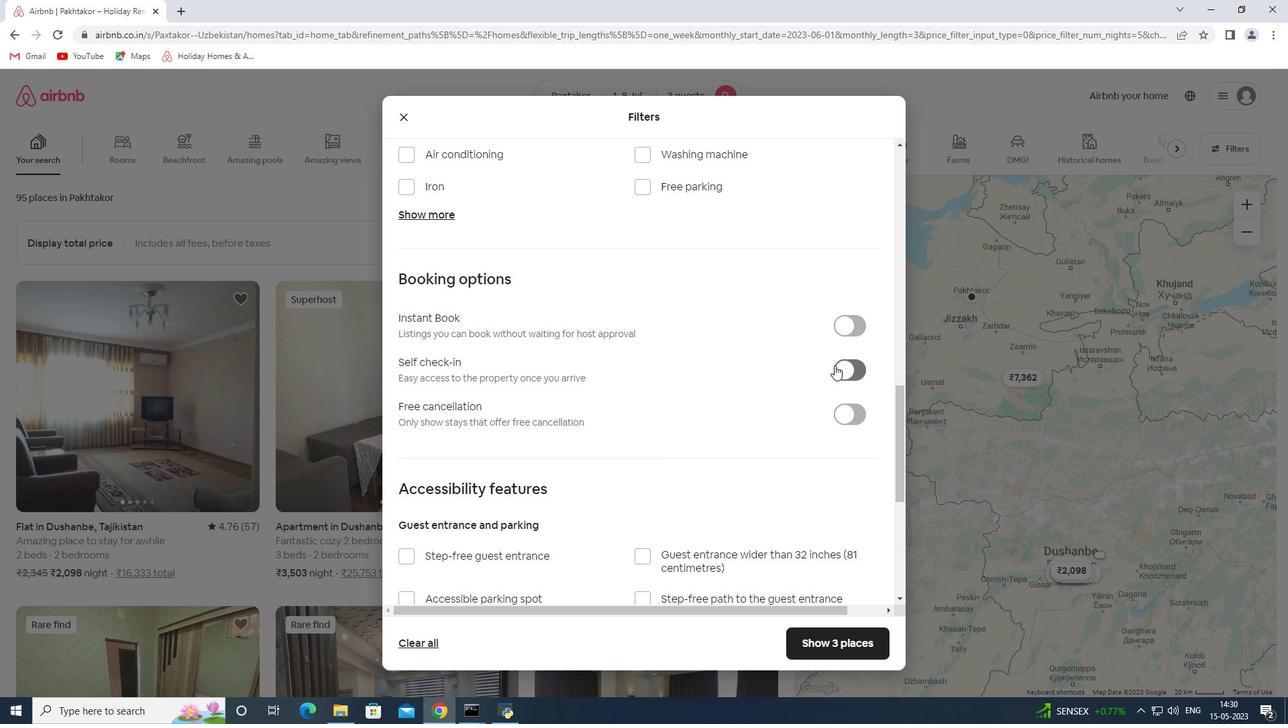
Action: Mouse moved to (648, 432)
Screenshot: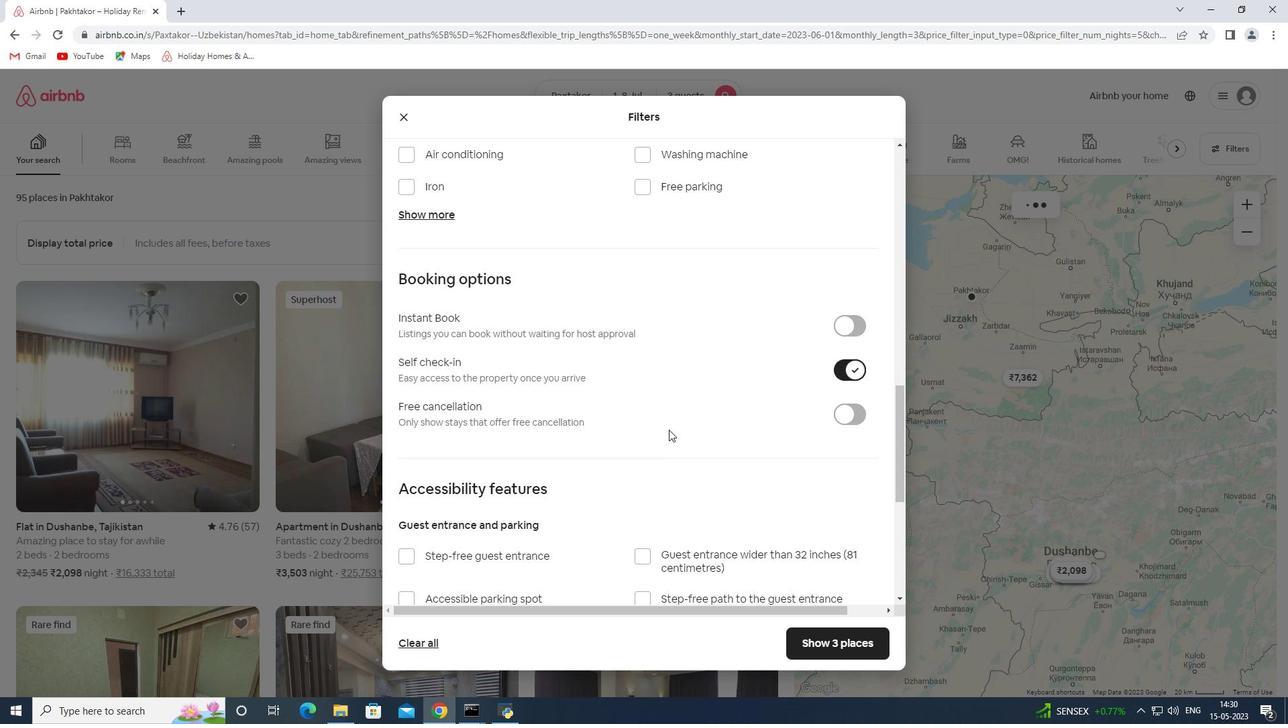 
Action: Mouse scrolled (648, 431) with delta (0, 0)
Screenshot: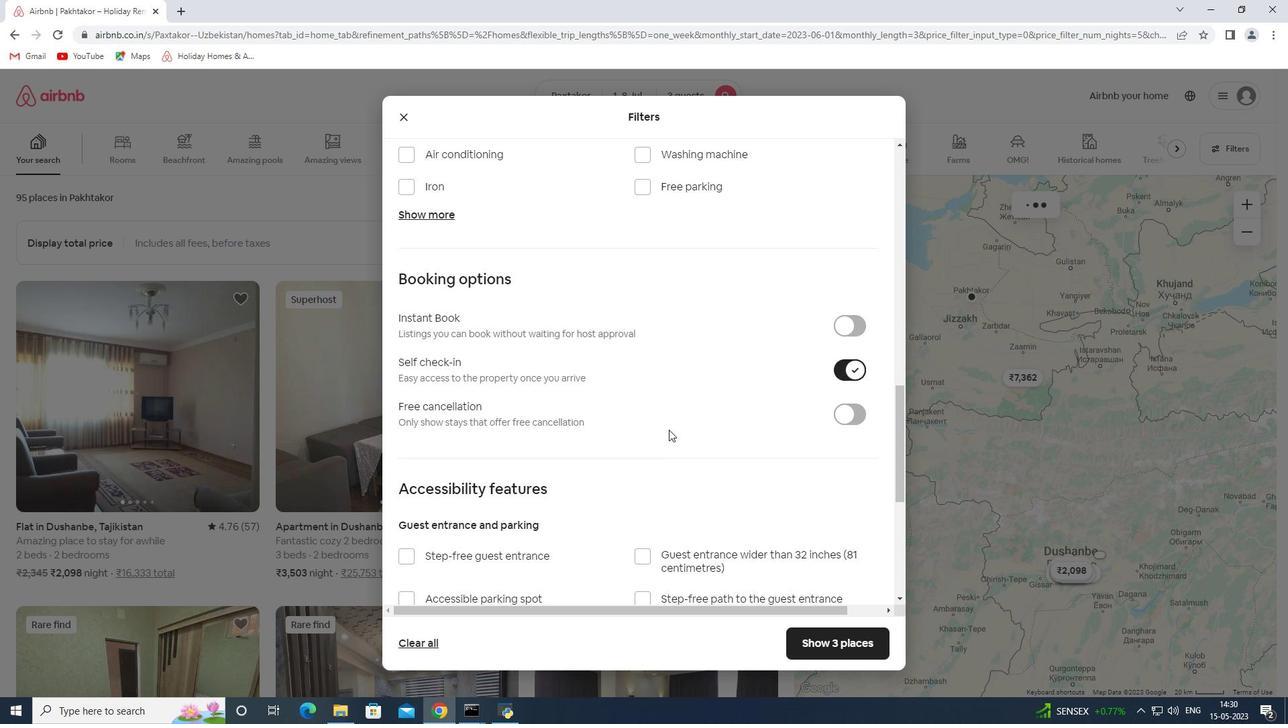 
Action: Mouse scrolled (648, 431) with delta (0, 0)
Screenshot: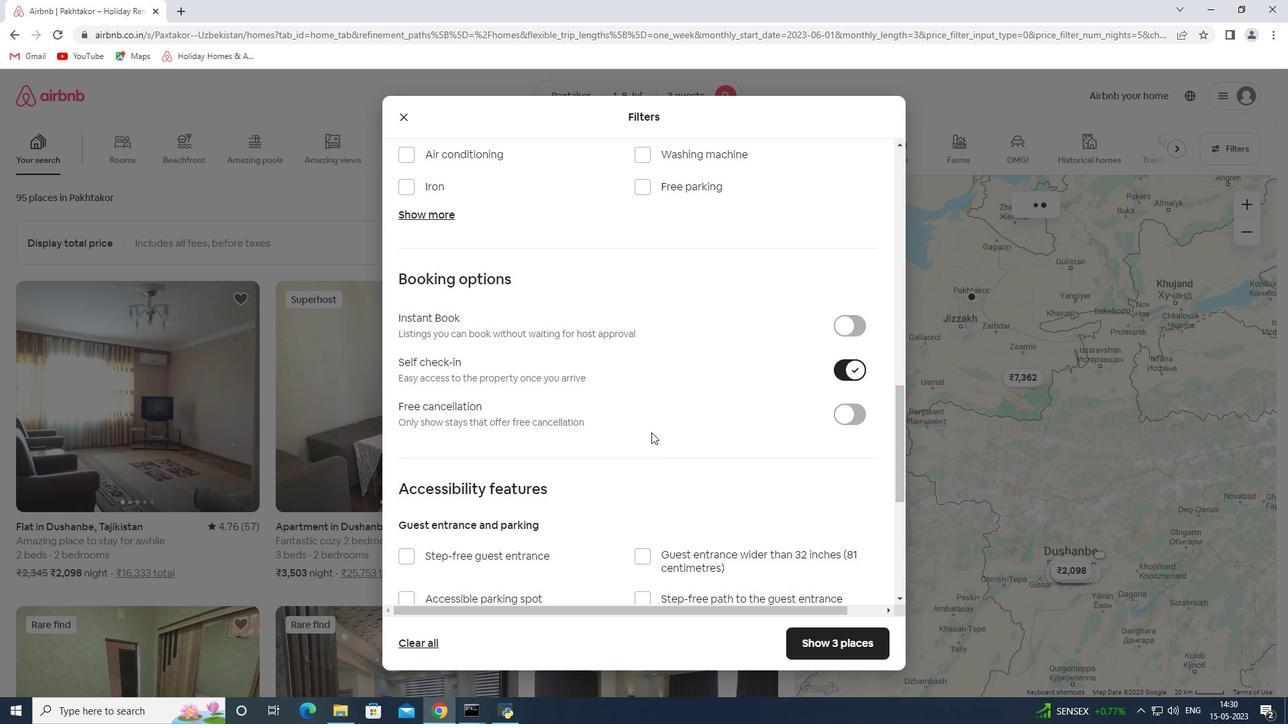 
Action: Mouse moved to (646, 432)
Screenshot: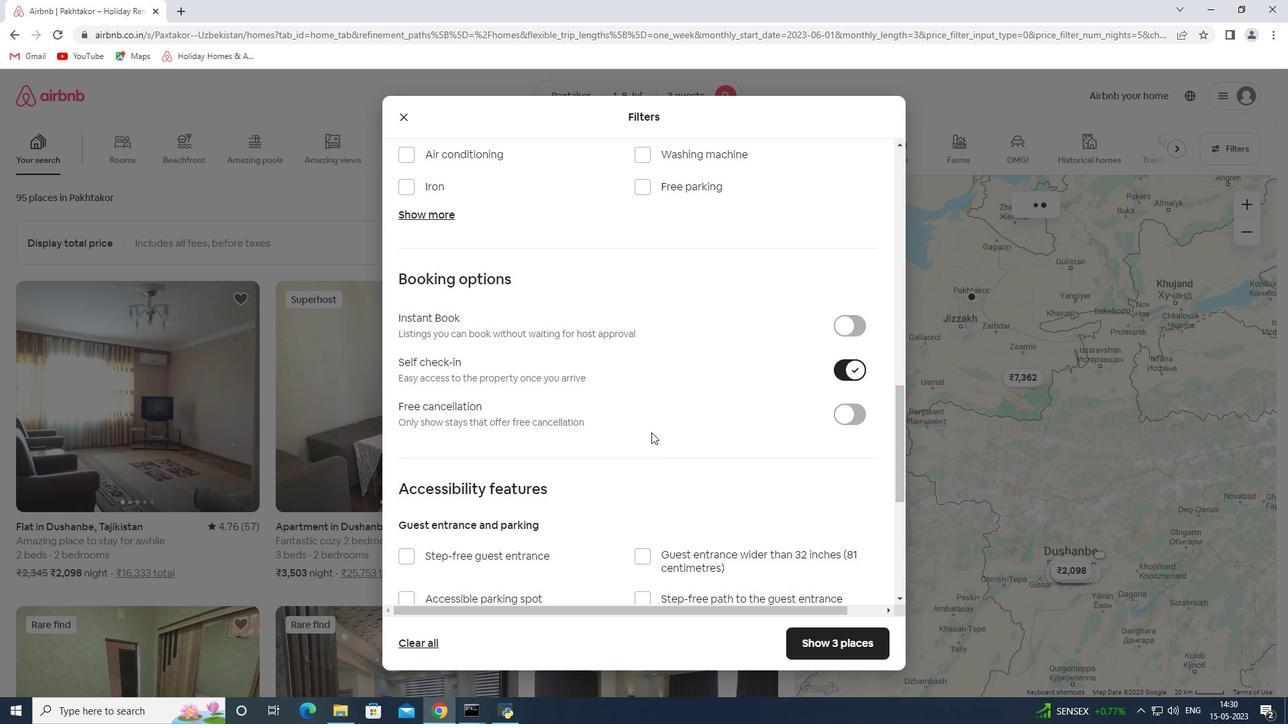 
Action: Mouse scrolled (646, 431) with delta (0, 0)
Screenshot: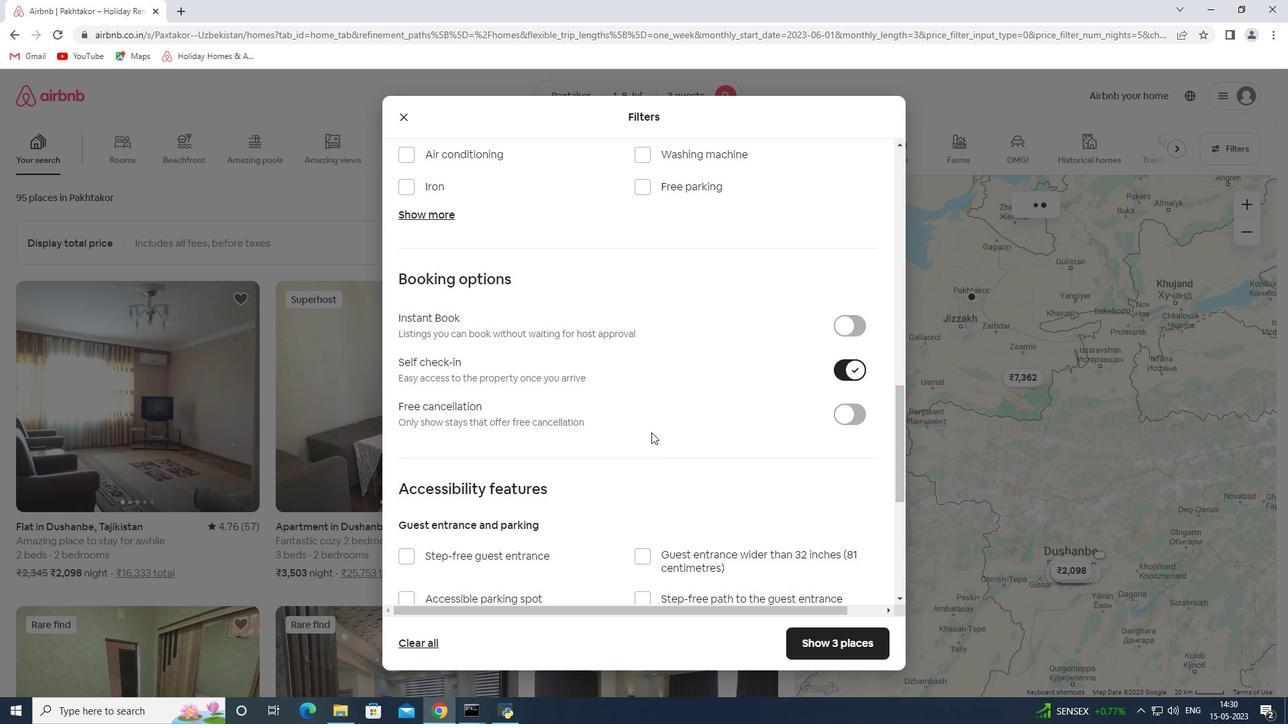 
Action: Mouse moved to (643, 432)
Screenshot: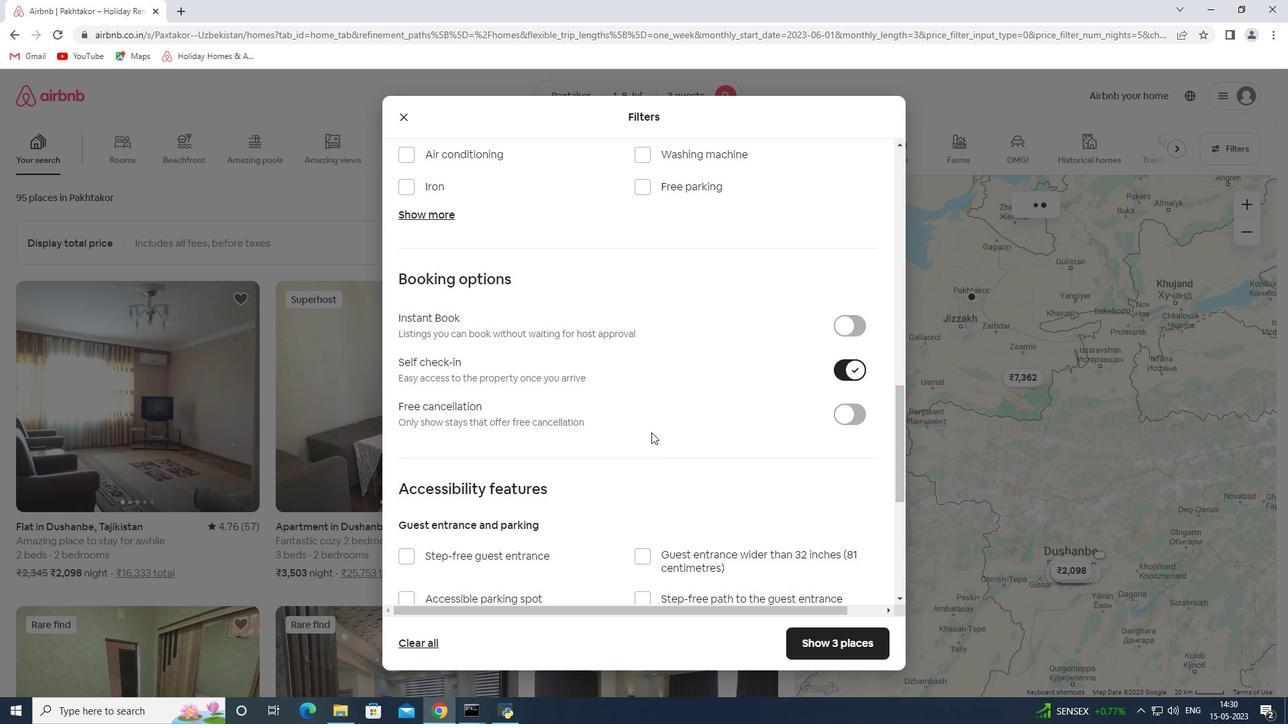 
Action: Mouse scrolled (643, 431) with delta (0, 0)
Screenshot: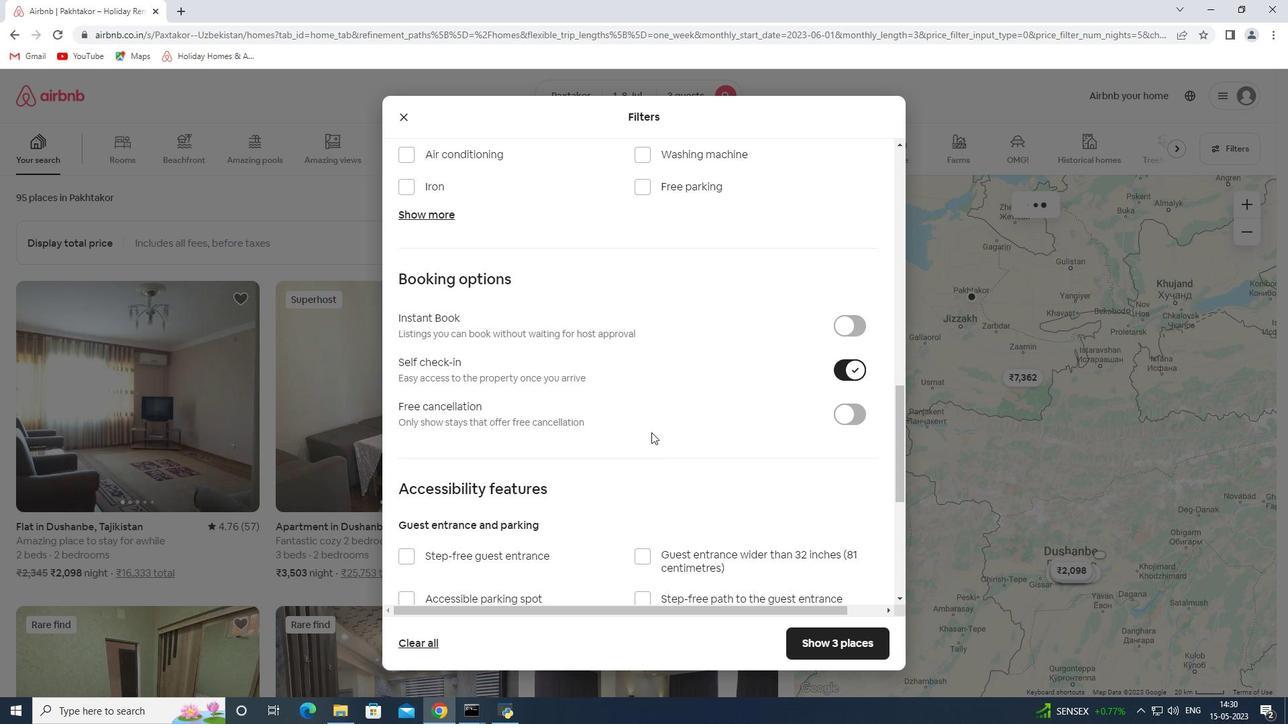 
Action: Mouse moved to (638, 430)
Screenshot: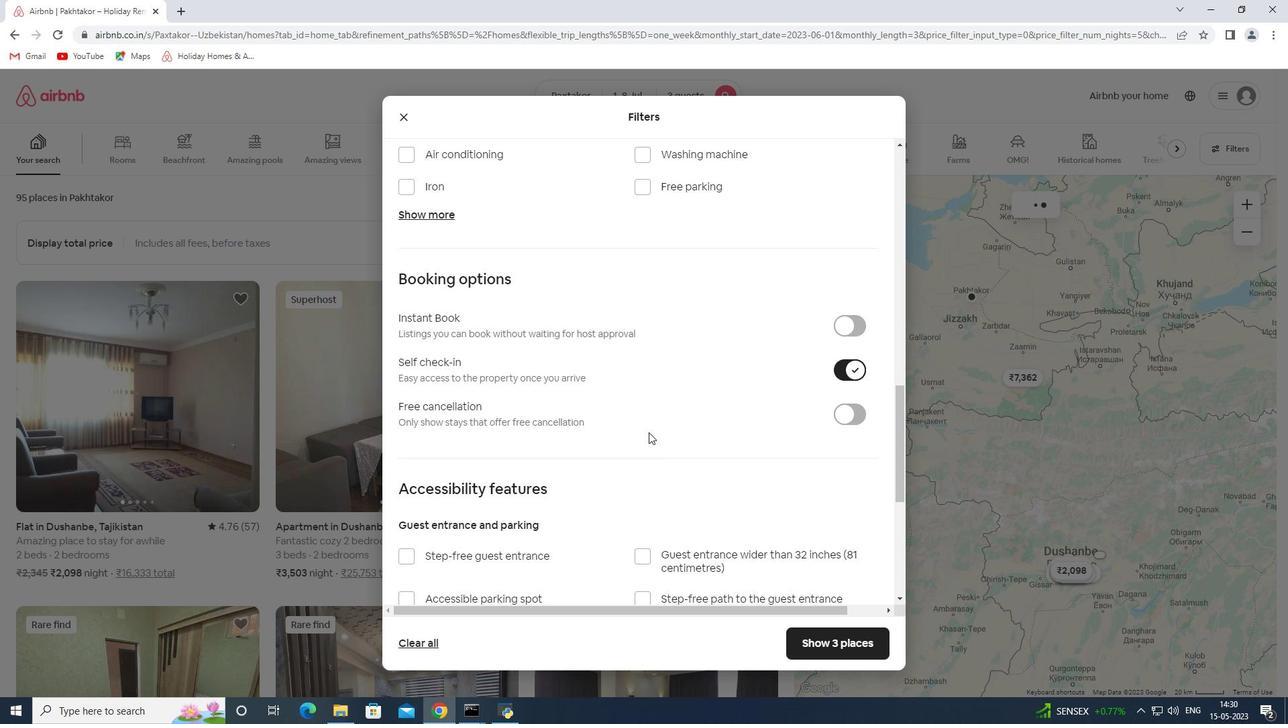 
Action: Mouse scrolled (639, 430) with delta (0, 0)
Screenshot: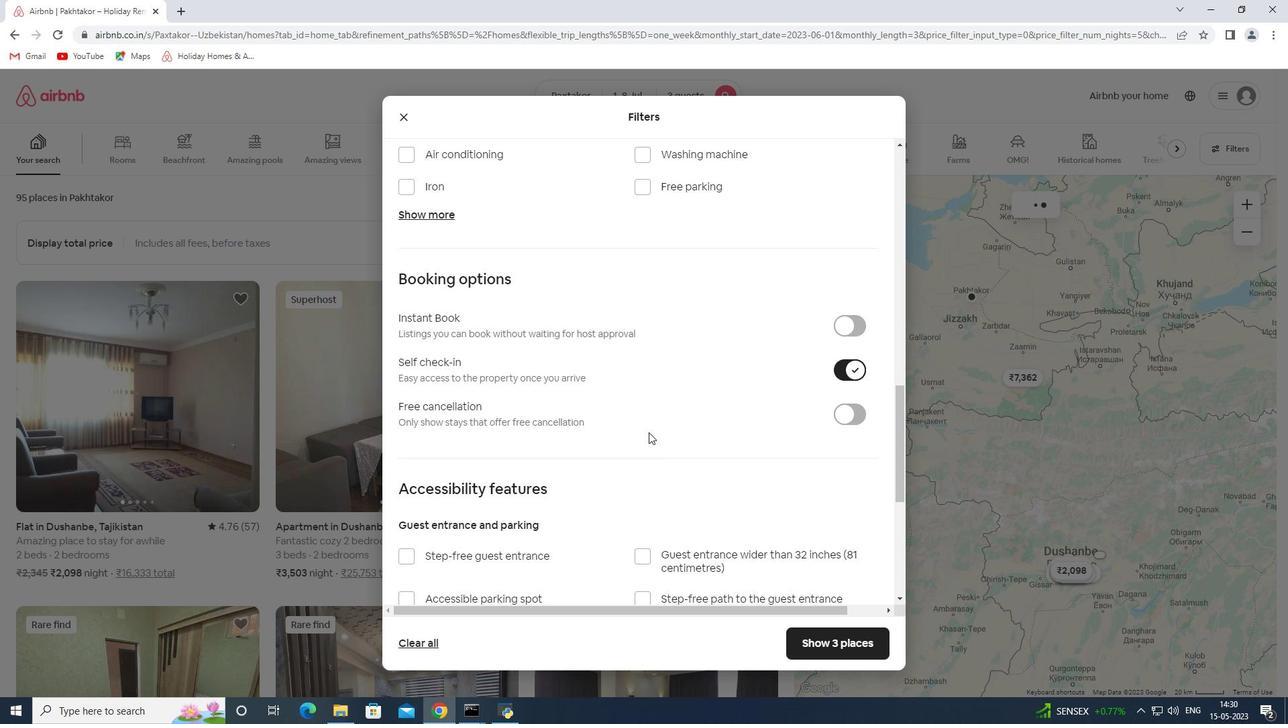 
Action: Mouse moved to (636, 430)
Screenshot: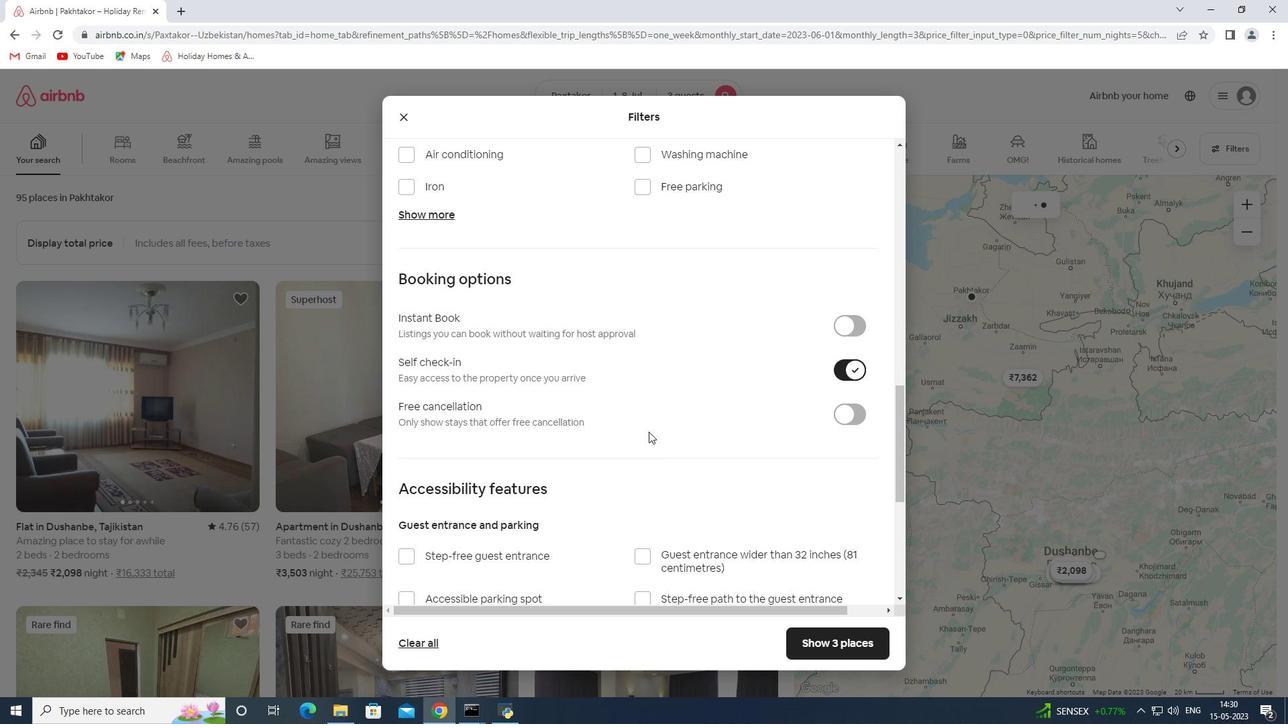 
Action: Mouse scrolled (637, 430) with delta (0, 0)
Screenshot: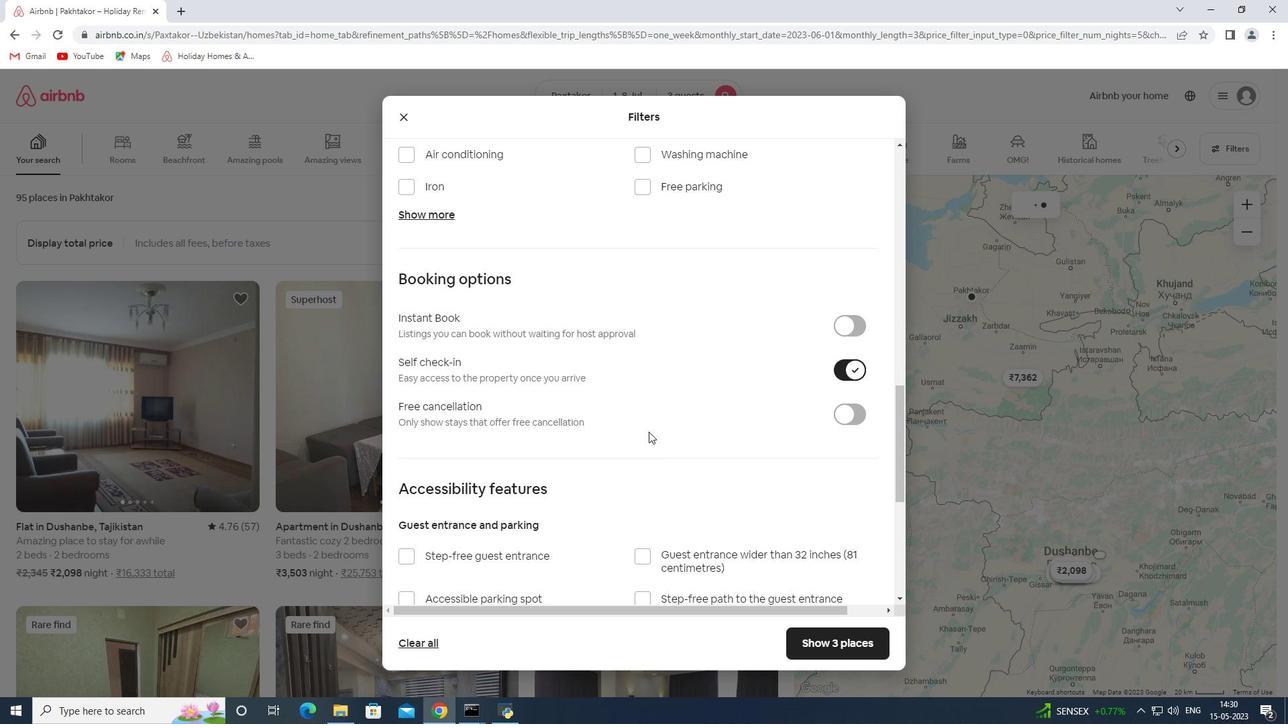 
Action: Mouse moved to (443, 513)
Screenshot: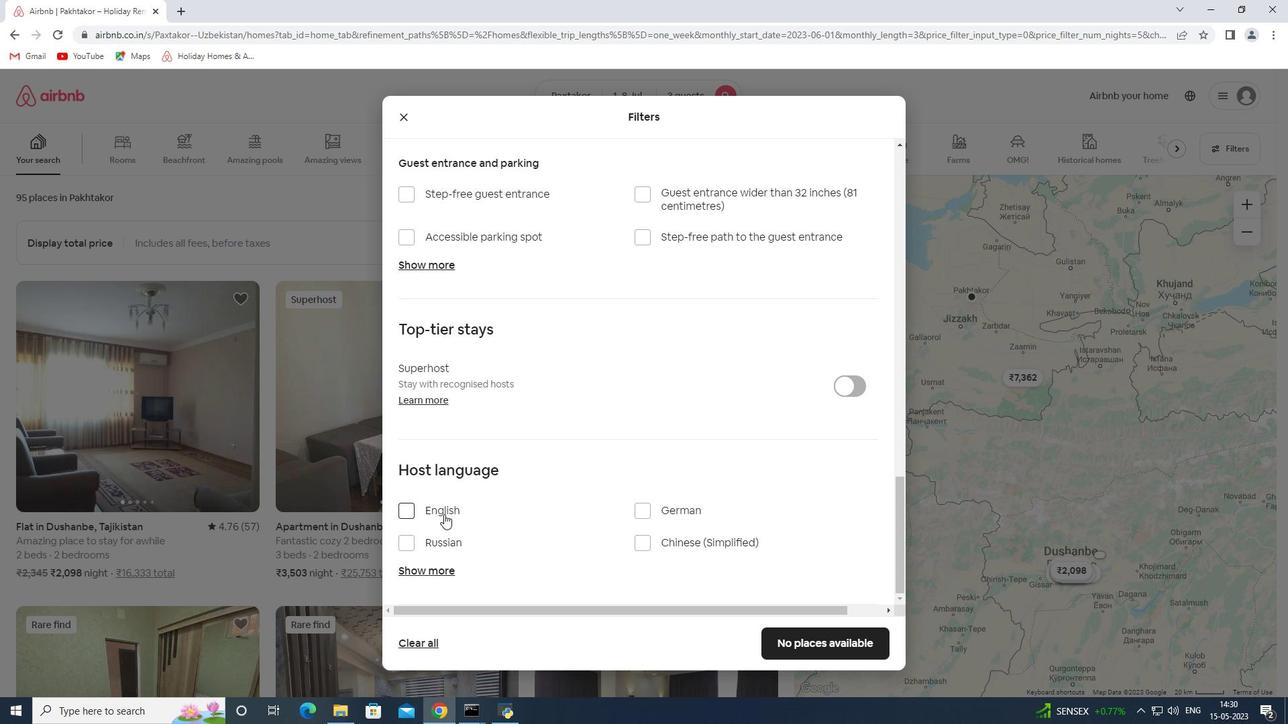 
Action: Mouse pressed left at (443, 513)
Screenshot: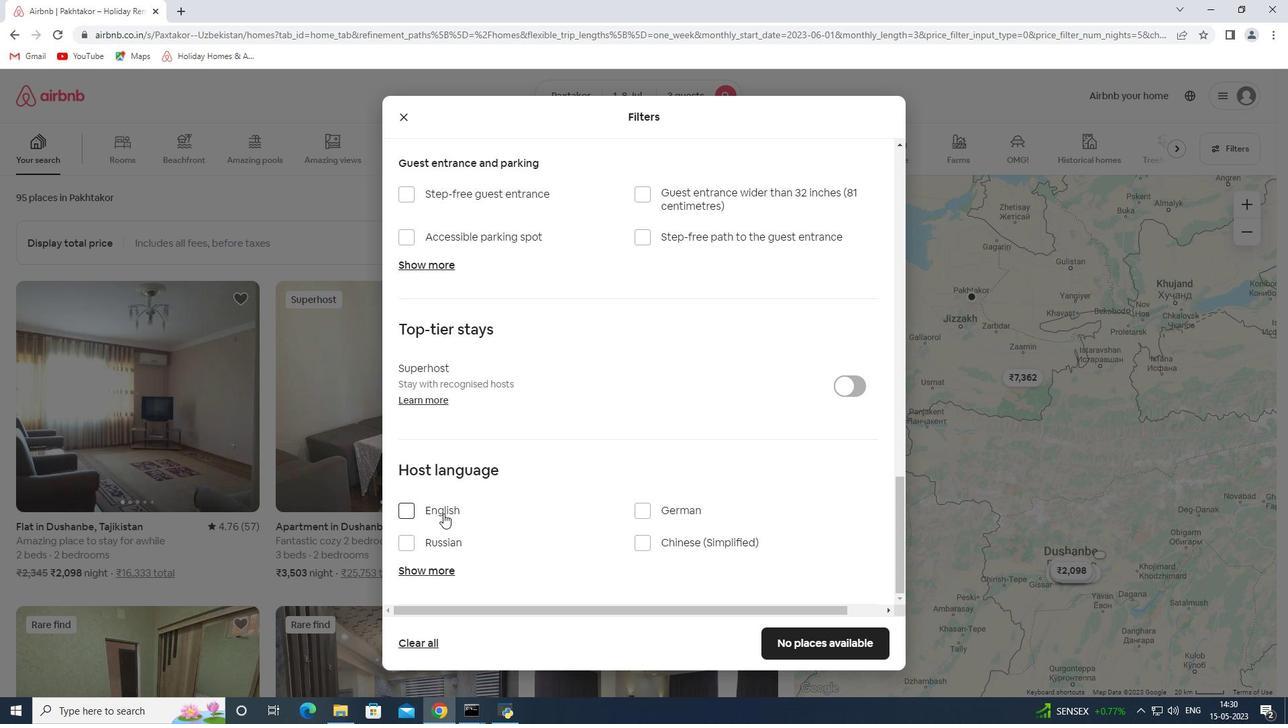 
Action: Mouse moved to (636, 450)
Screenshot: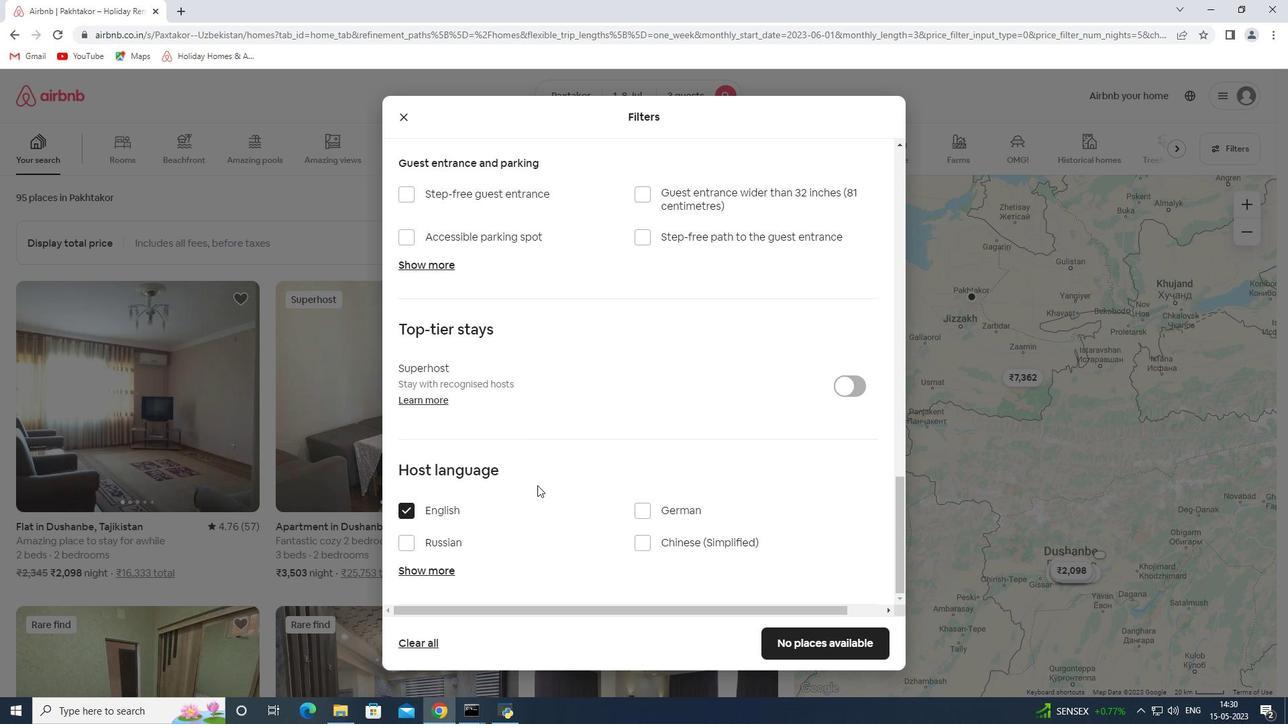 
Action: Mouse scrolled (636, 449) with delta (0, 0)
Screenshot: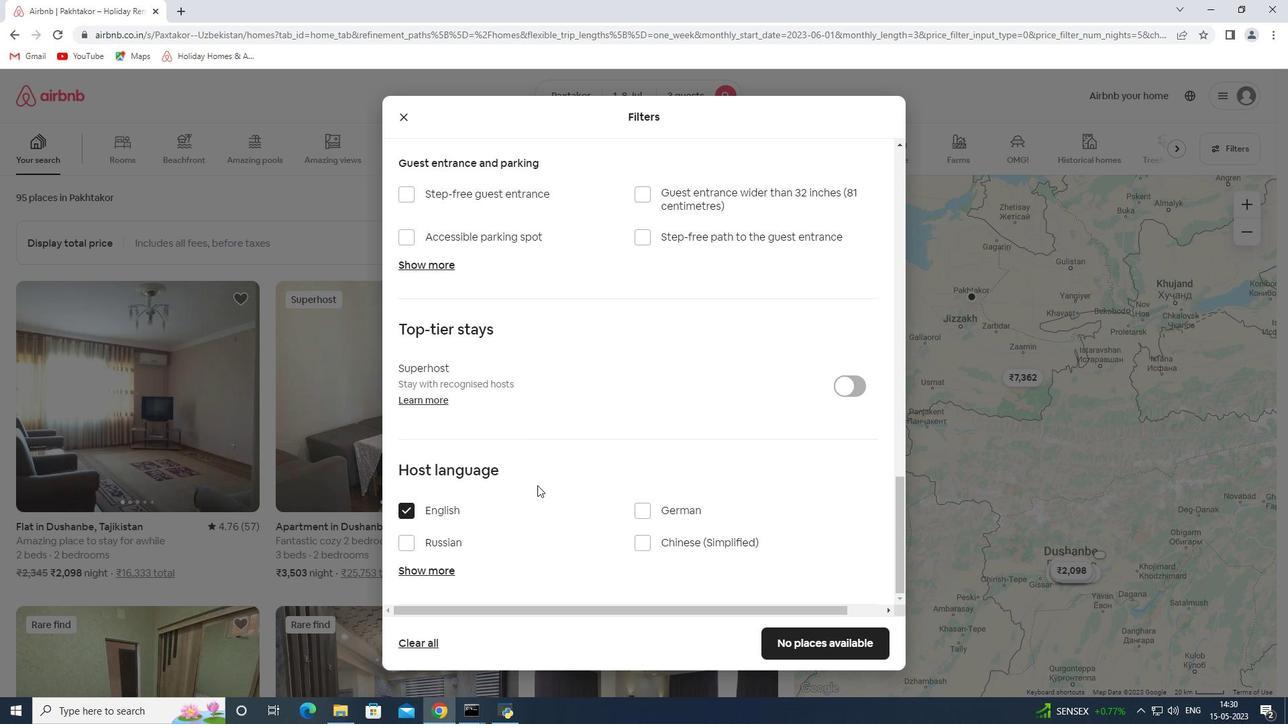 
Action: Mouse scrolled (636, 449) with delta (0, 0)
Screenshot: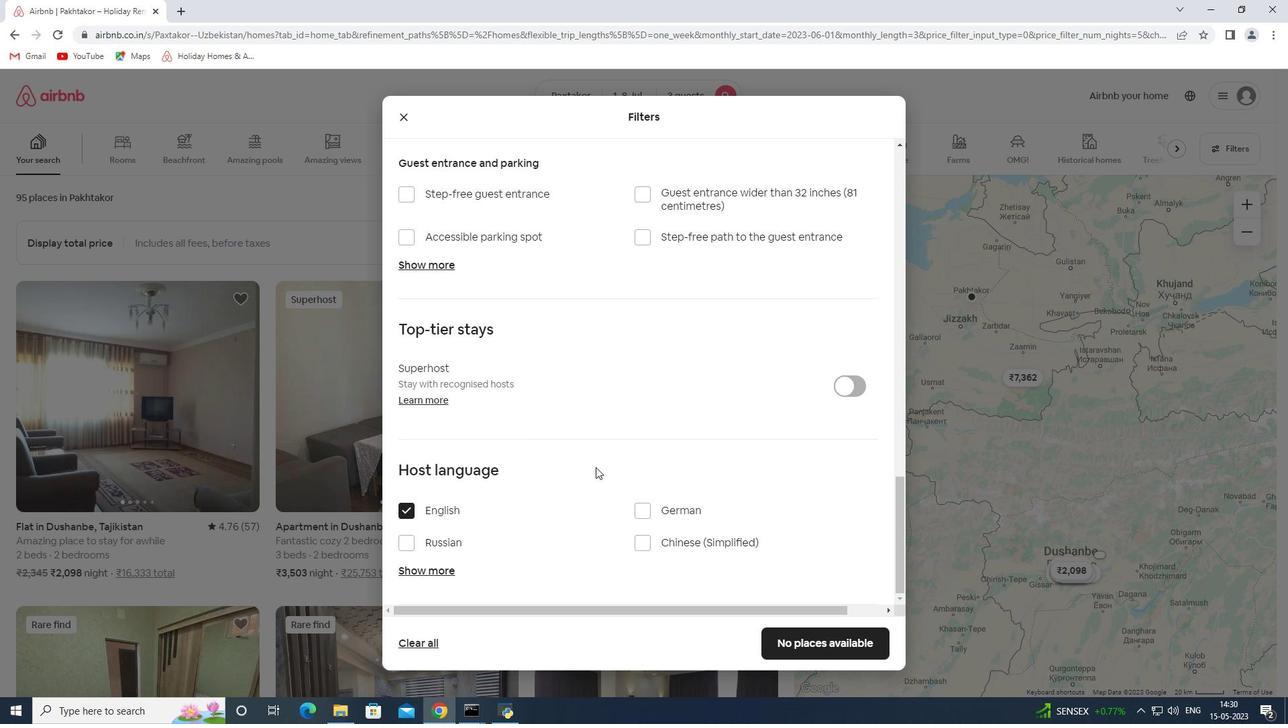 
Action: Mouse scrolled (636, 449) with delta (0, 0)
Screenshot: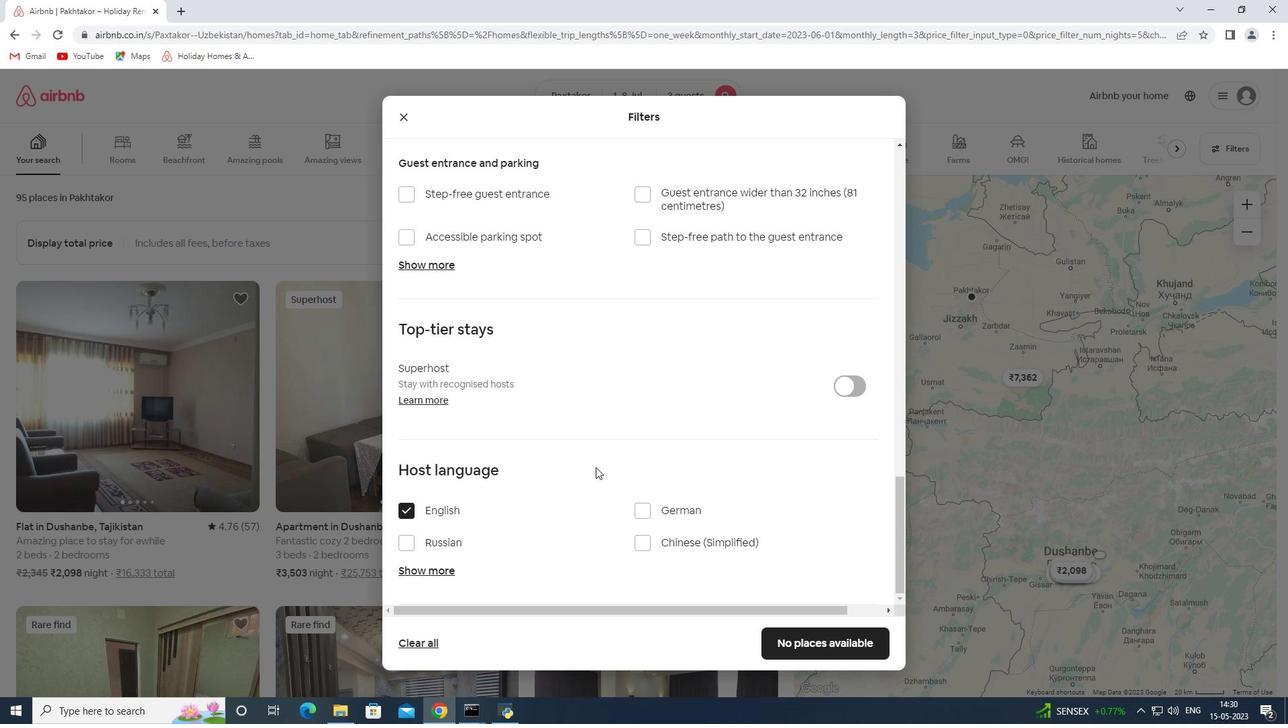 
Action: Mouse scrolled (636, 449) with delta (0, 0)
Screenshot: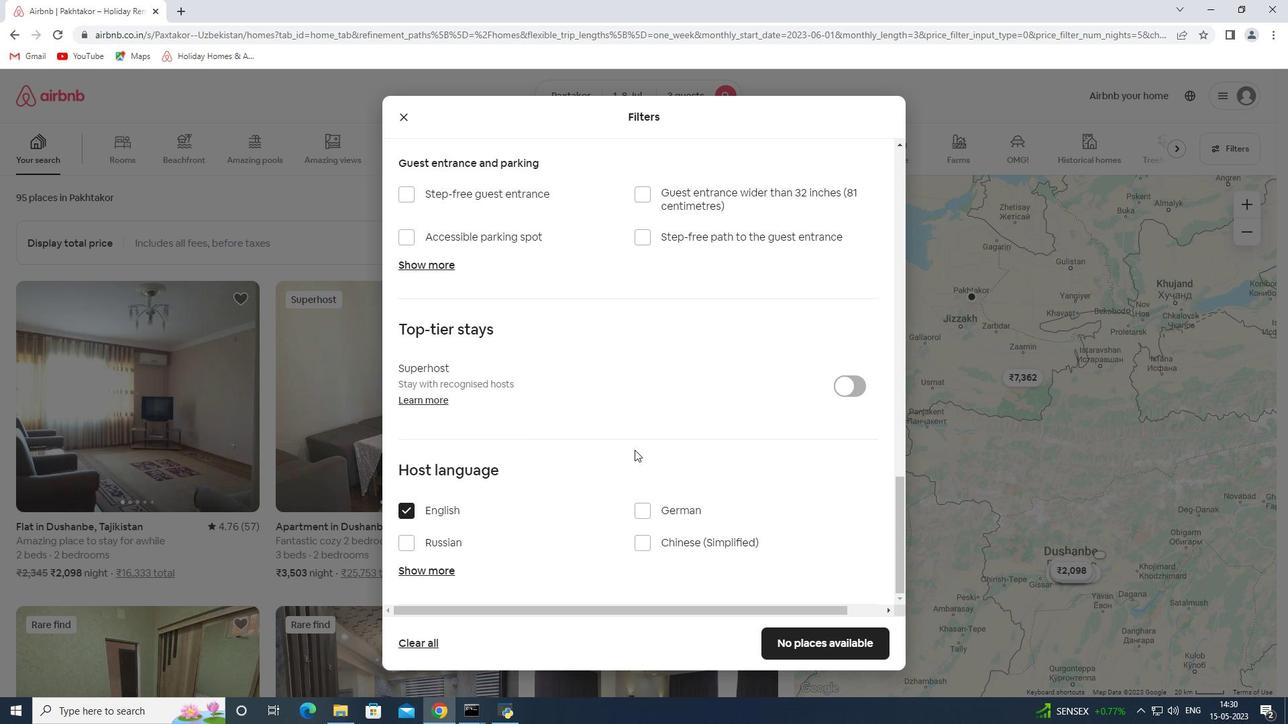 
Action: Mouse scrolled (636, 449) with delta (0, 0)
Screenshot: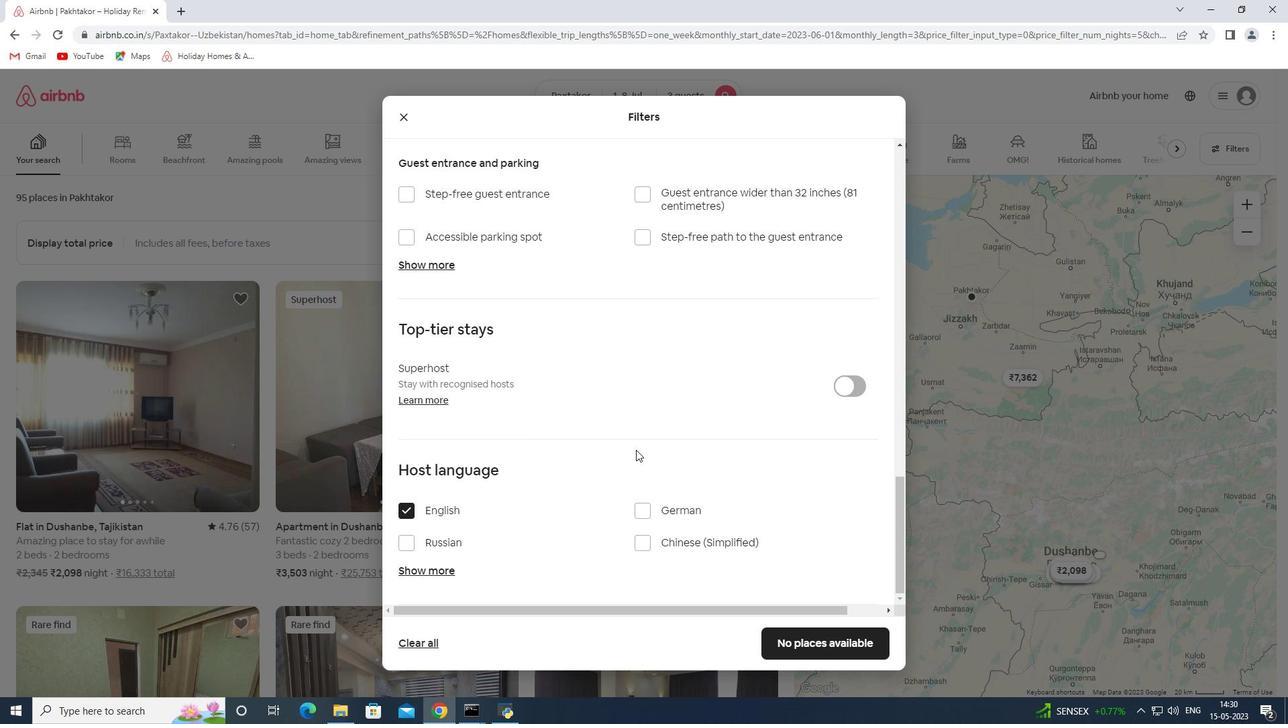 
Action: Mouse scrolled (636, 449) with delta (0, 0)
Screenshot: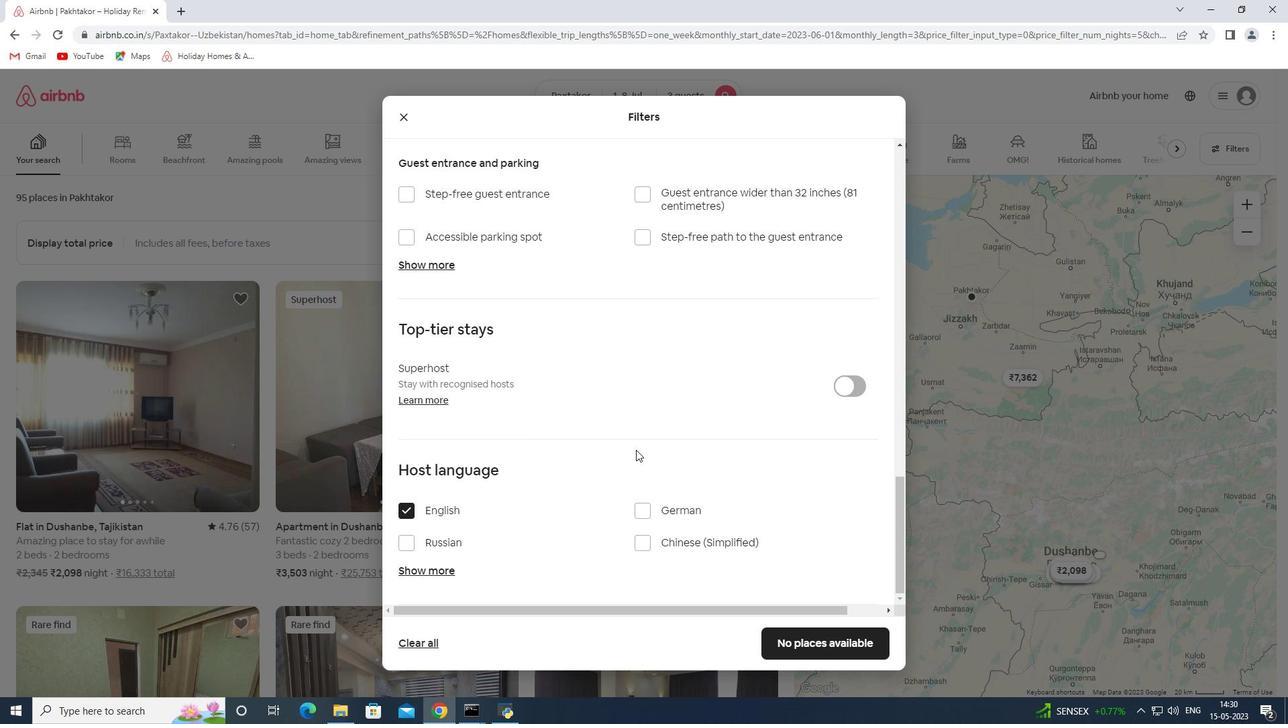 
Action: Mouse scrolled (636, 449) with delta (0, 0)
Screenshot: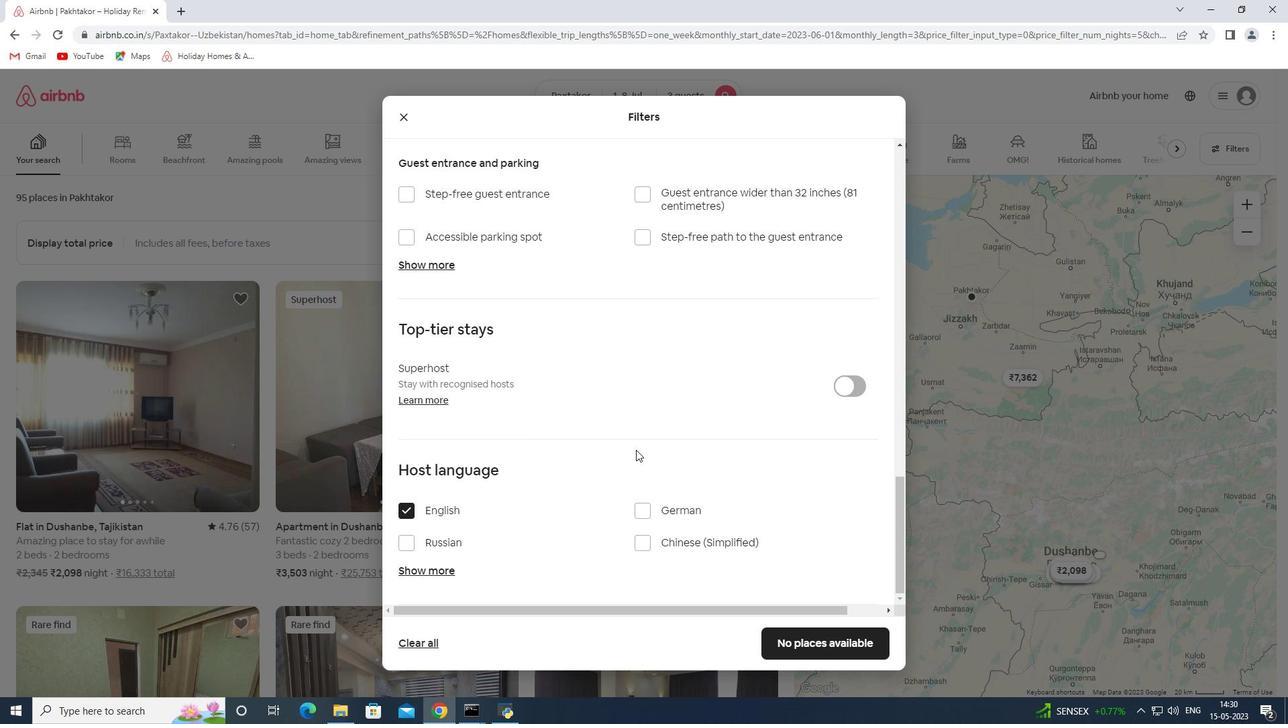 
Action: Mouse scrolled (636, 449) with delta (0, 0)
Screenshot: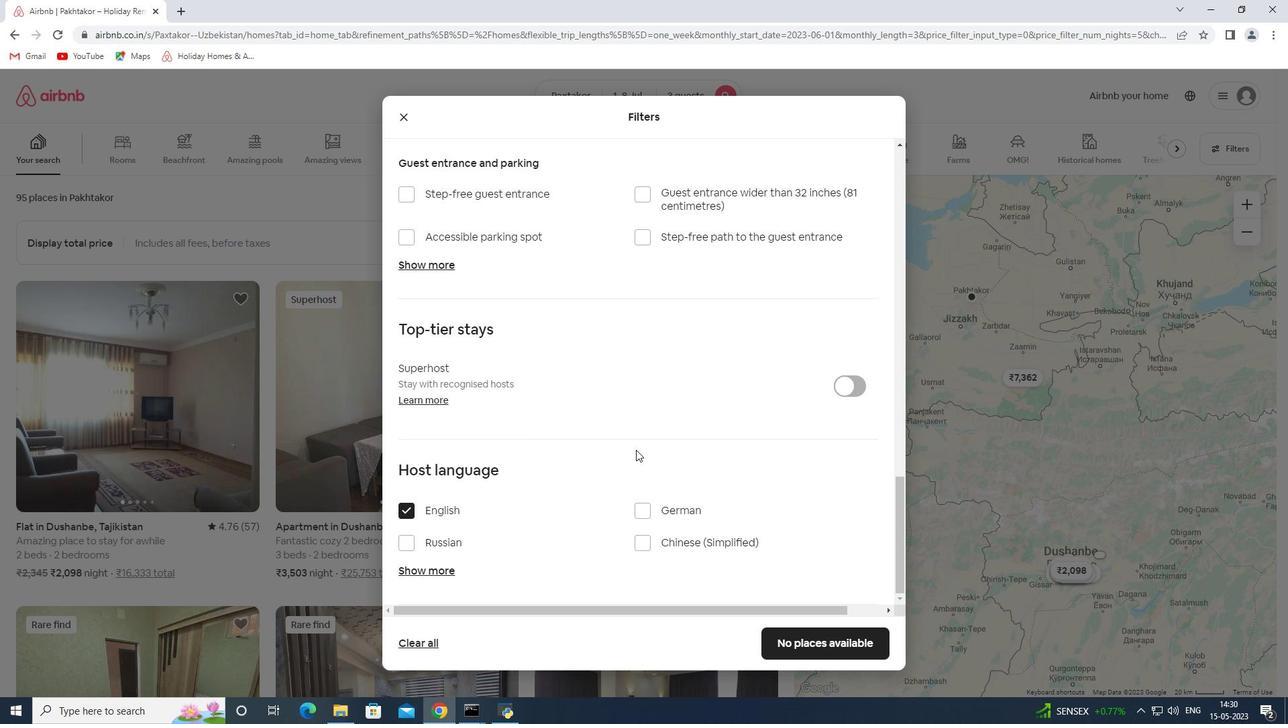 
Action: Mouse moved to (816, 645)
Screenshot: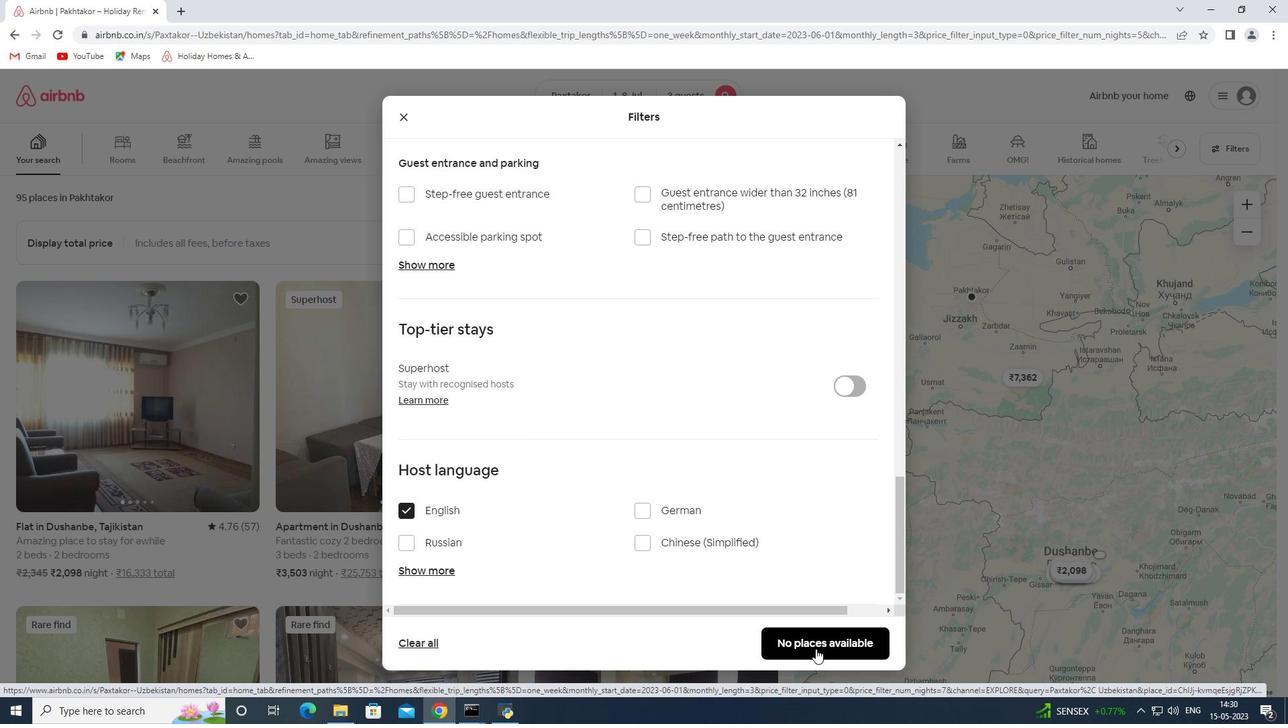 
Action: Mouse pressed left at (816, 645)
Screenshot: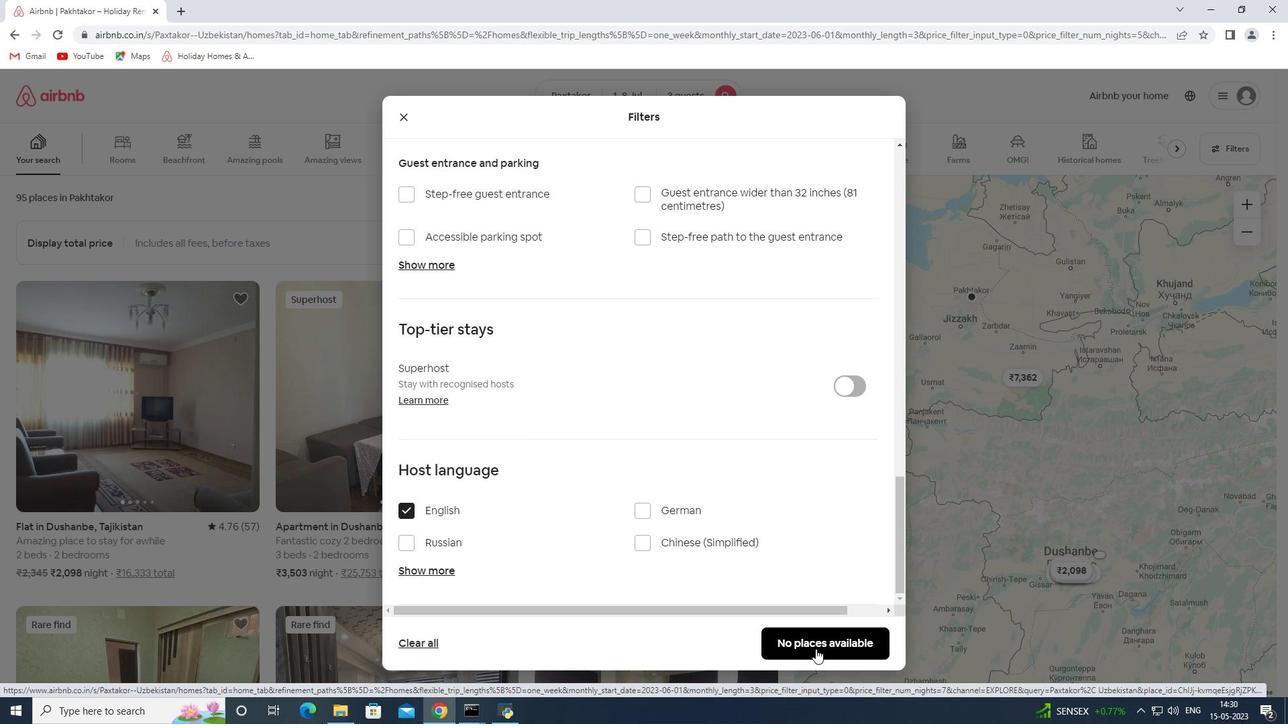 
Action: Mouse moved to (818, 642)
Screenshot: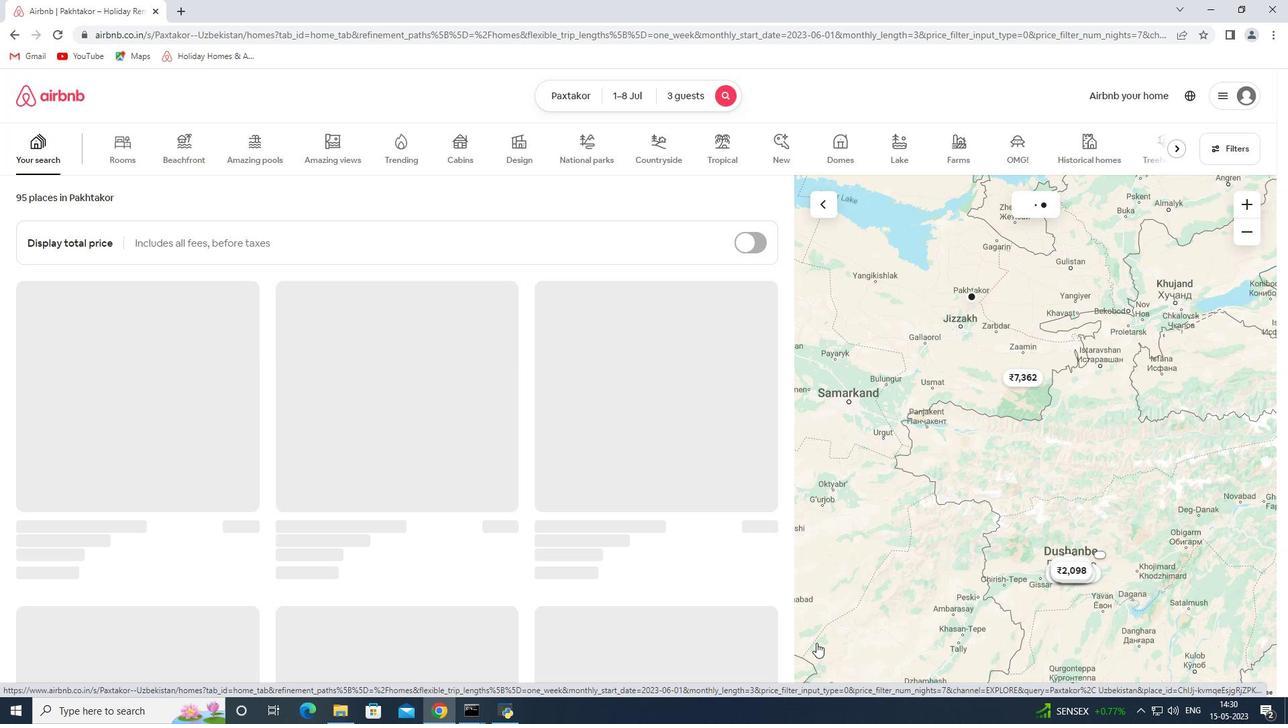 
